 Task: For heading Arial Rounded MT Bold with Underline.  font size for heading26,  'Change the font style of data to'Browallia New.  and font size to 18,  Change the alignment of both headline & data to Align middle & Align Text left.  In the sheet  analysisSalesByProduct_2022
Action: Key pressed <Key.caps_lock>D<Key.caps_lock>a
Screenshot: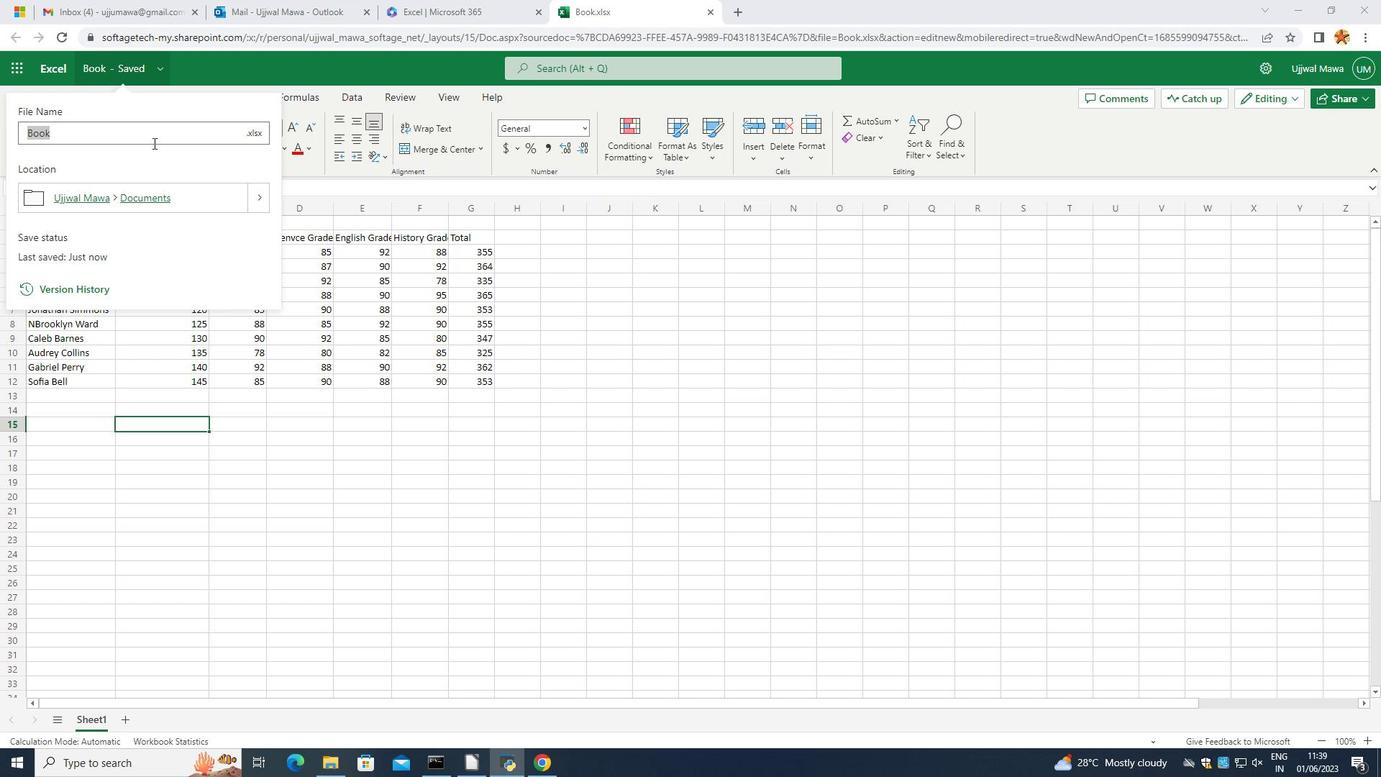 
Action: Mouse moved to (105, 129)
Screenshot: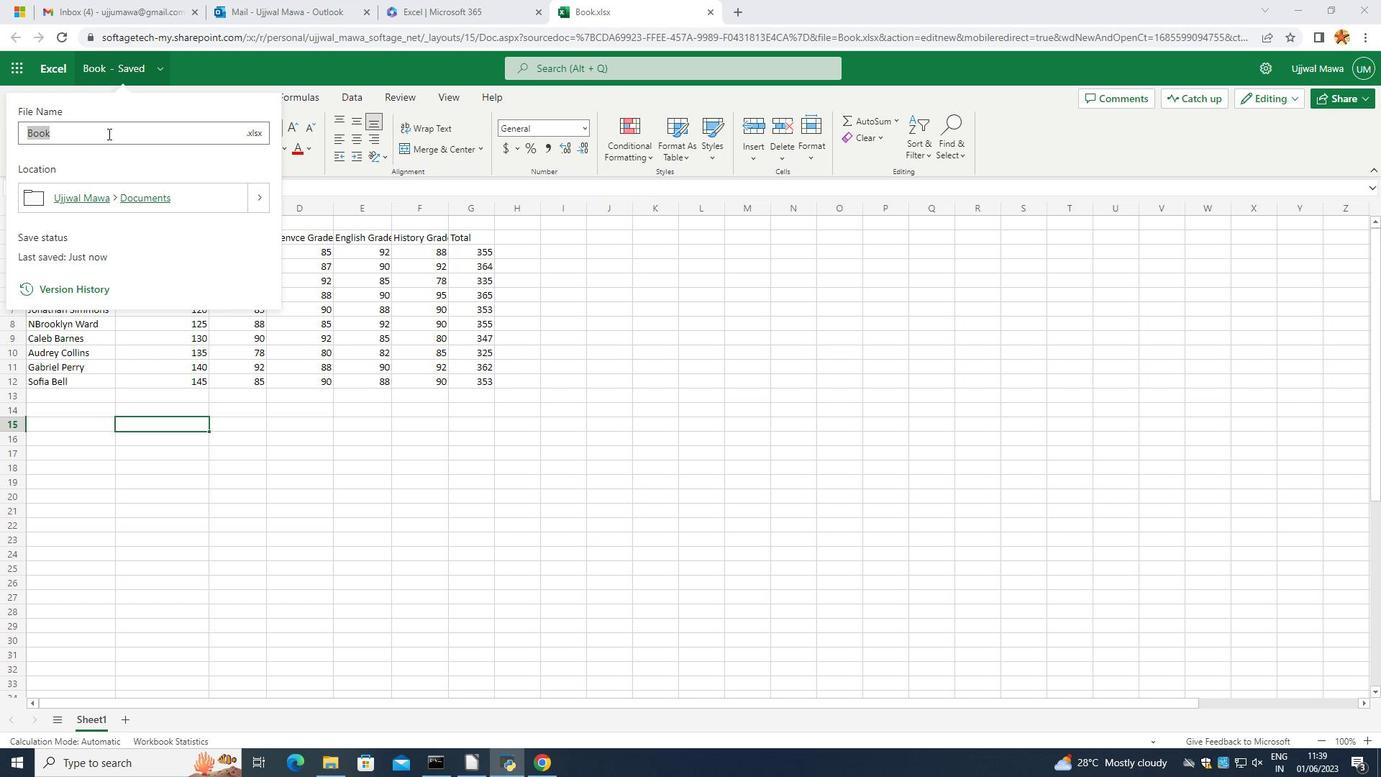 
Action: Mouse pressed left at (105, 129)
Screenshot: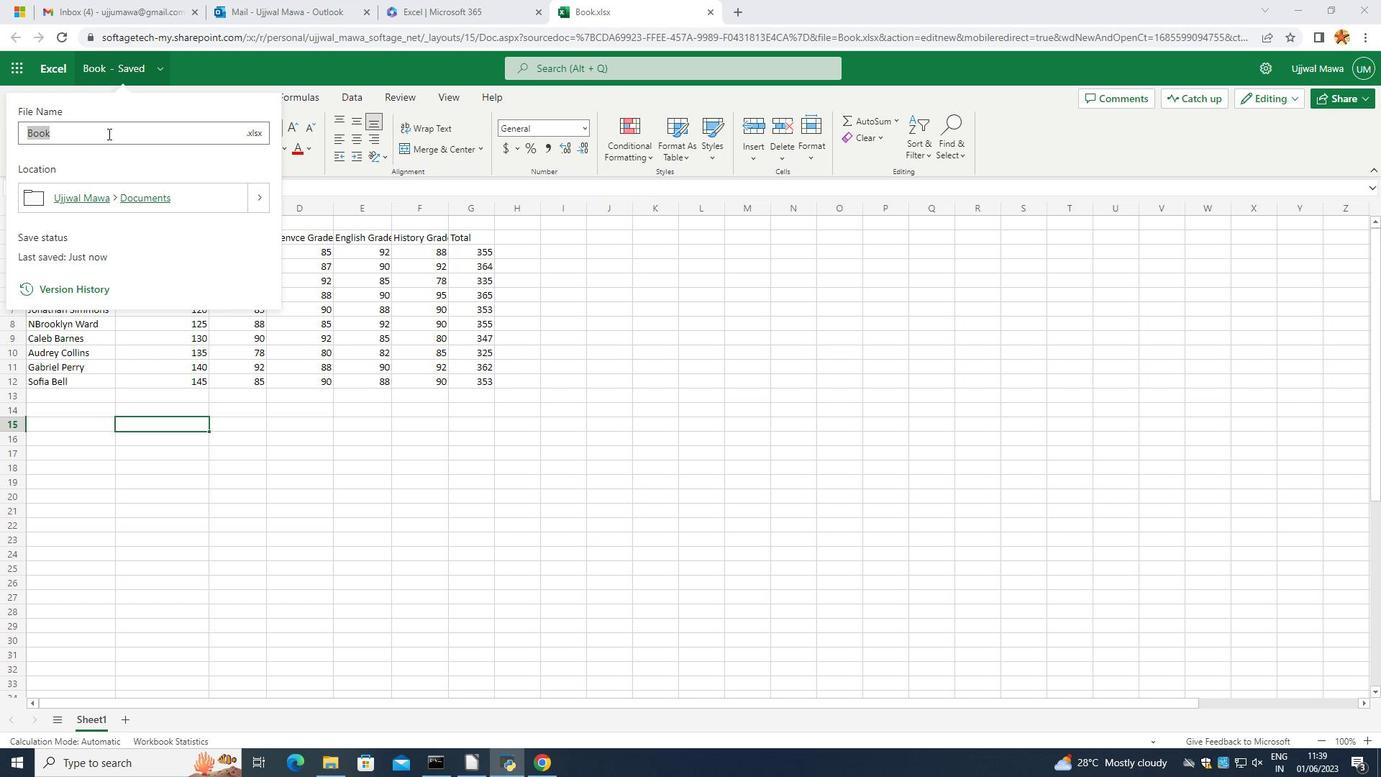
Action: Mouse moved to (68, 127)
Screenshot: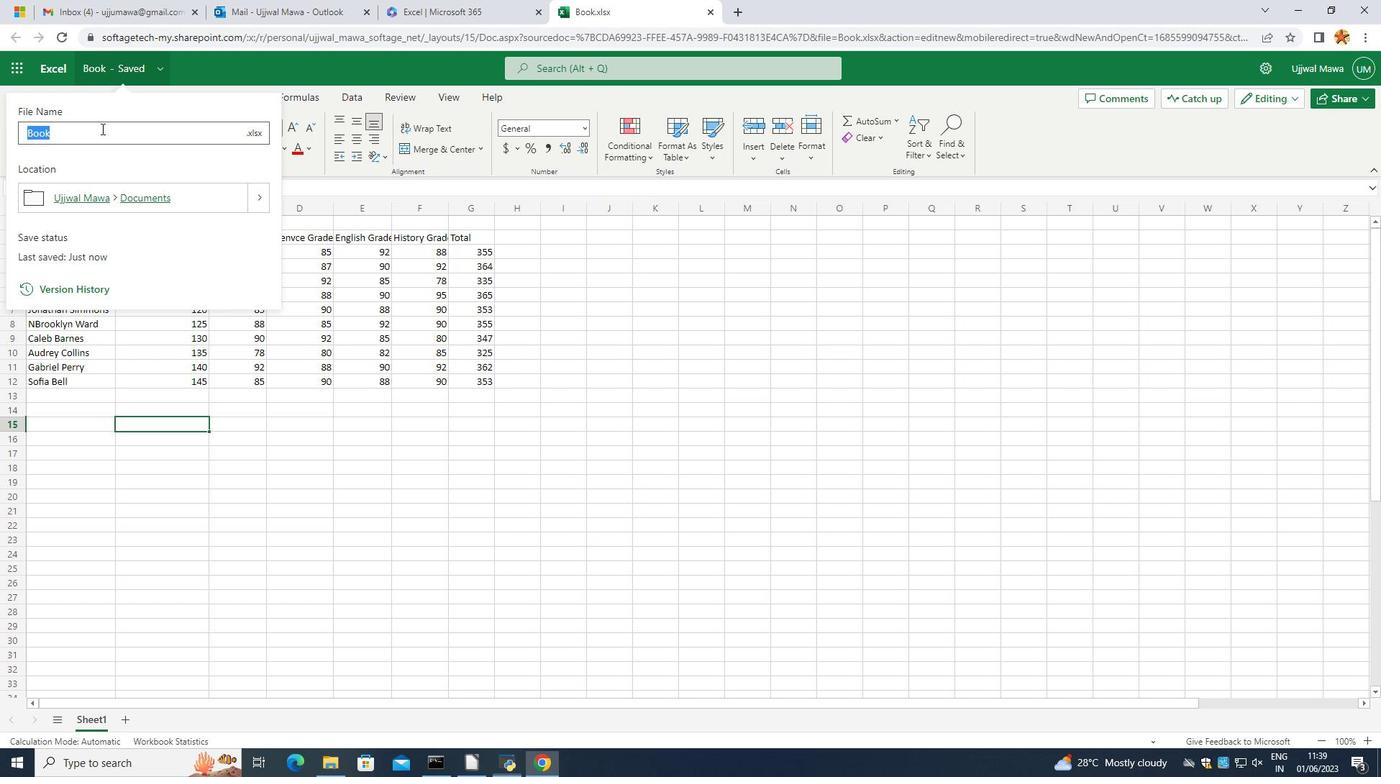 
Action: Key pressed <Key.caps_lock><Key.caps_lock>ales<Key.caps_lock>B<Key.caps_lock>y<Key.caps_lock>P<Key.caps_lock>roduct
Screenshot: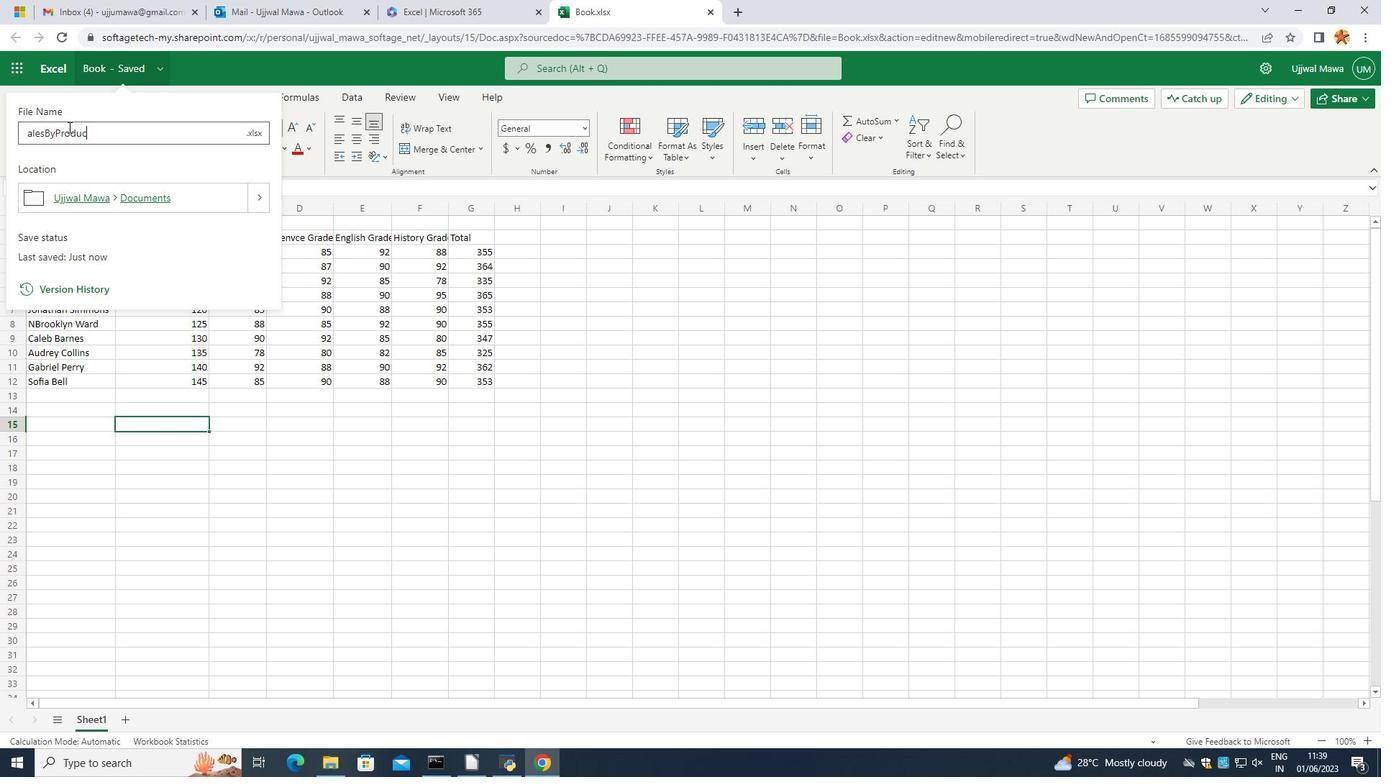 
Action: Mouse moved to (57, 87)
Screenshot: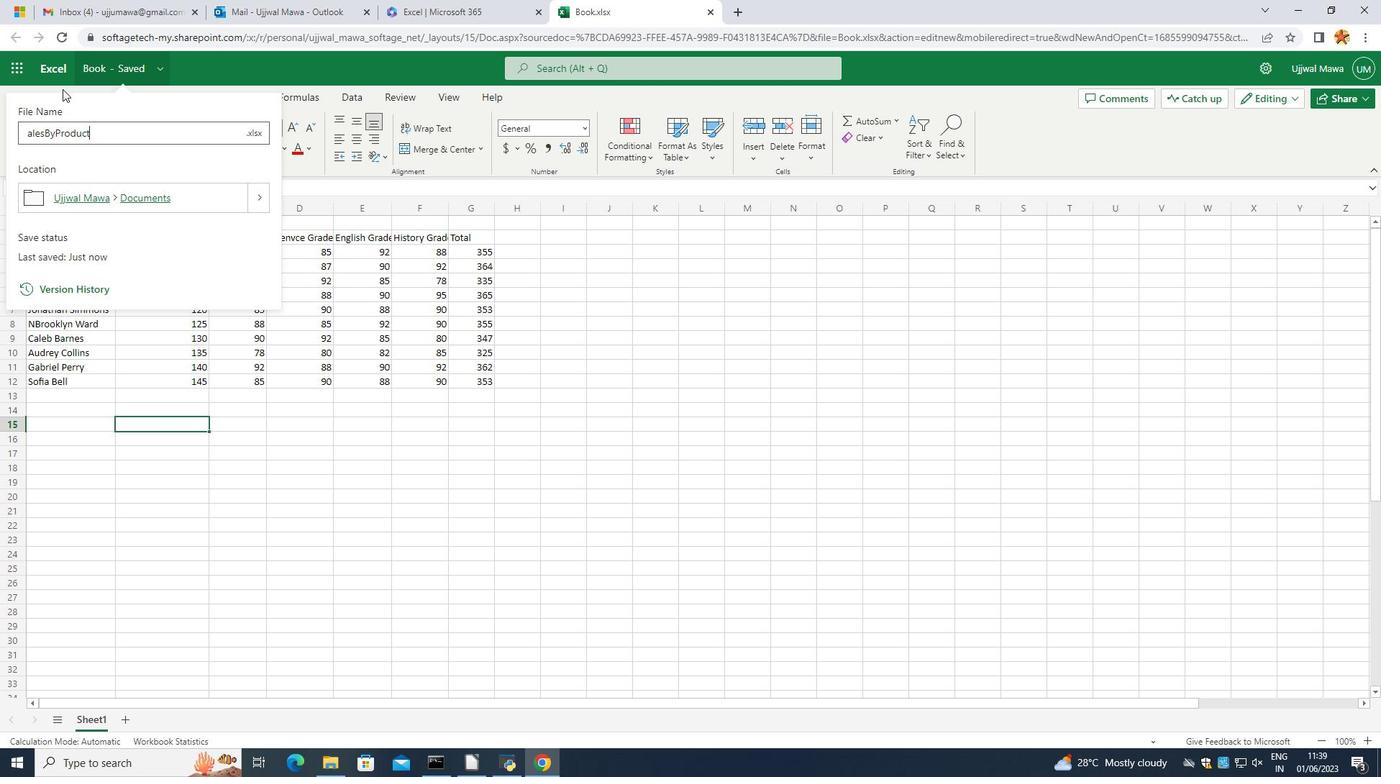 
Action: Key pressed <Key.shift_r><Key.shift_r><Key.shift_r><Key.shift_r>_29<Key.backspace>022
Screenshot: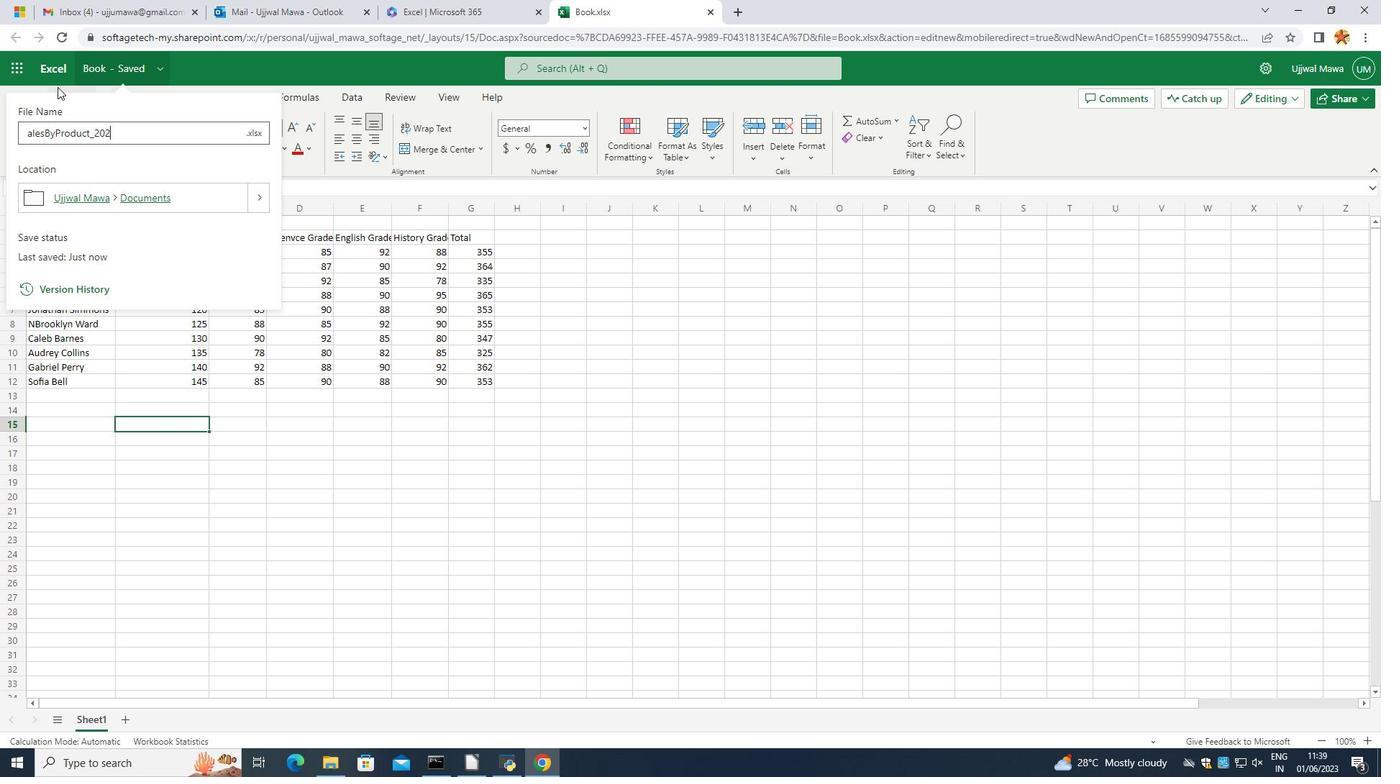 
Action: Mouse moved to (30, 130)
Screenshot: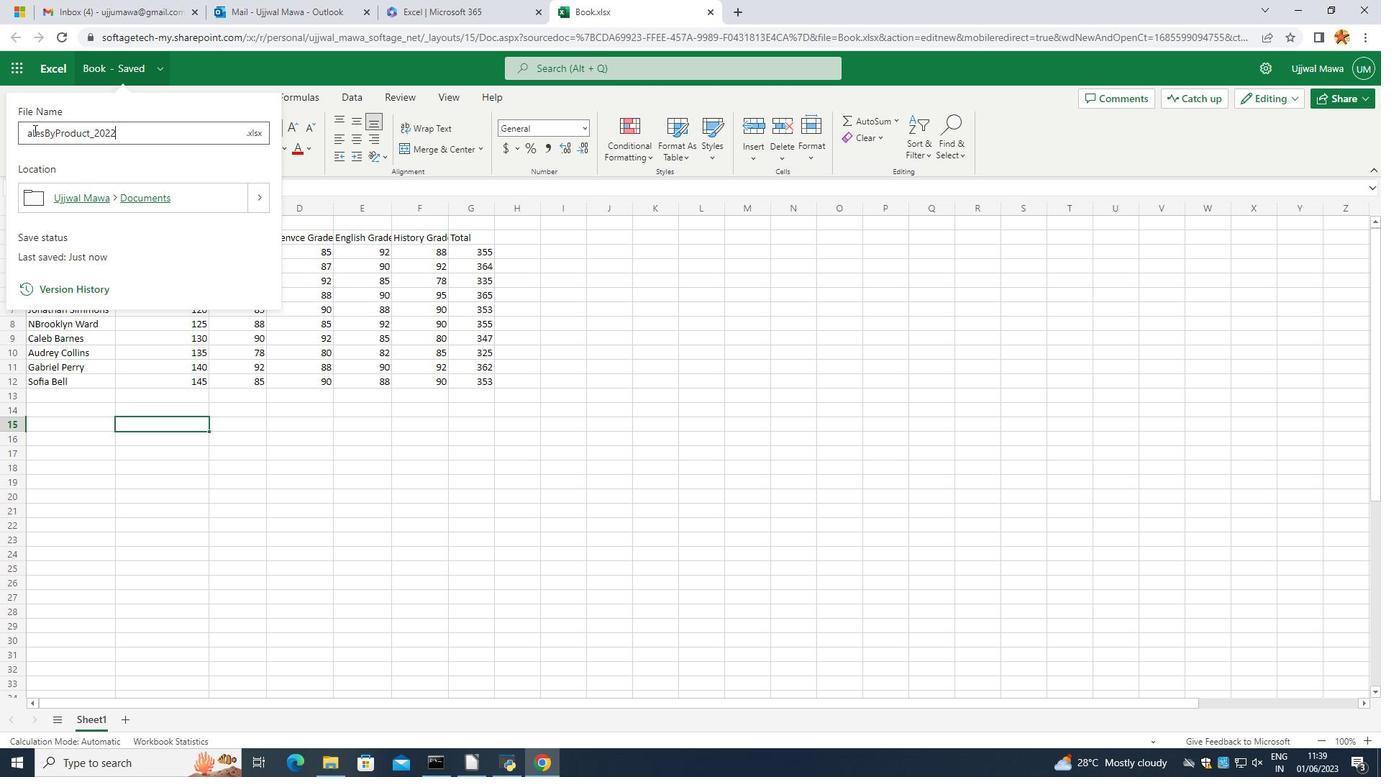 
Action: Mouse pressed left at (30, 130)
Screenshot: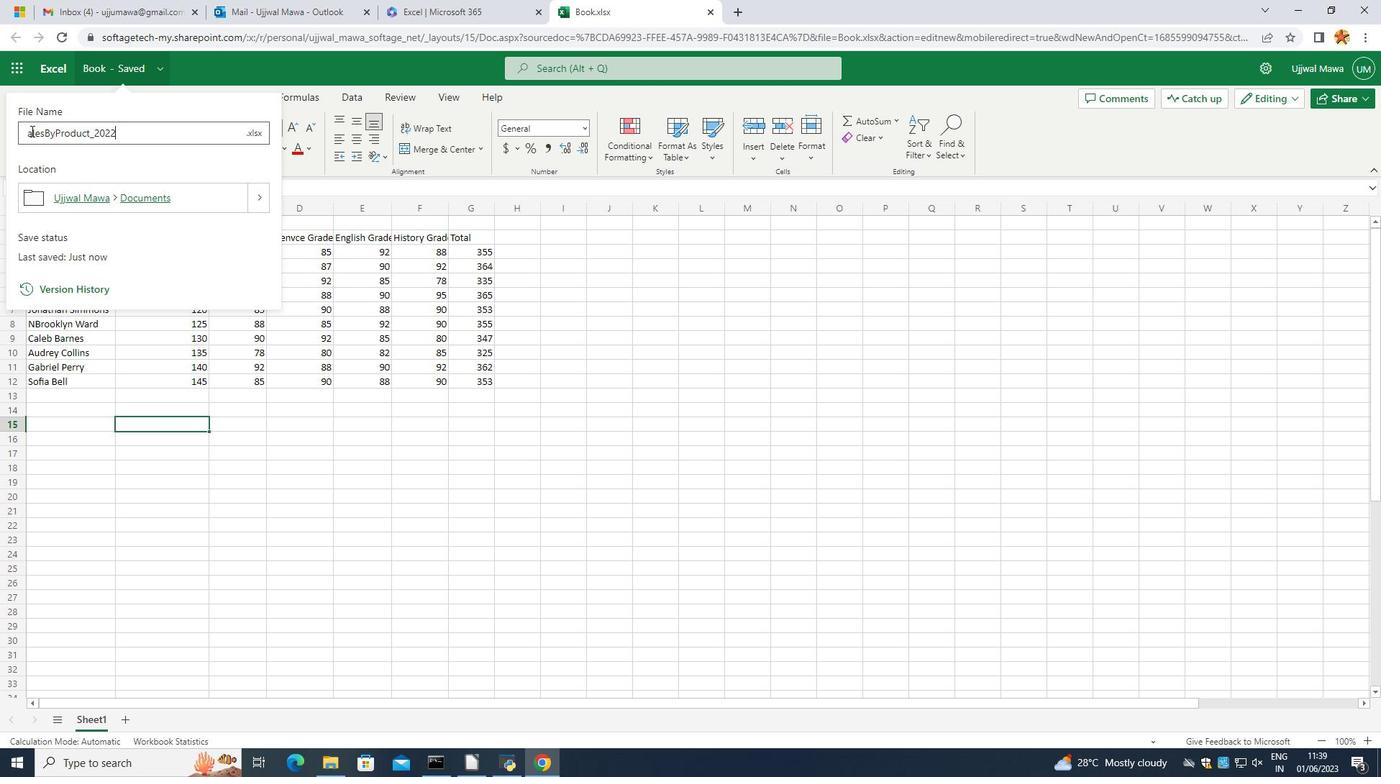 
Action: Mouse moved to (29, 131)
Screenshot: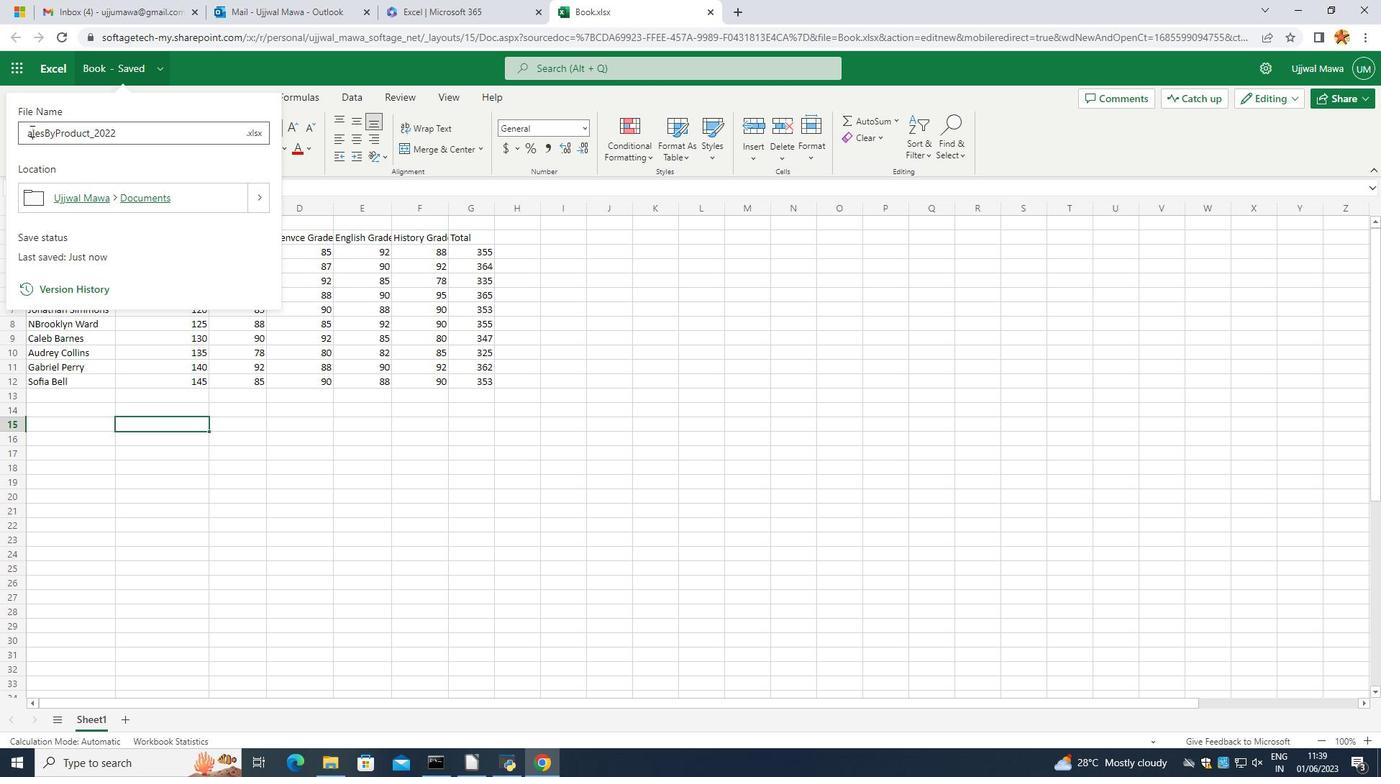 
Action: Mouse pressed left at (29, 131)
Screenshot: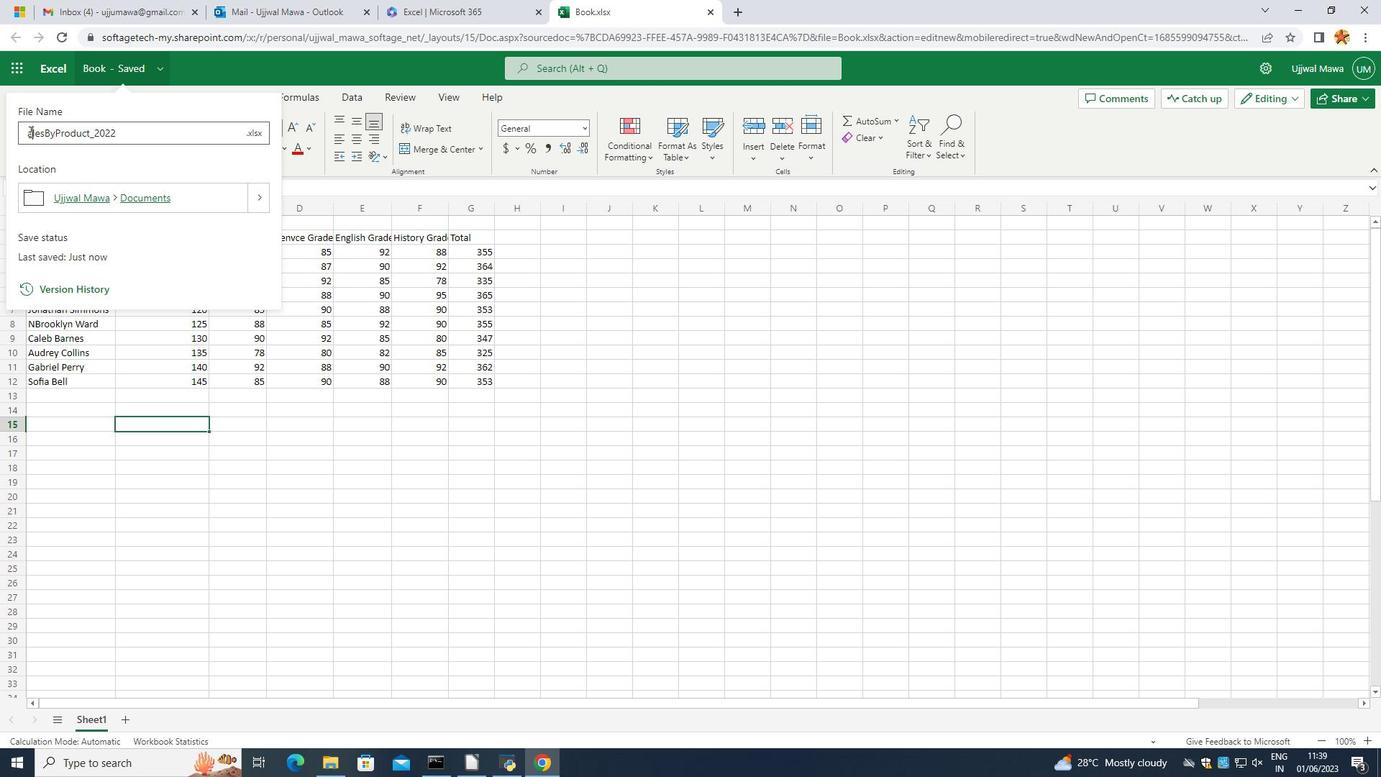 
Action: Key pressed analu<Key.backspace>
Screenshot: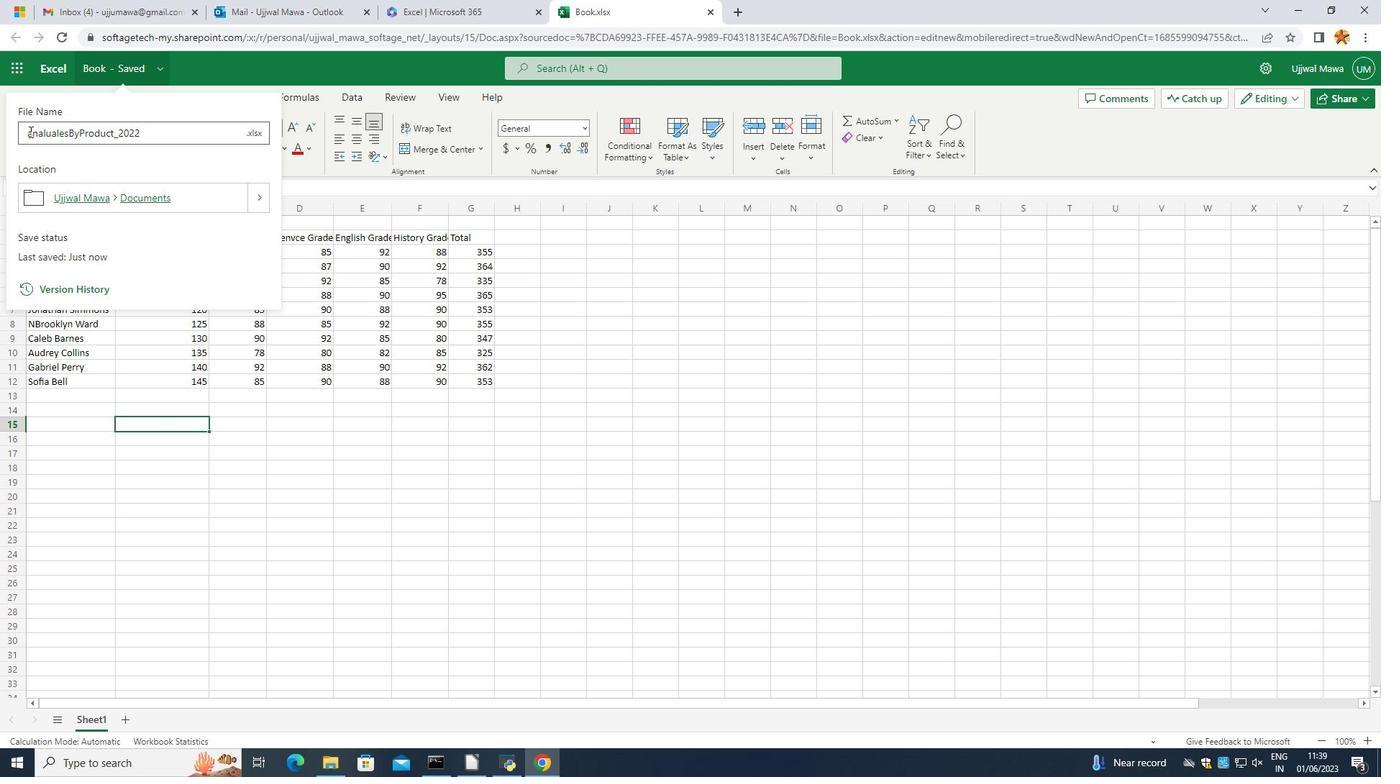 
Action: Mouse moved to (33, 123)
Screenshot: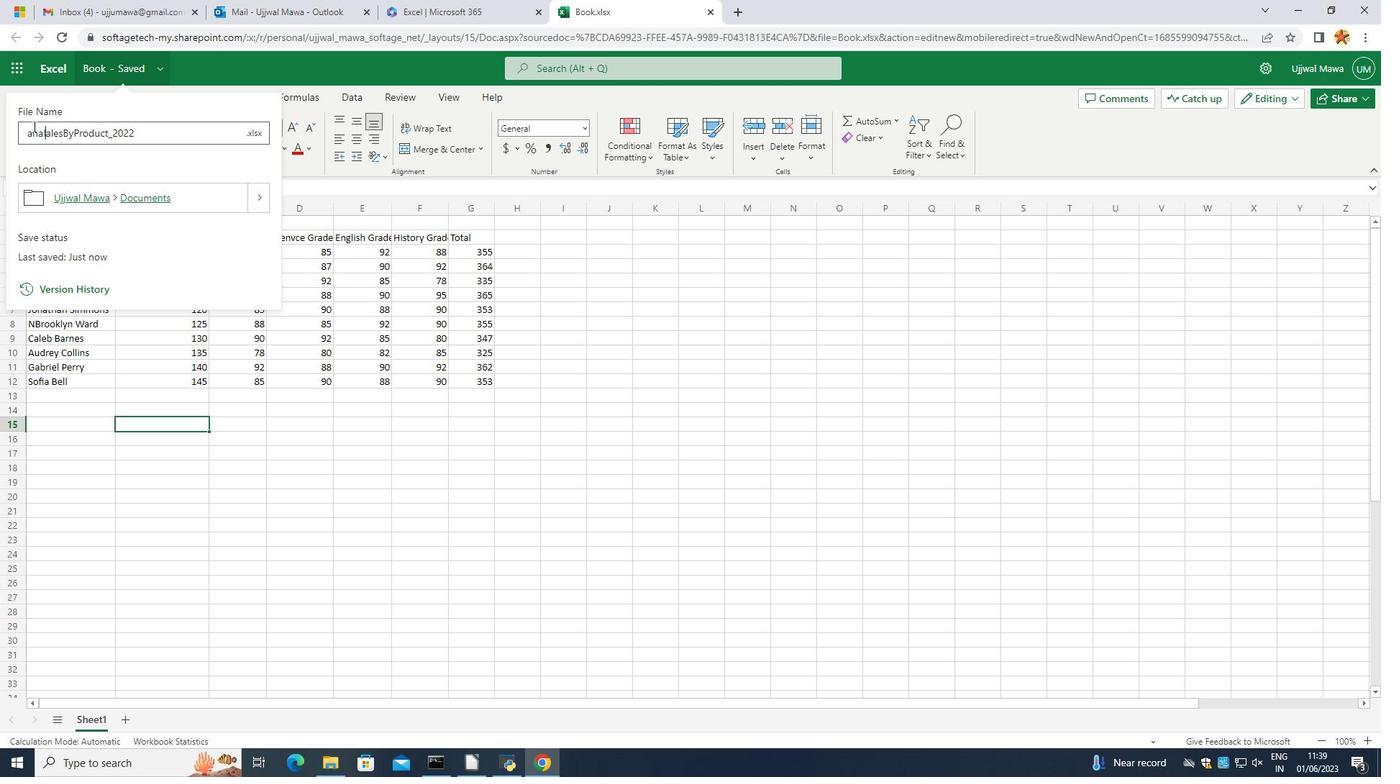 
Action: Key pressed yso
Screenshot: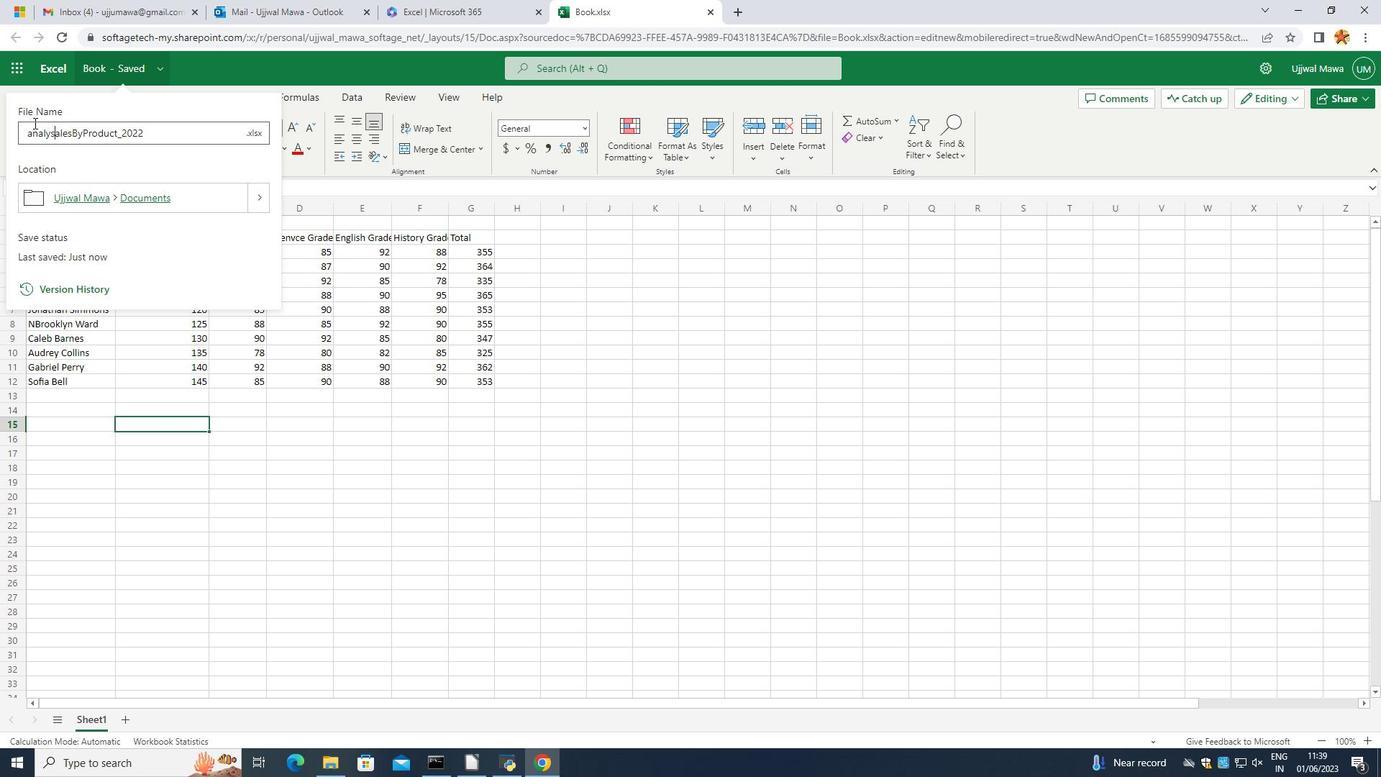 
Action: Mouse moved to (43, 109)
Screenshot: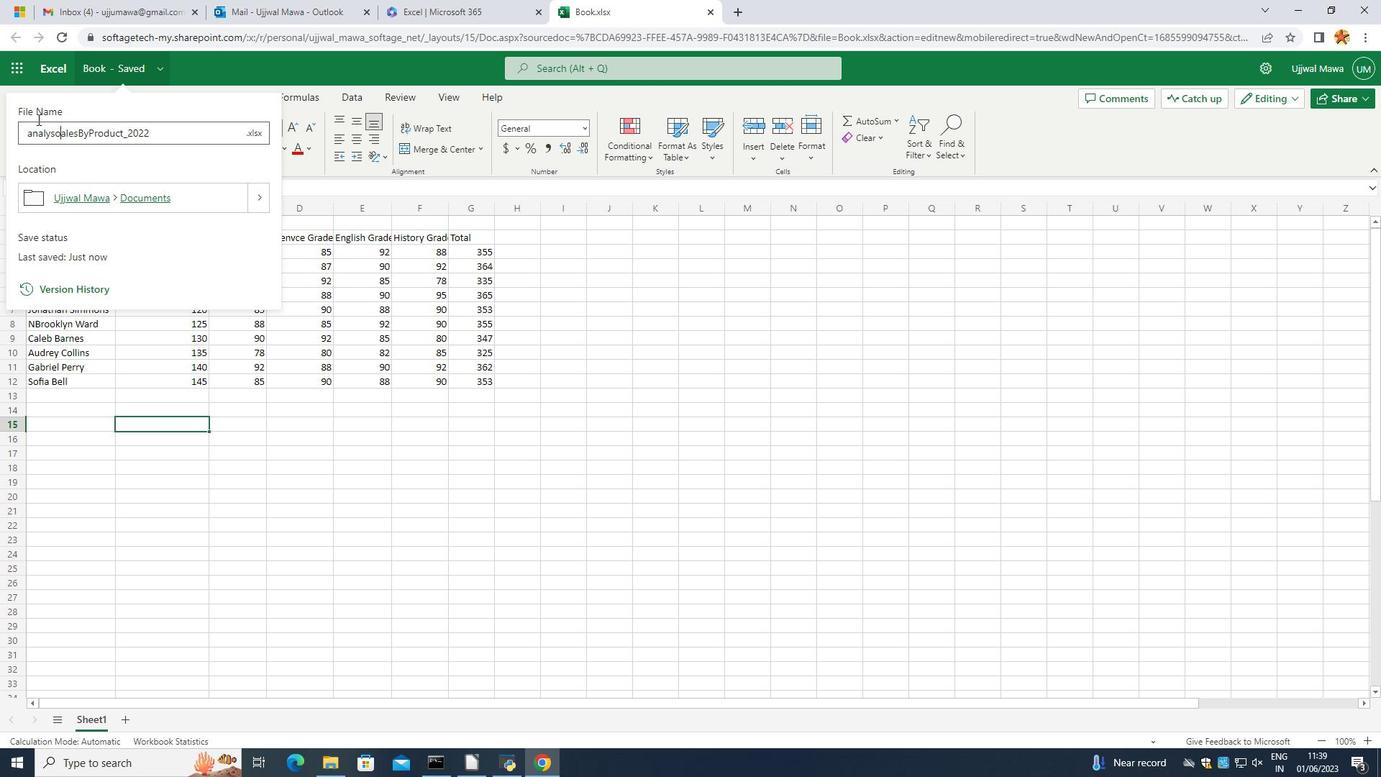 
Action: Key pressed <Key.backspace>o<Key.backspace>is<Key.caps_lock>S<Key.caps_lock>
Screenshot: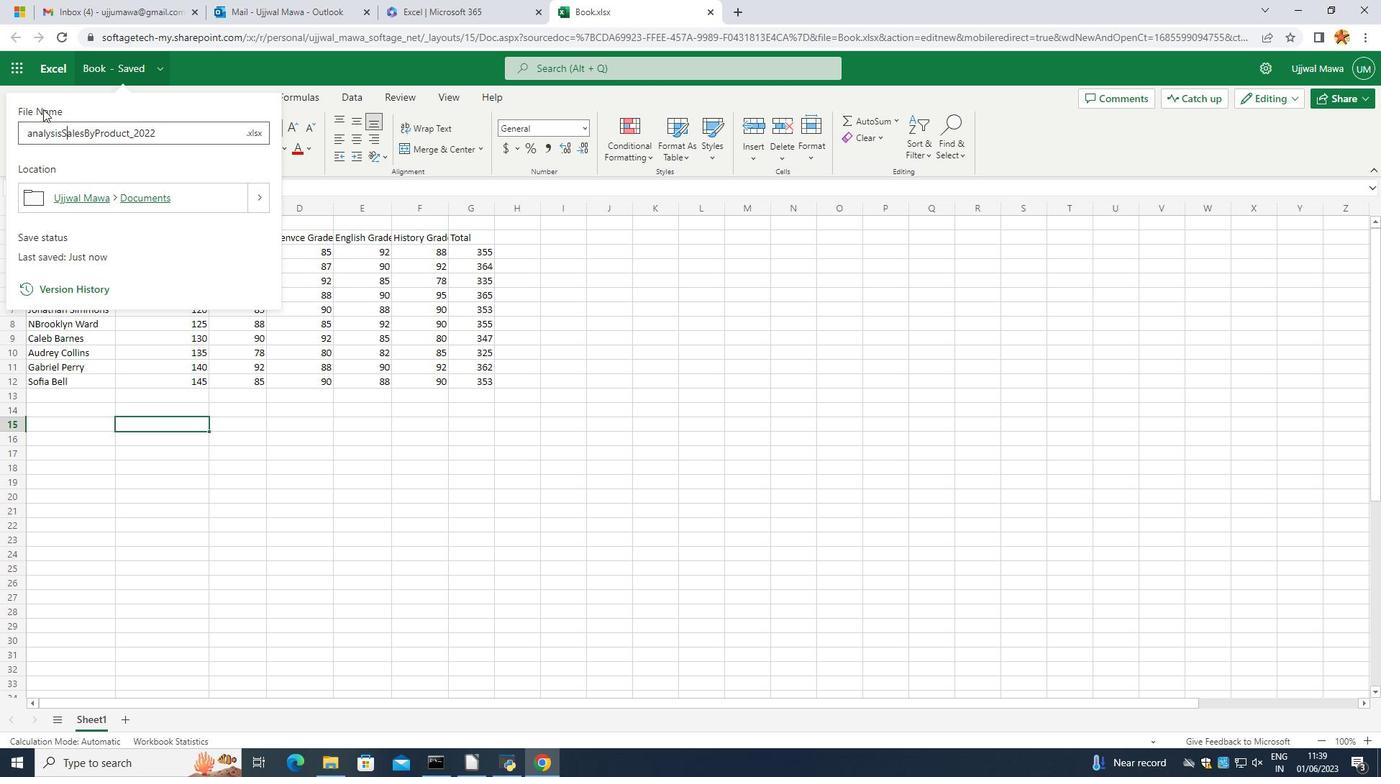 
Action: Mouse moved to (177, 135)
Screenshot: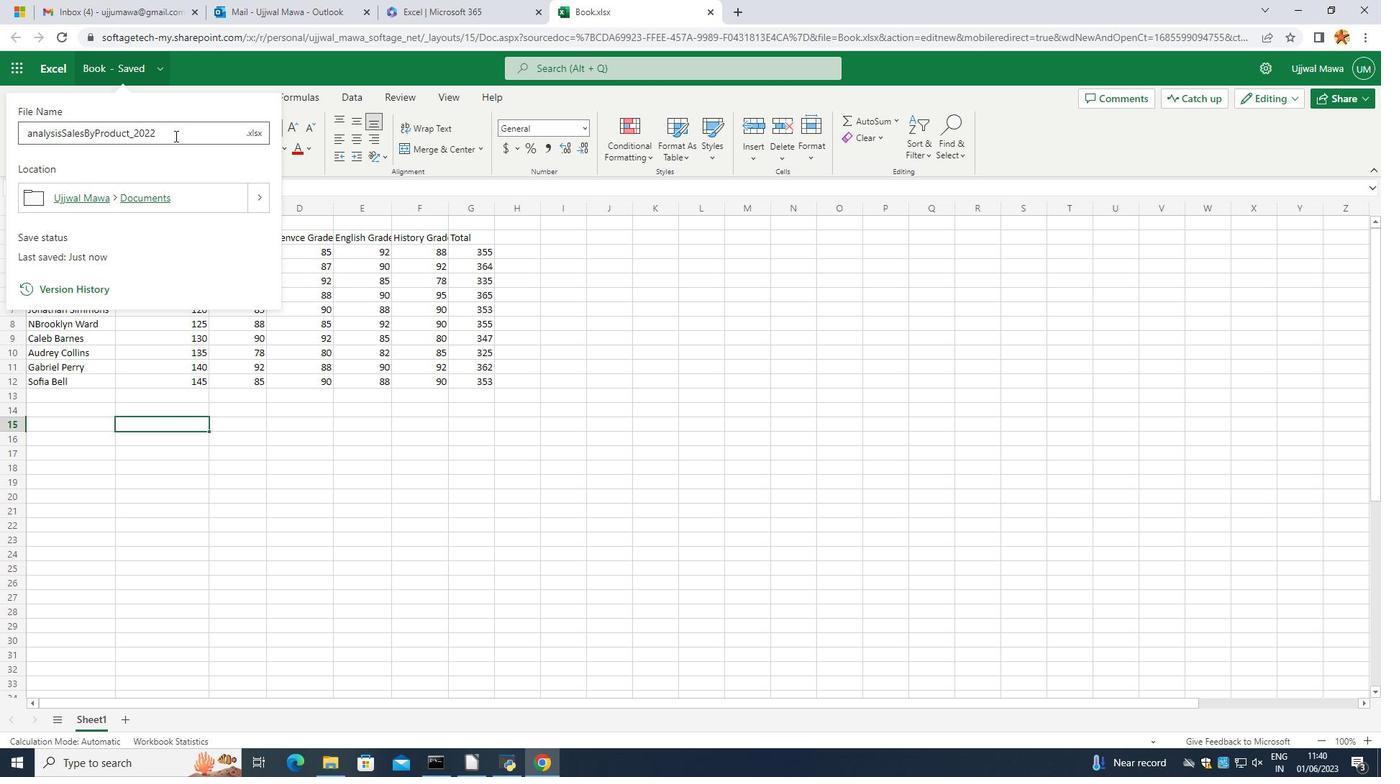 
Action: Mouse pressed left at (177, 135)
Screenshot: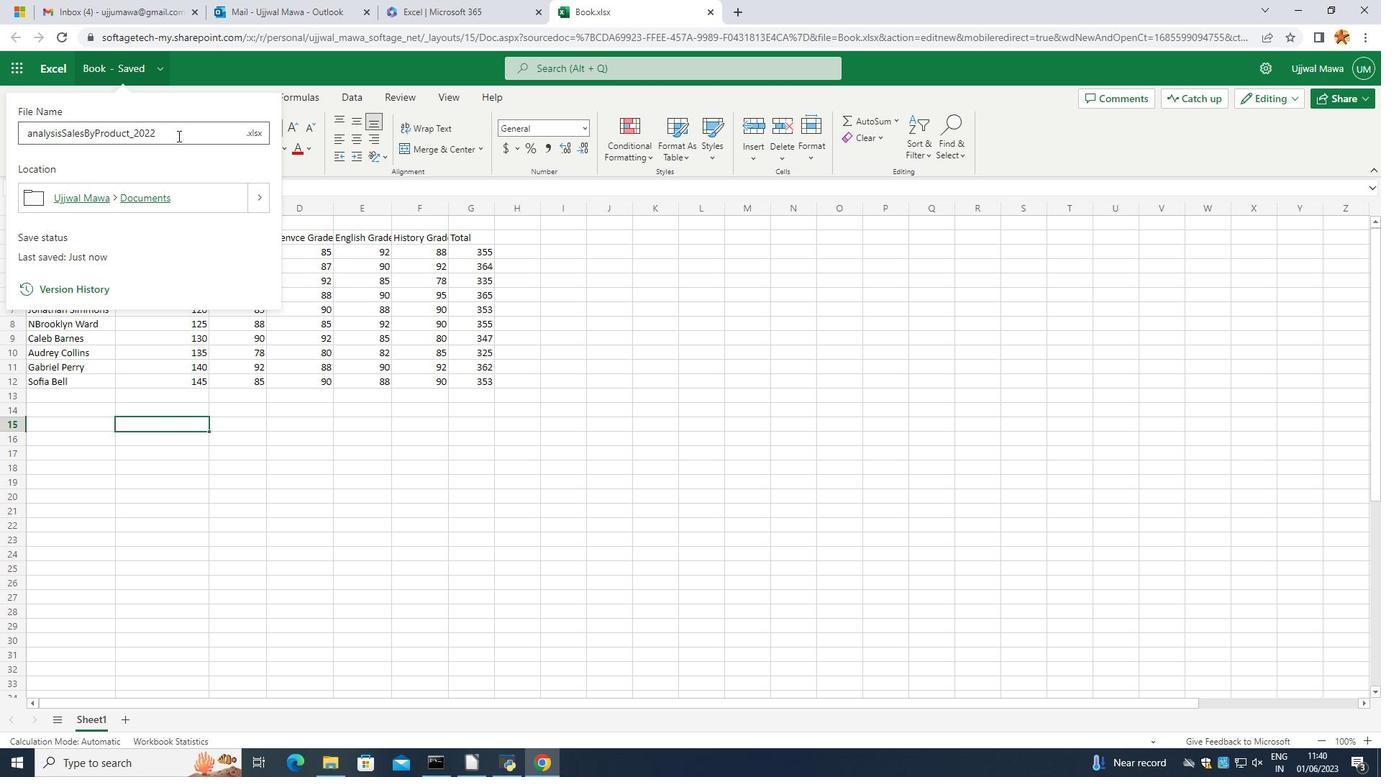 
Action: Mouse moved to (248, 135)
Screenshot: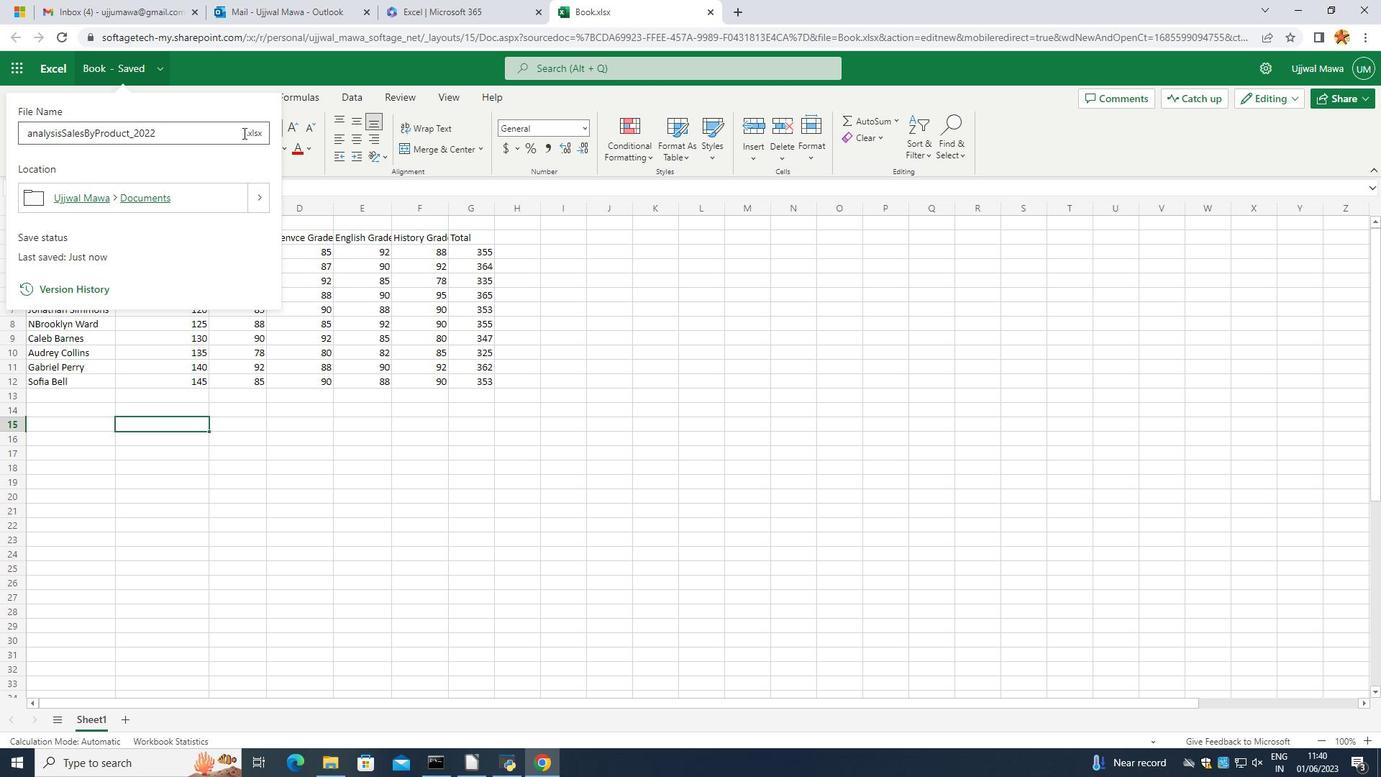 
Action: Key pressed <Key.enter>
Screenshot: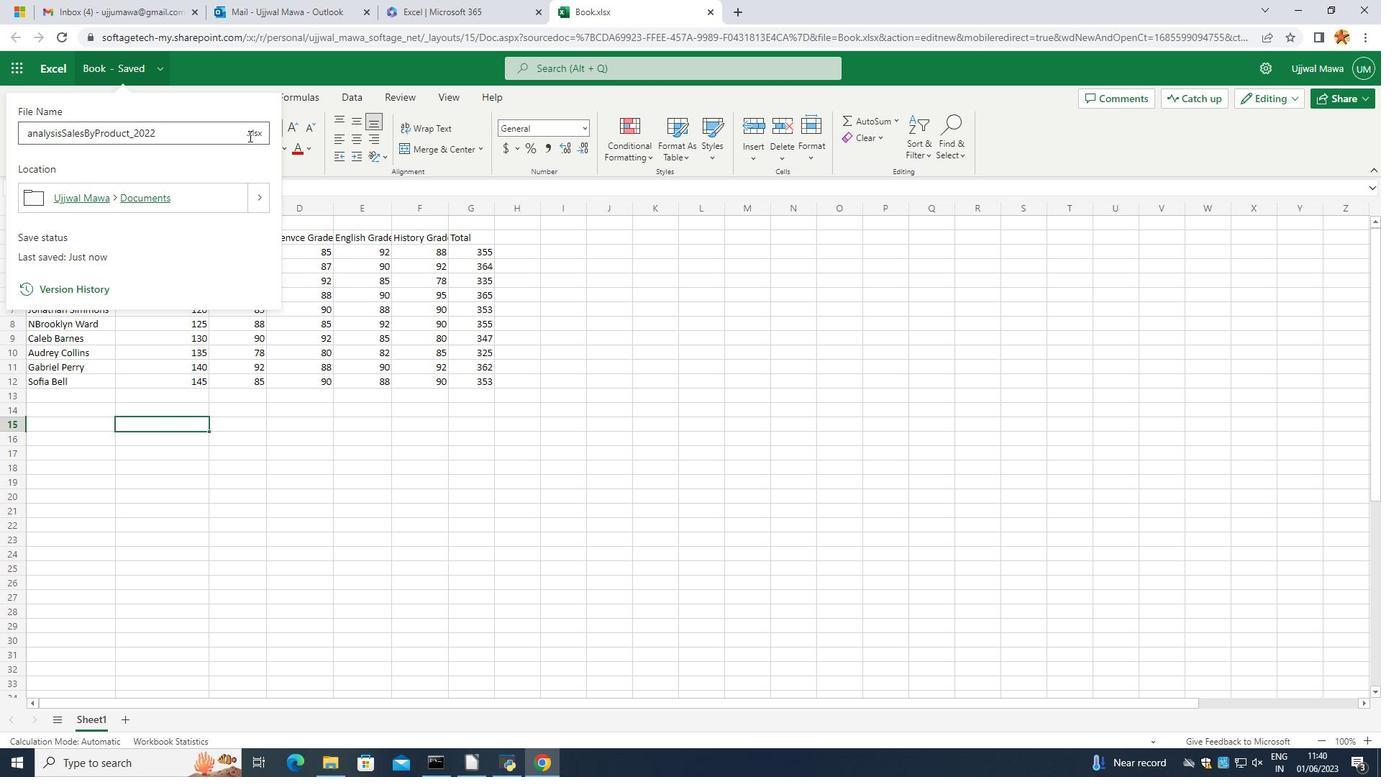 
Action: Mouse moved to (193, 377)
Screenshot: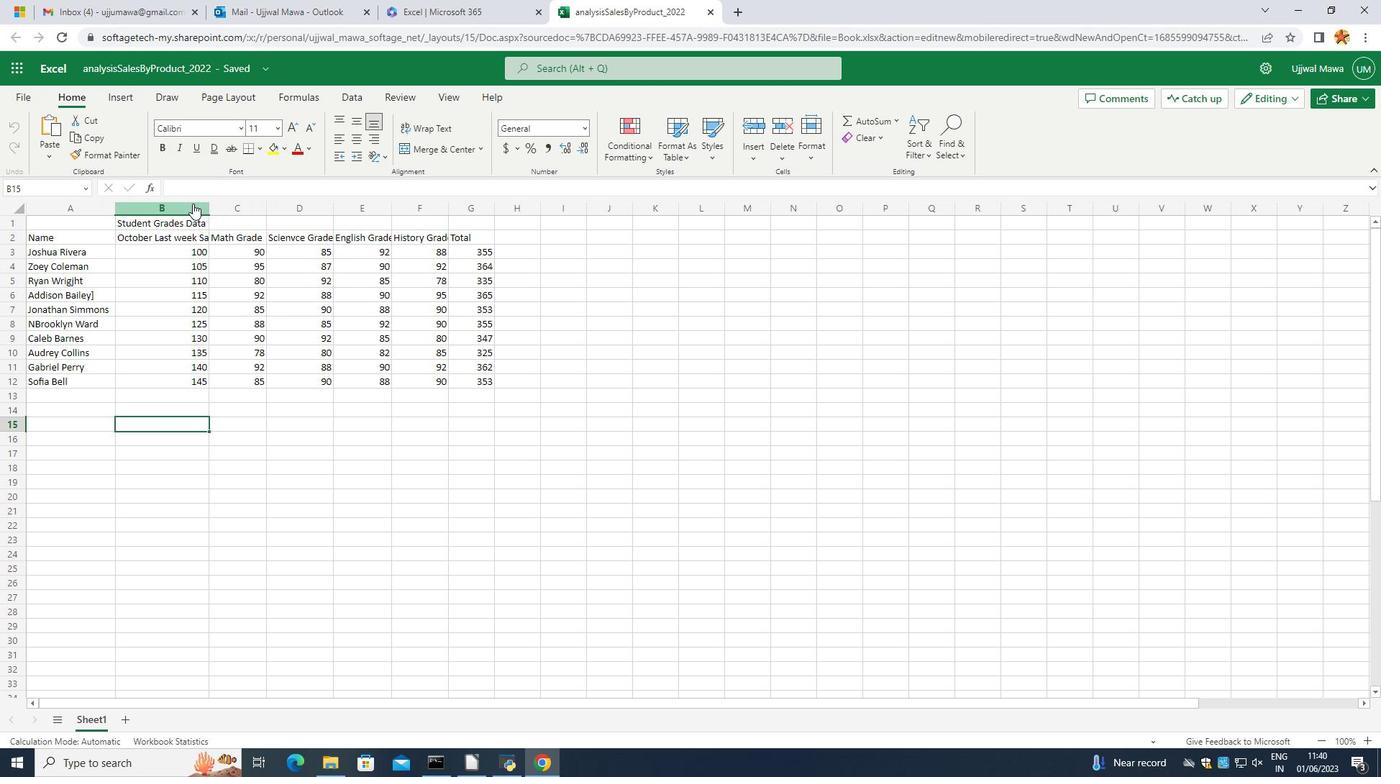 
Action: Mouse pressed left at (193, 377)
Screenshot: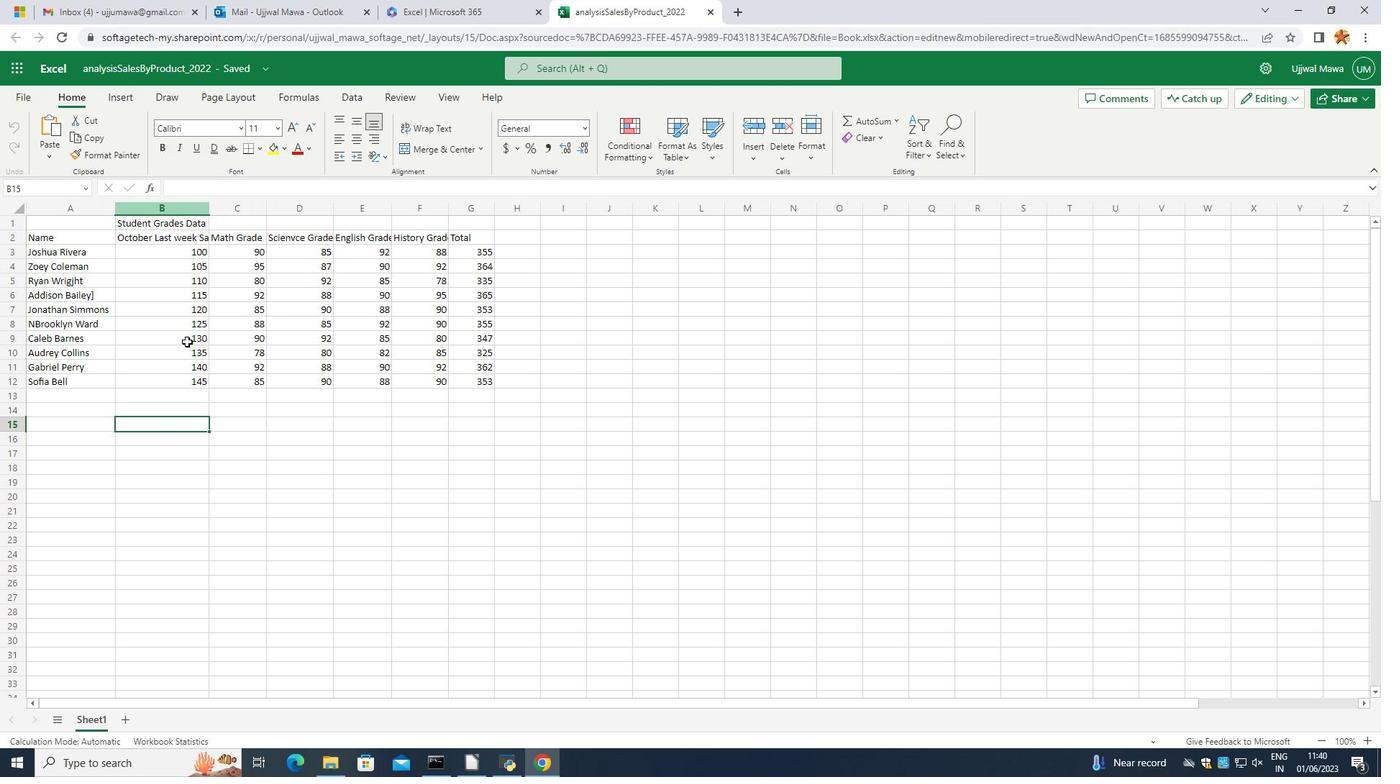 
Action: Mouse moved to (145, 220)
Screenshot: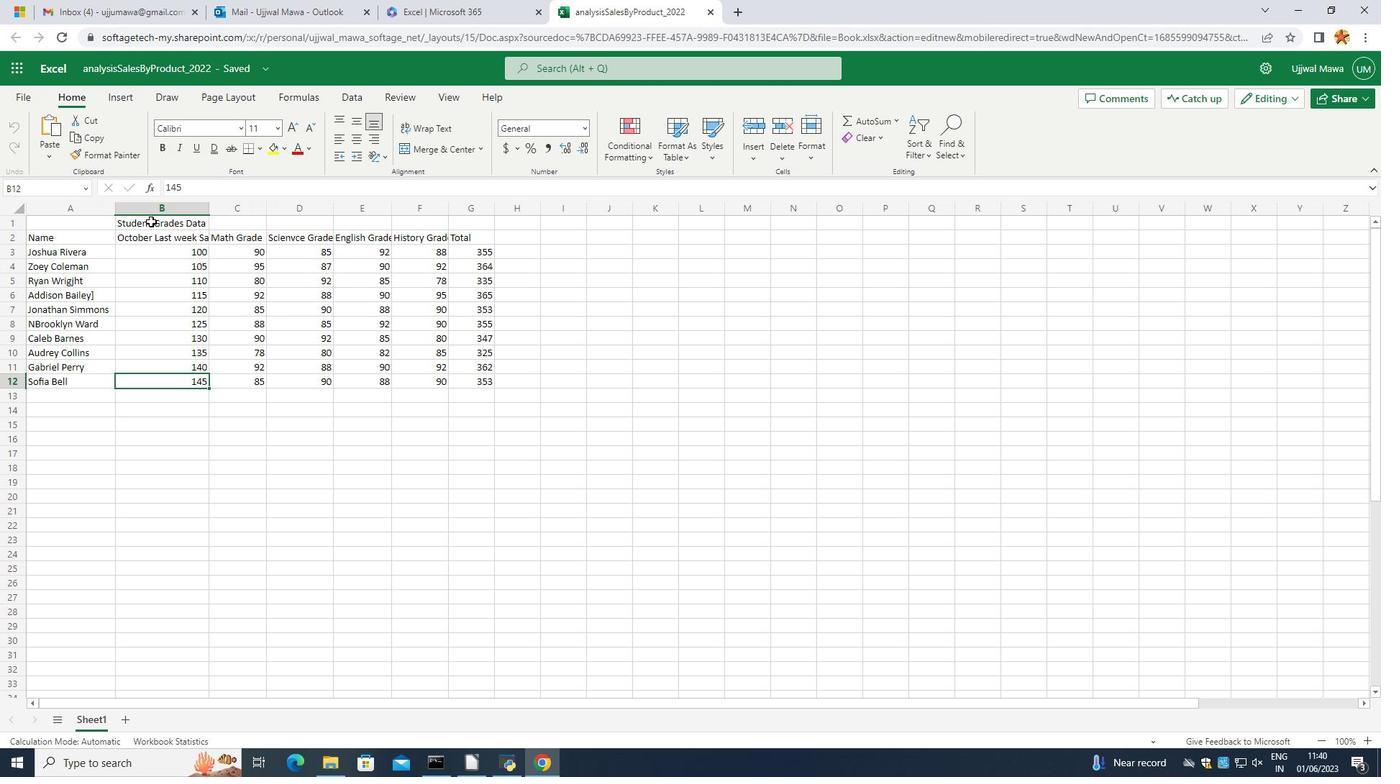 
Action: Mouse pressed left at (145, 220)
Screenshot: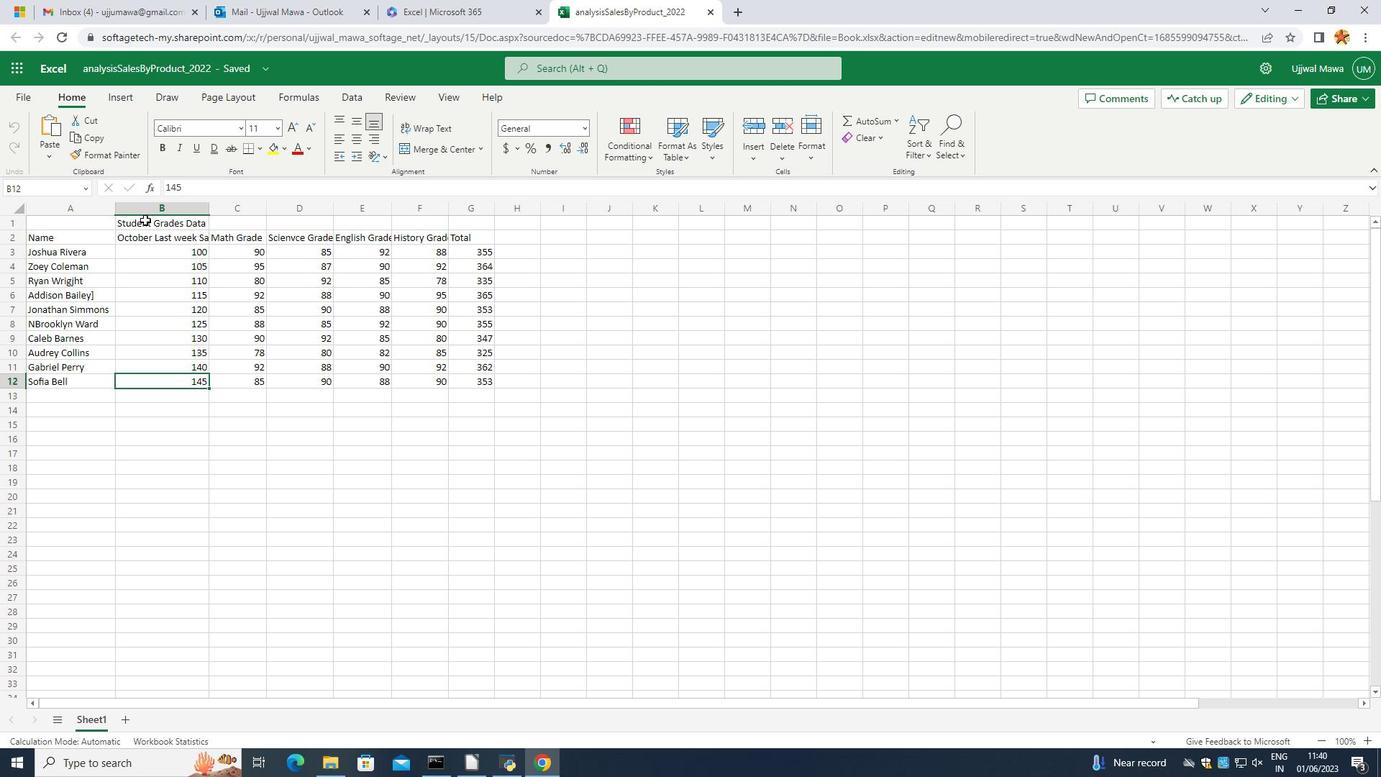 
Action: Mouse moved to (238, 129)
Screenshot: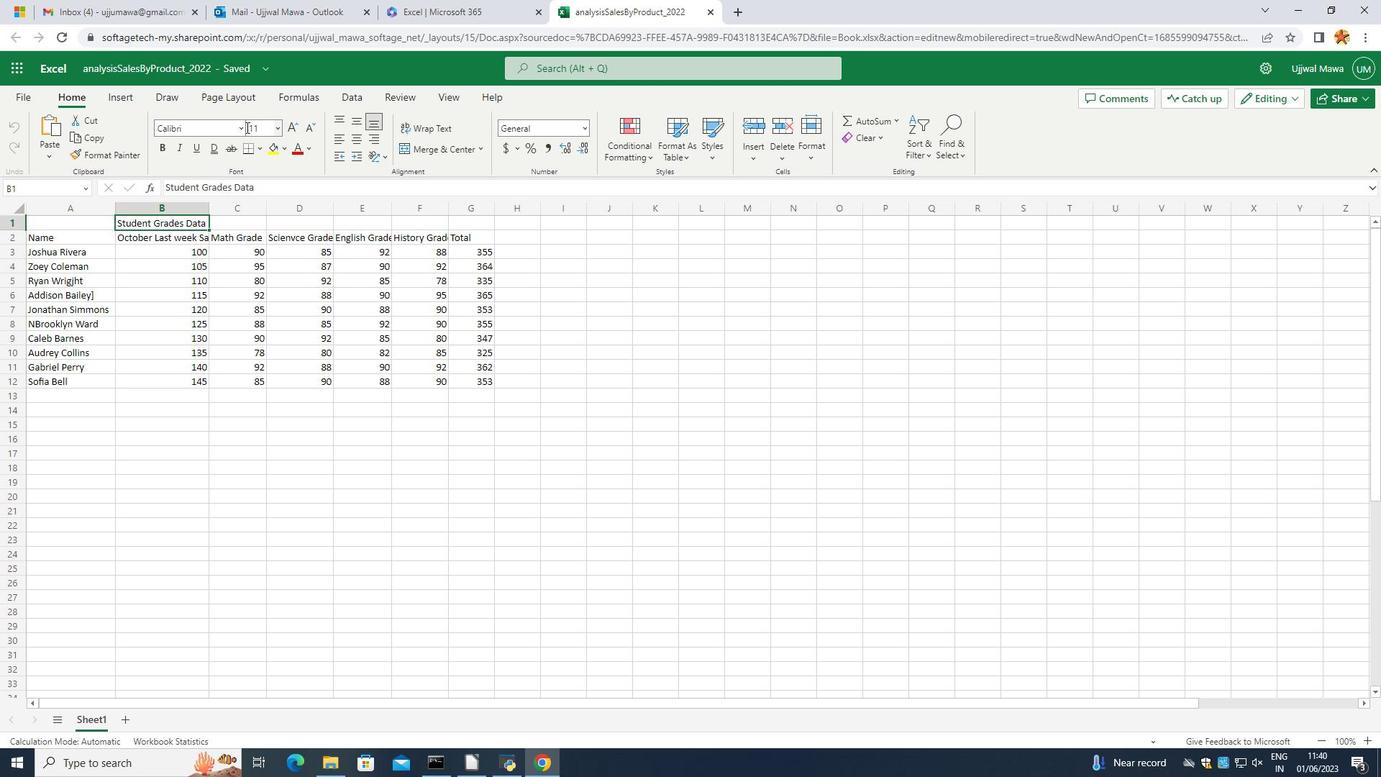 
Action: Mouse pressed left at (238, 129)
Screenshot: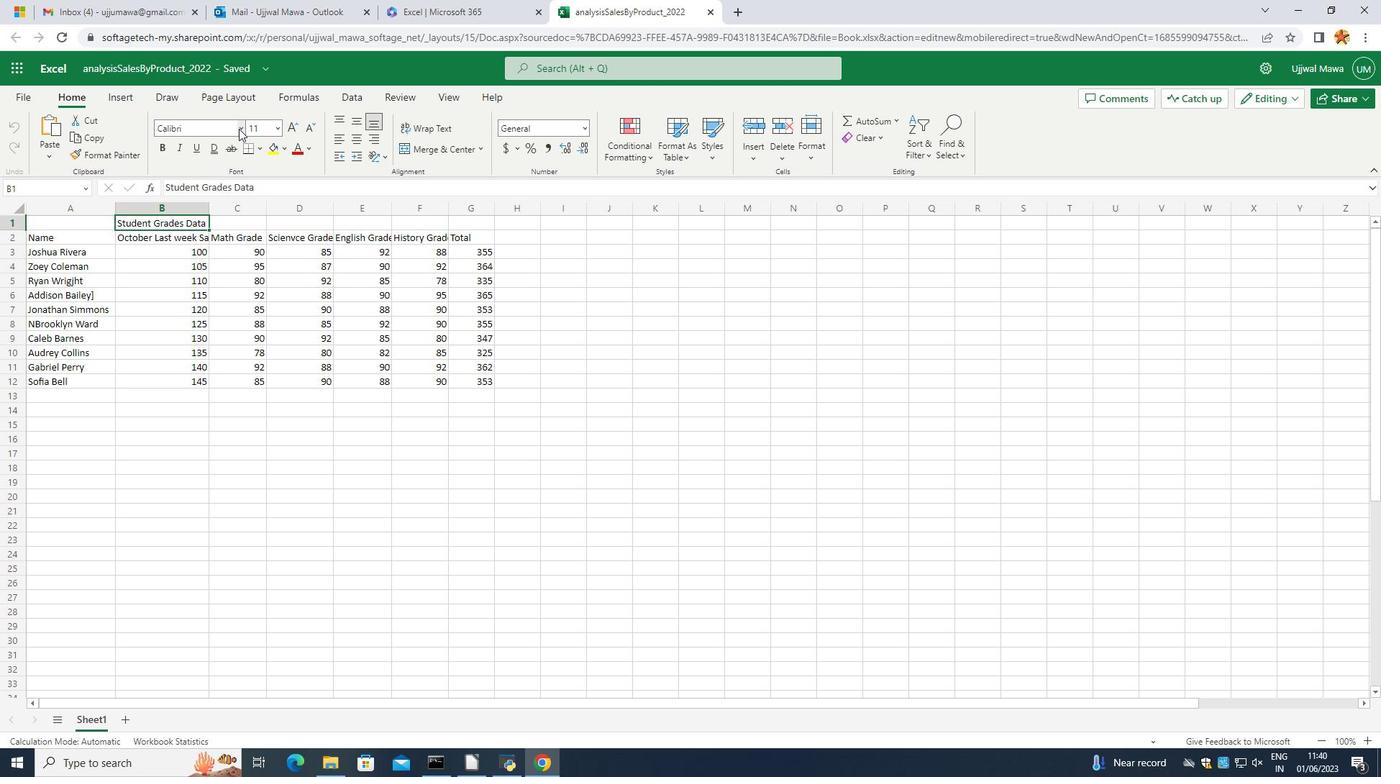 
Action: Mouse moved to (164, 166)
Screenshot: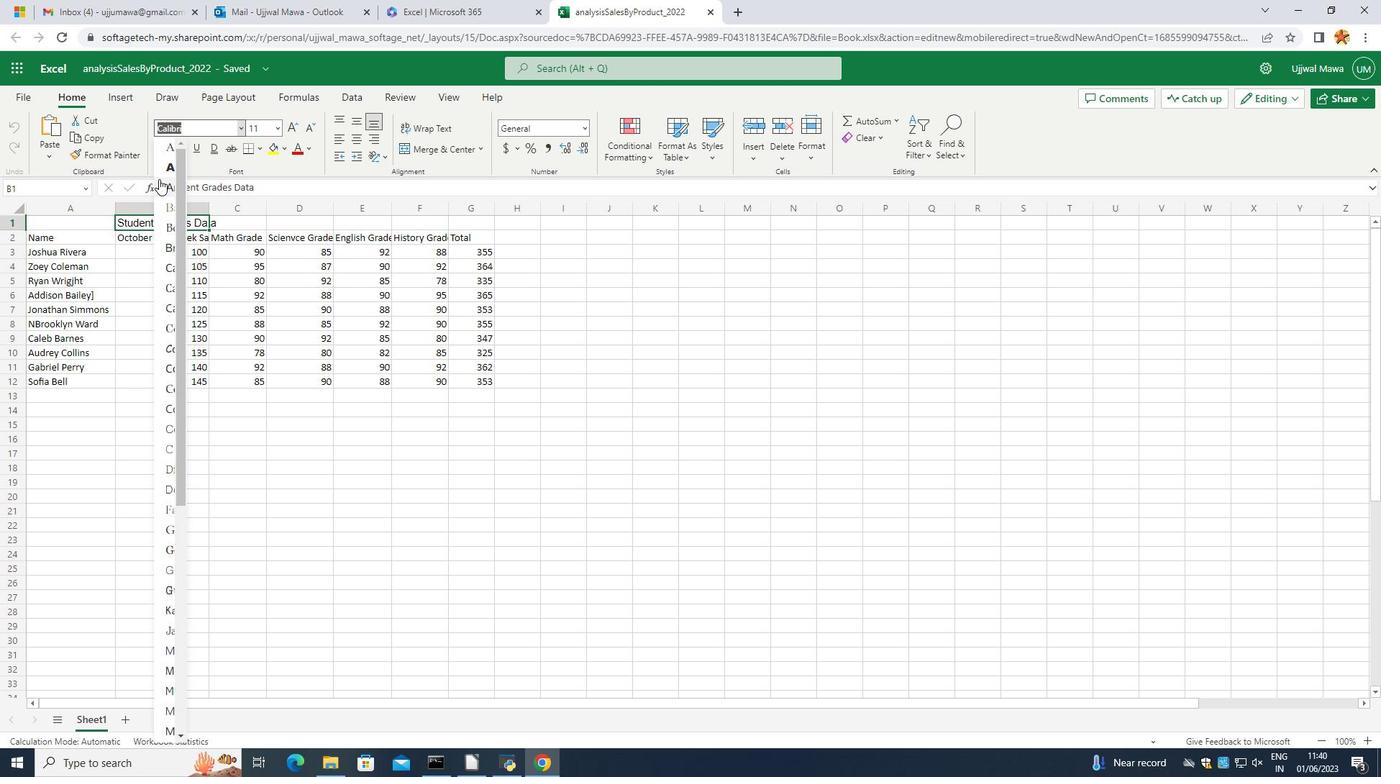 
Action: Mouse pressed left at (164, 166)
Screenshot: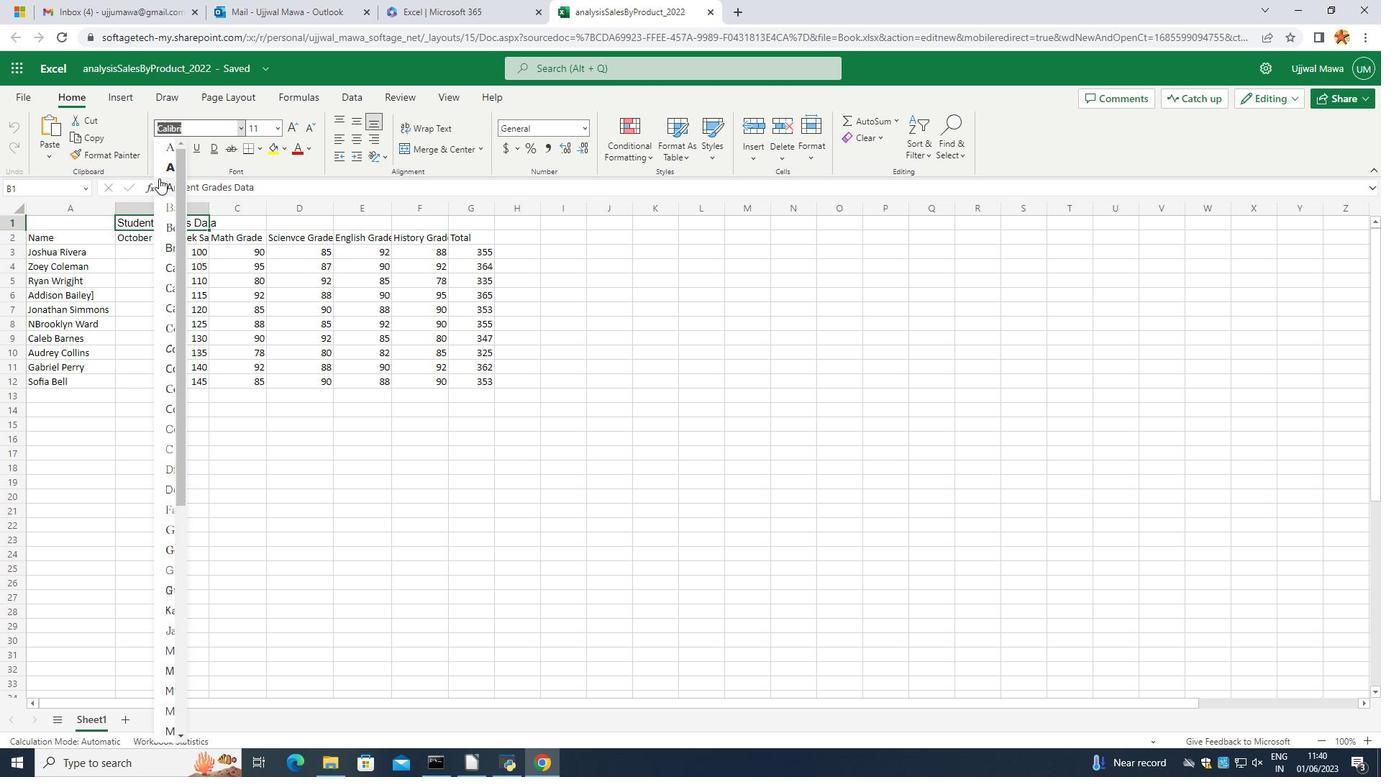 
Action: Mouse moved to (194, 142)
Screenshot: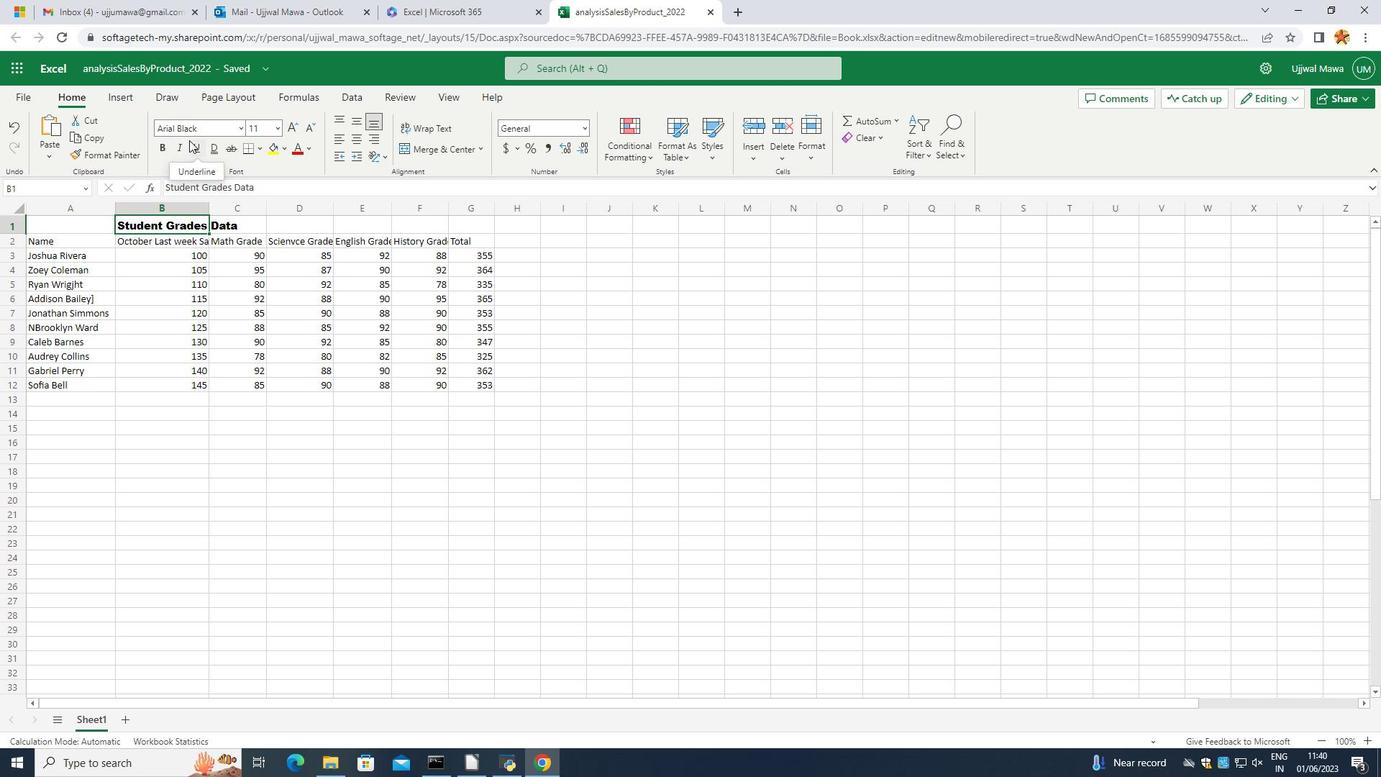 
Action: Mouse pressed left at (194, 142)
Screenshot: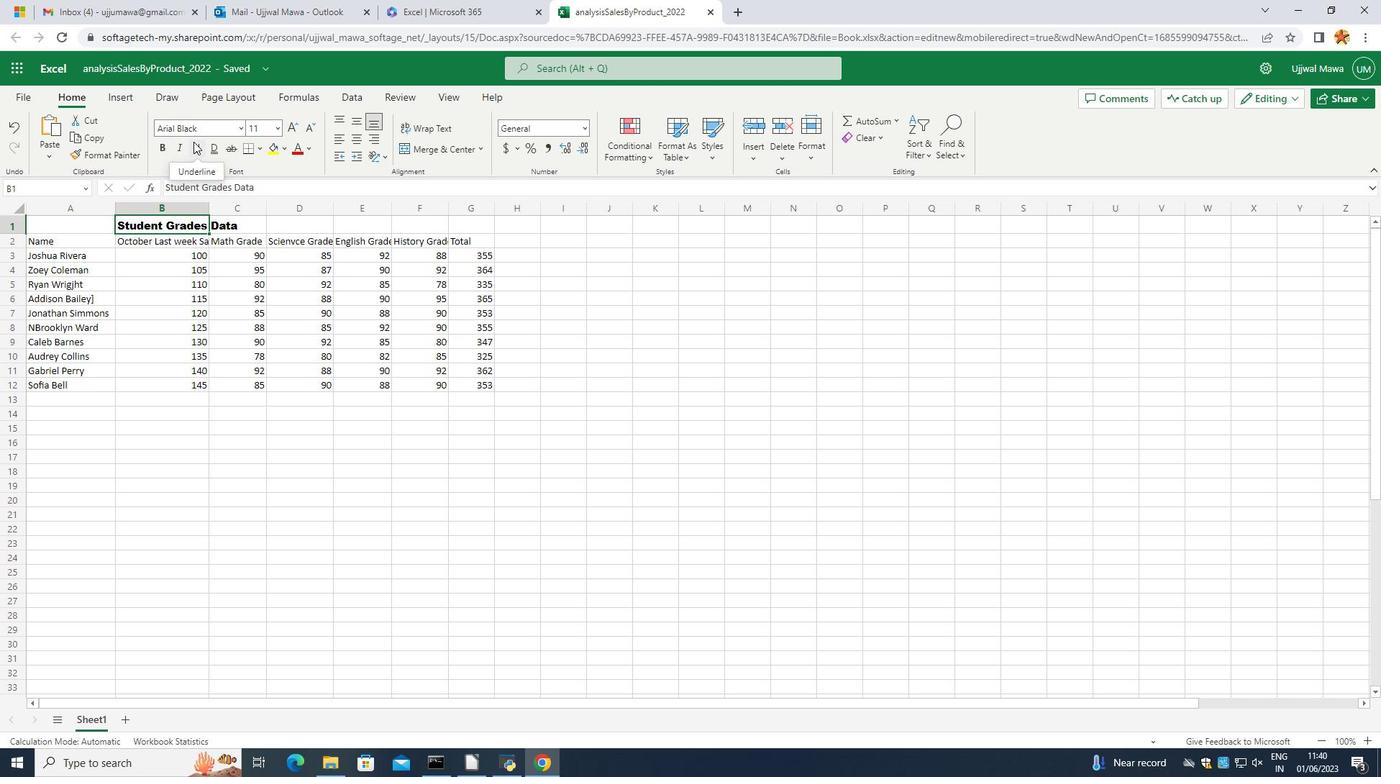 
Action: Mouse moved to (288, 127)
Screenshot: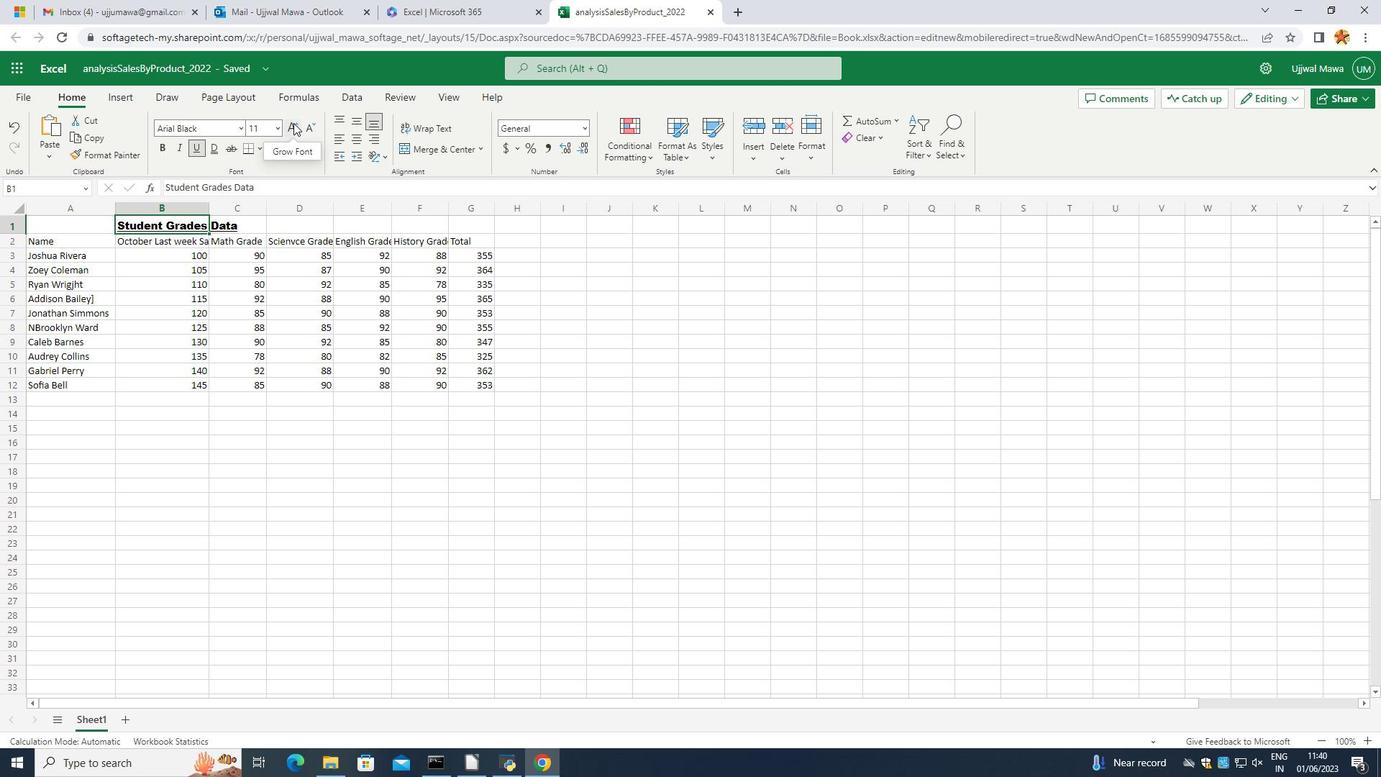 
Action: Mouse pressed left at (288, 127)
Screenshot: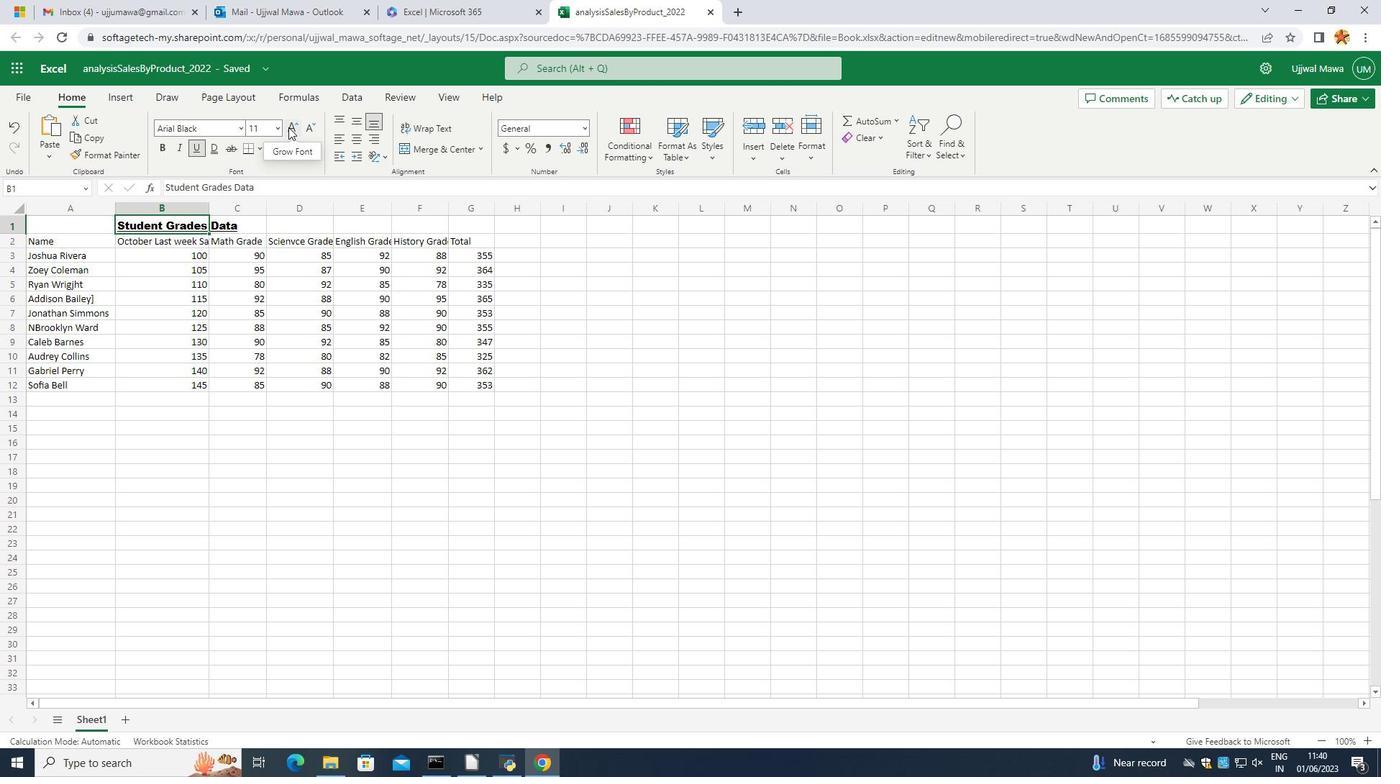 
Action: Mouse pressed left at (288, 127)
Screenshot: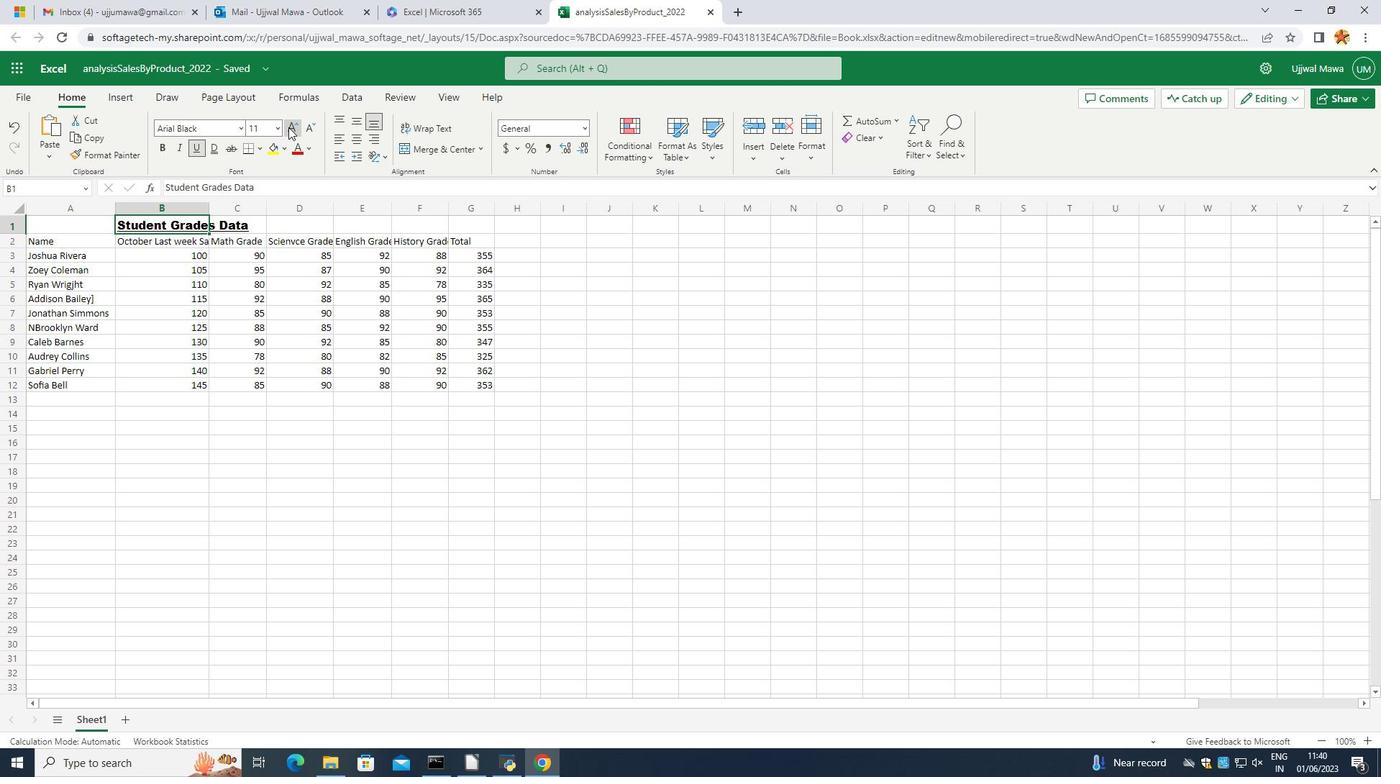 
Action: Mouse pressed left at (288, 127)
Screenshot: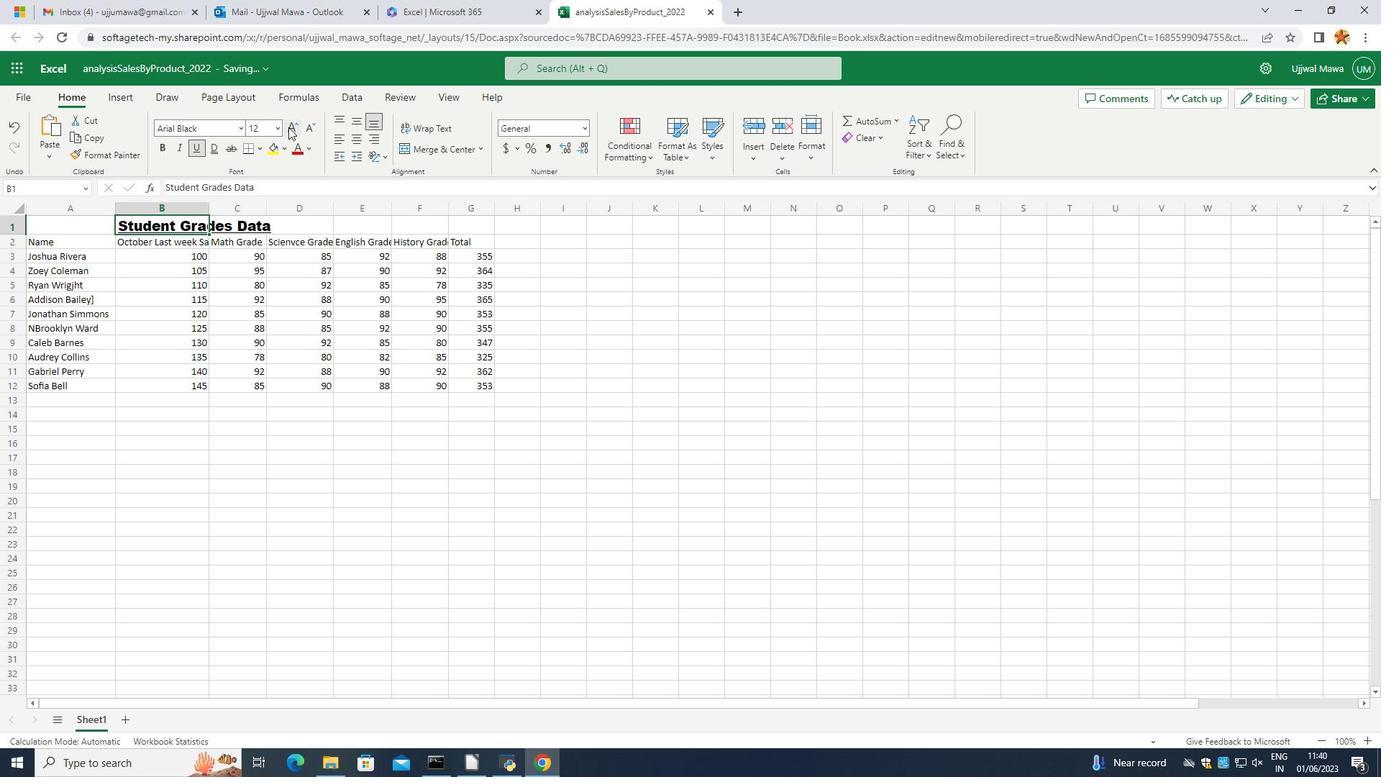 
Action: Mouse pressed left at (288, 127)
Screenshot: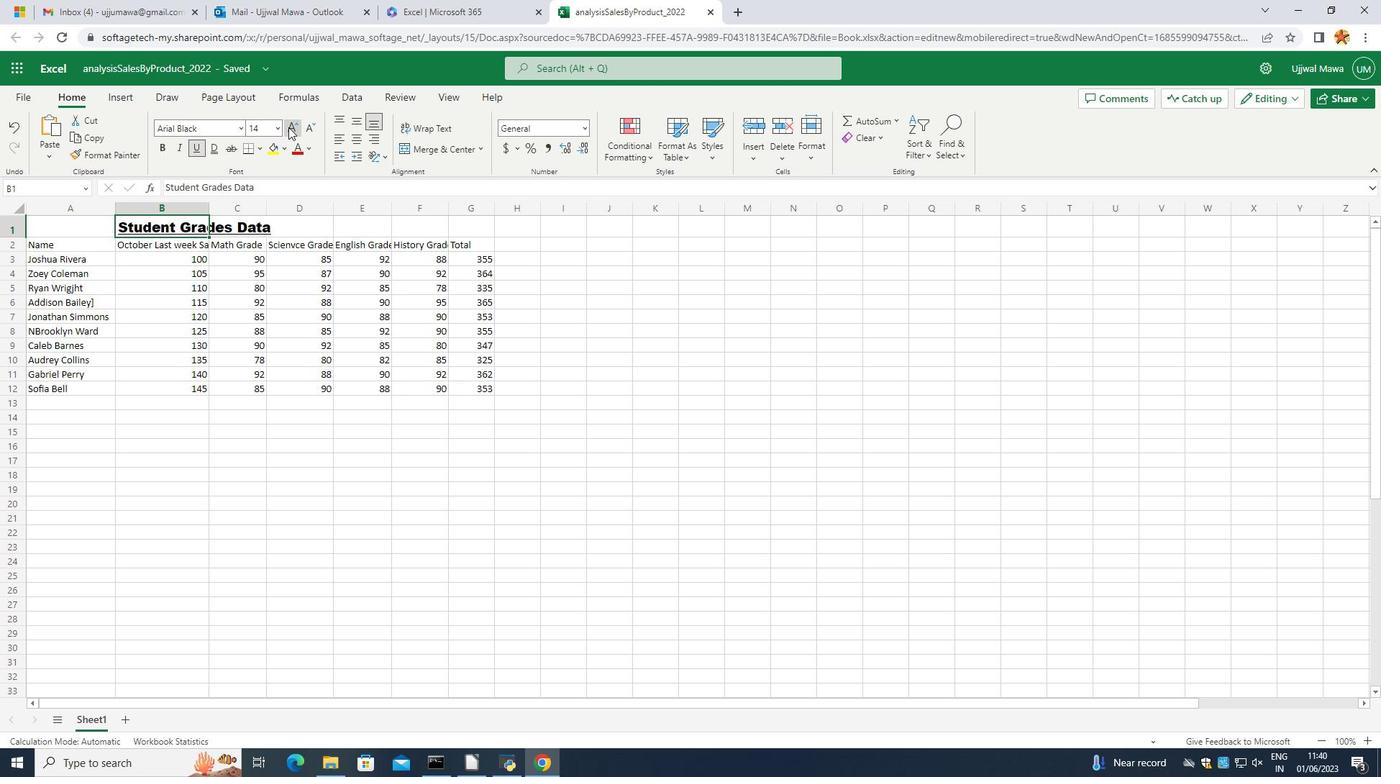 
Action: Mouse moved to (286, 127)
Screenshot: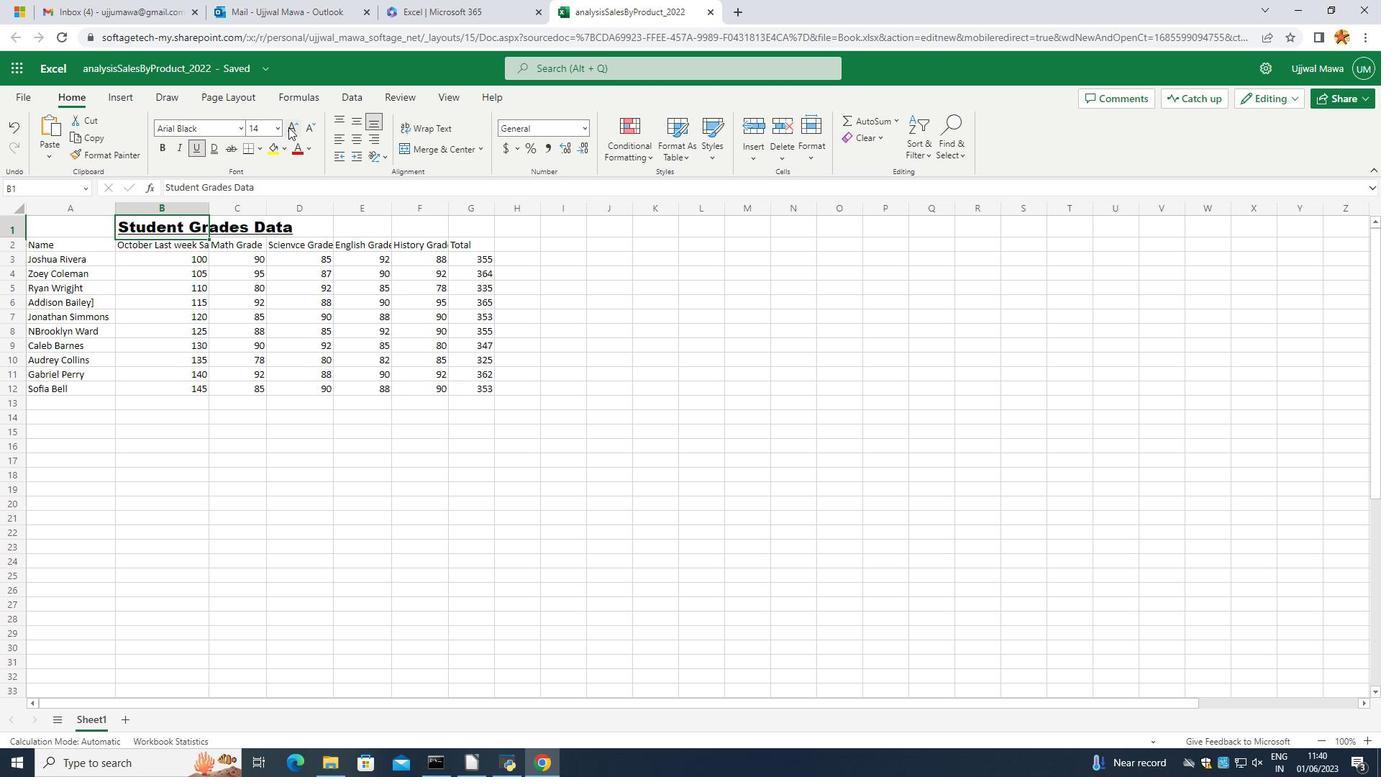 
Action: Mouse pressed left at (286, 127)
Screenshot: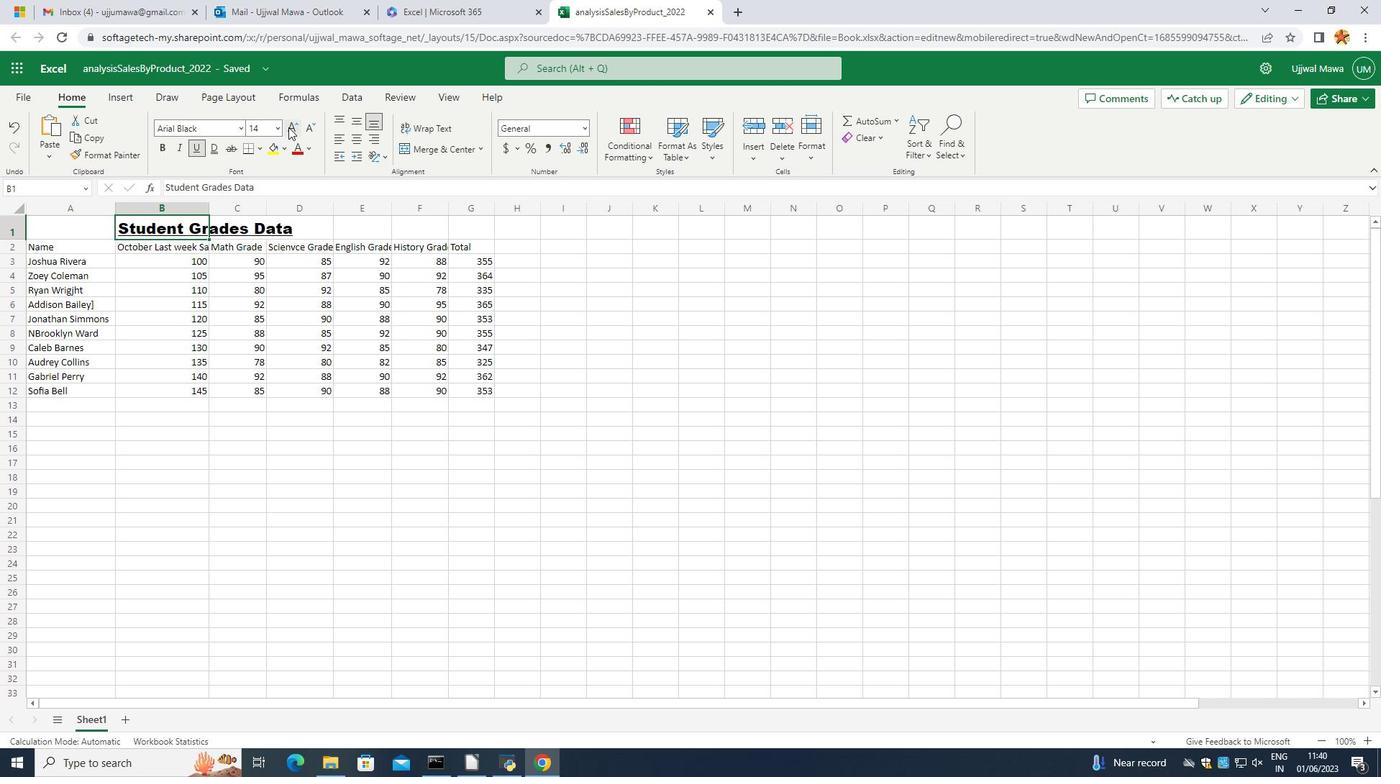 
Action: Mouse pressed left at (286, 127)
Screenshot: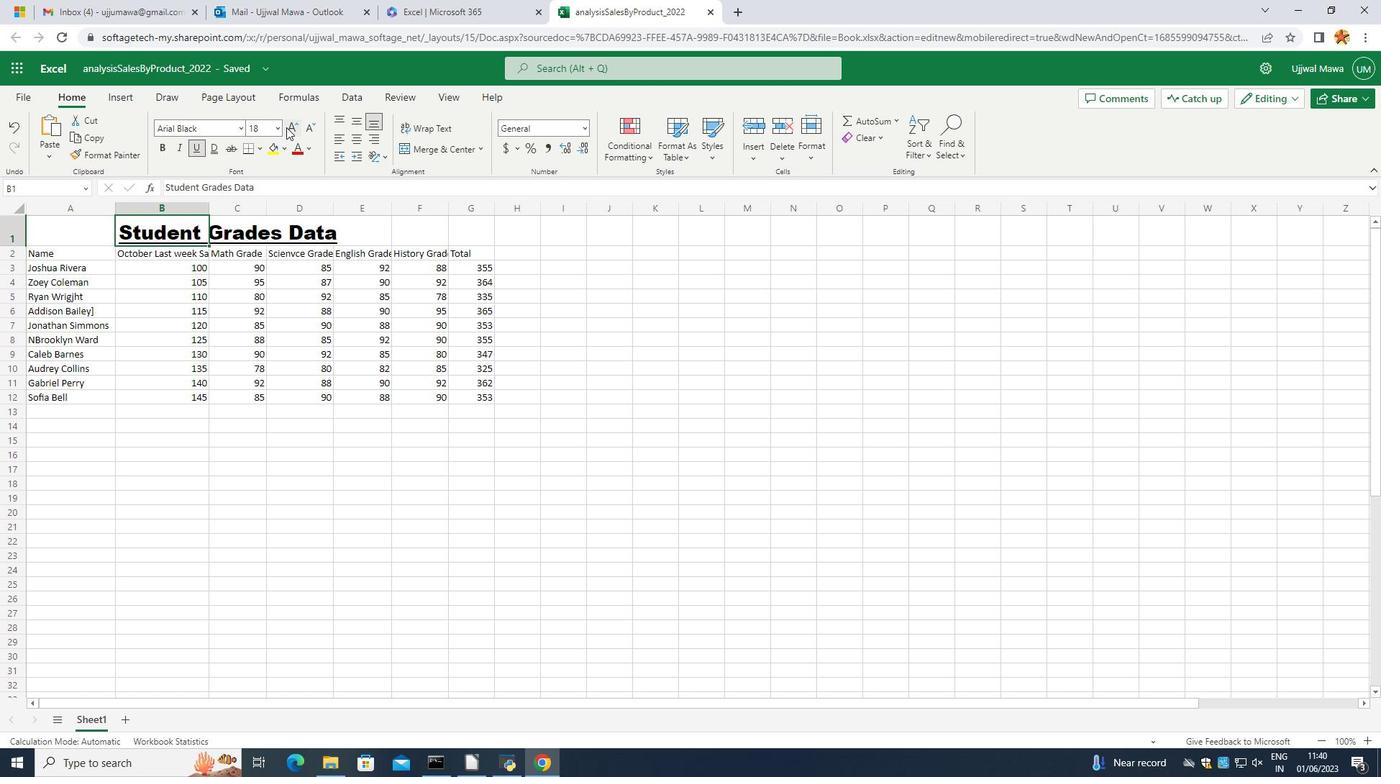 
Action: Mouse pressed left at (286, 127)
Screenshot: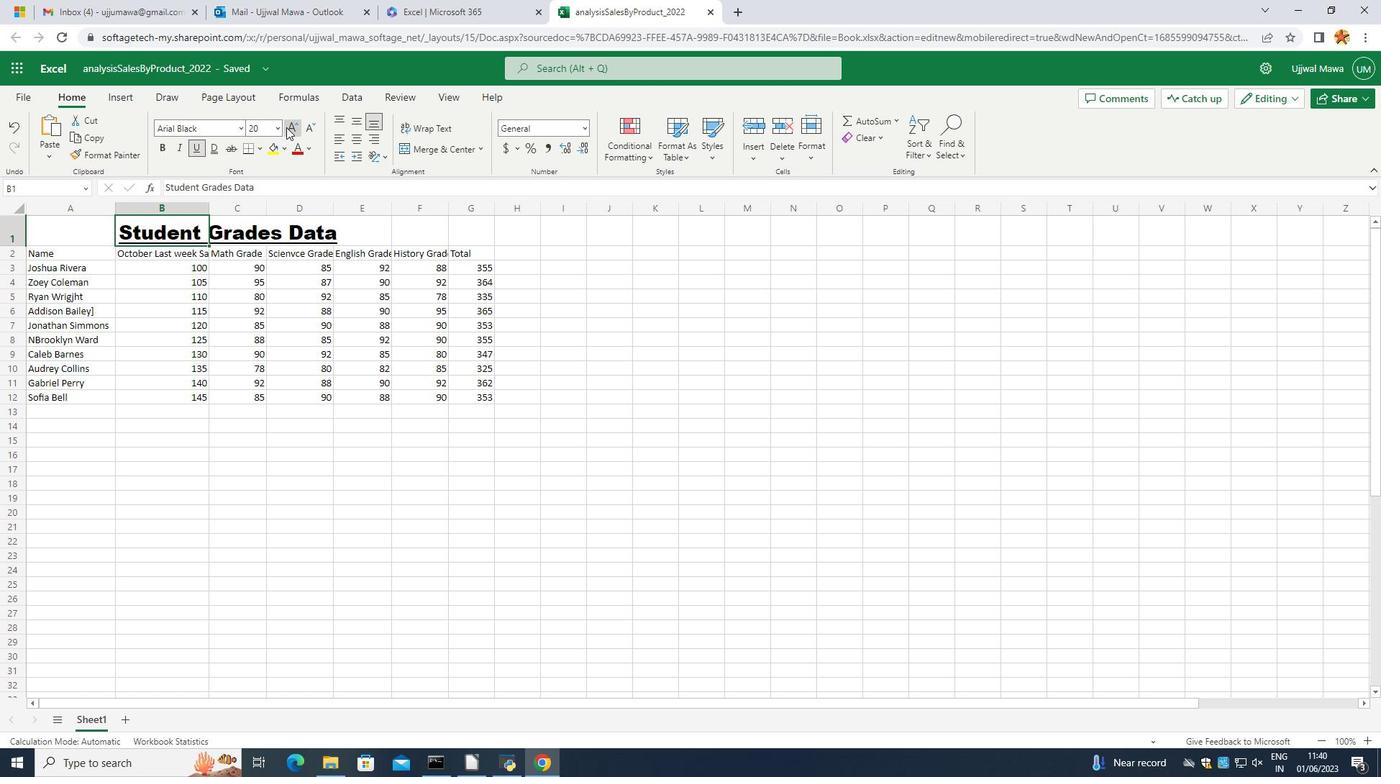 
Action: Mouse pressed left at (286, 127)
Screenshot: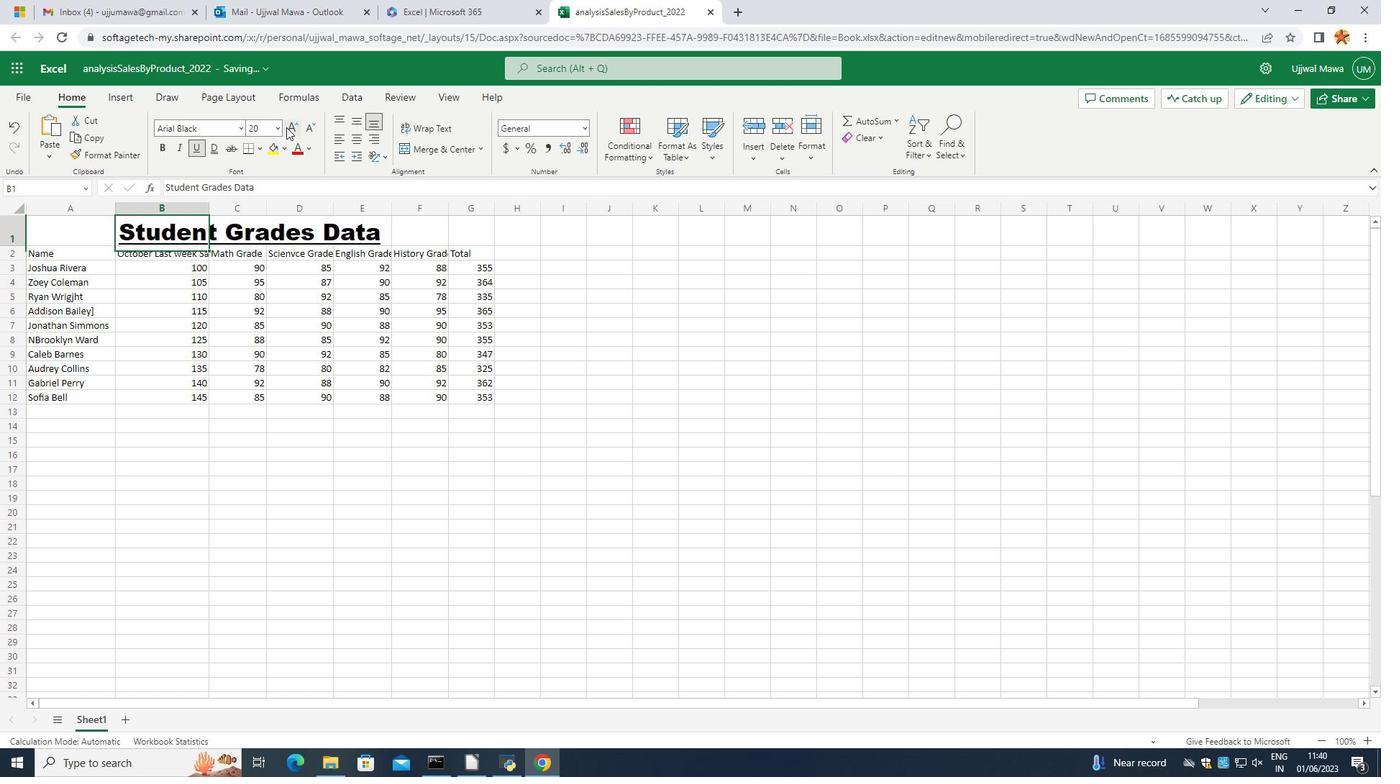 
Action: Mouse pressed left at (286, 127)
Screenshot: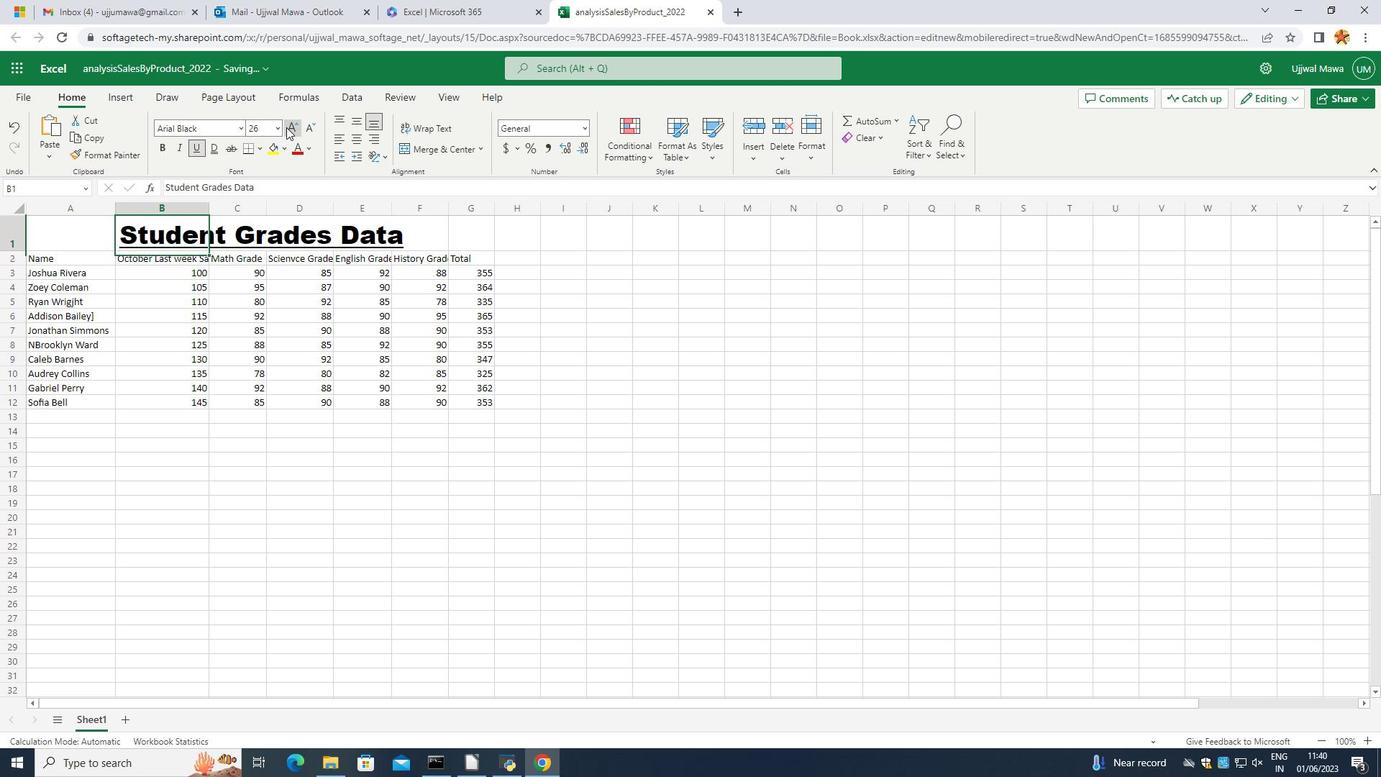 
Action: Mouse moved to (301, 121)
Screenshot: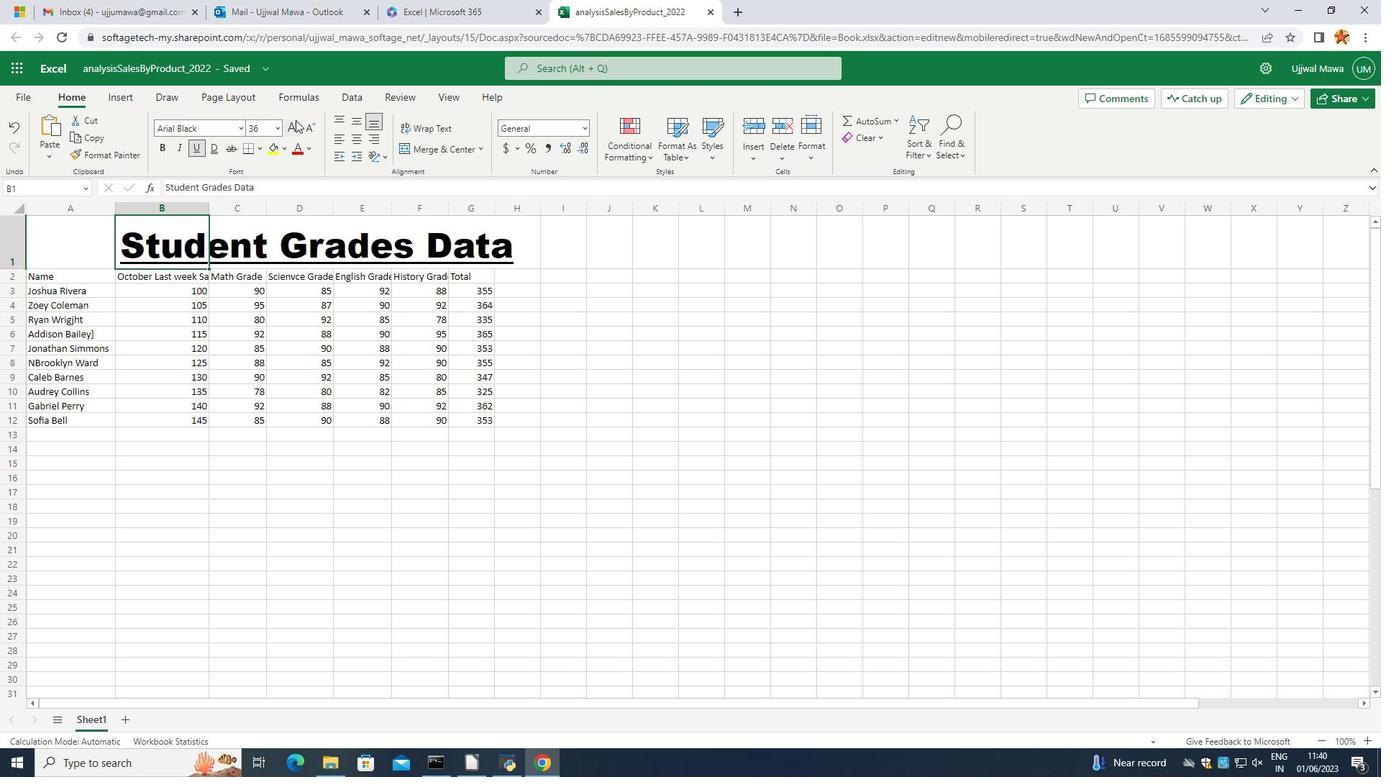 
Action: Mouse pressed left at (301, 121)
Screenshot: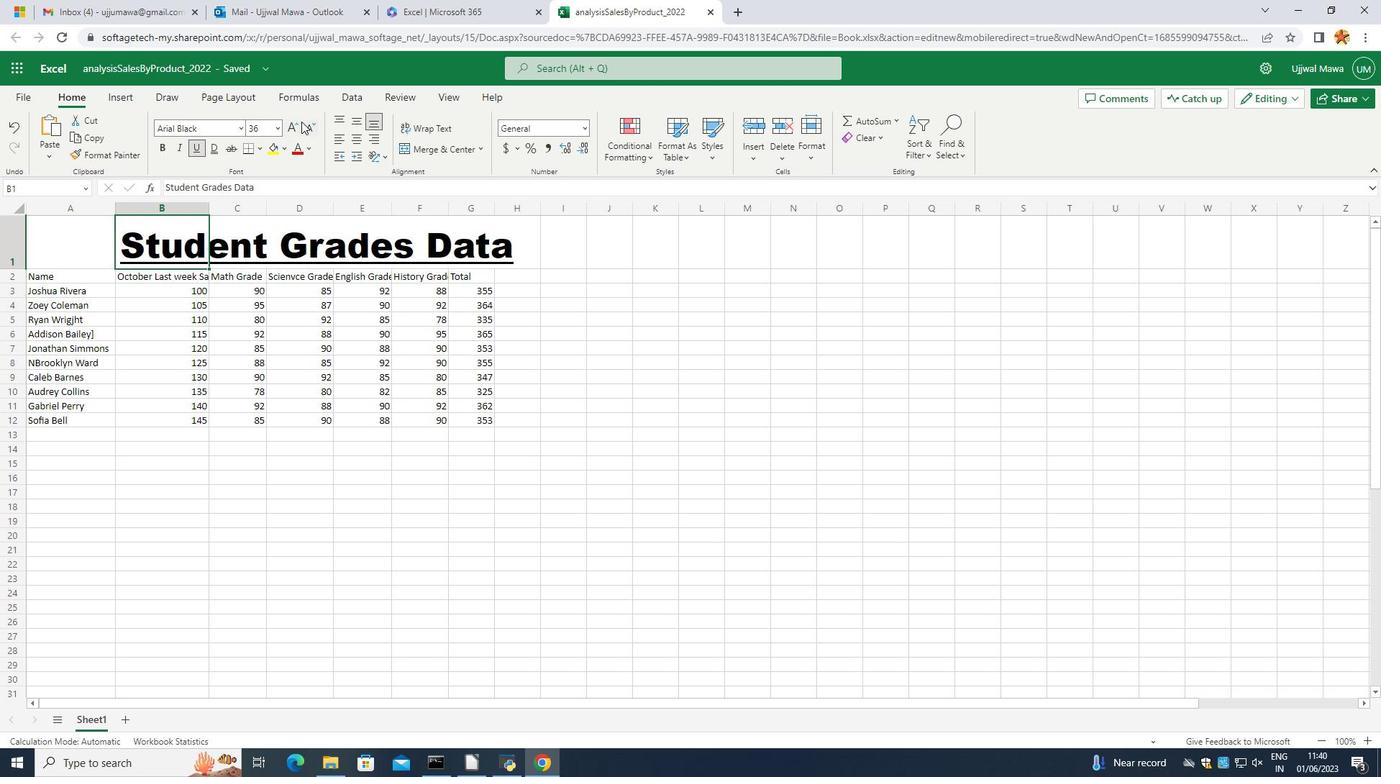
Action: Mouse pressed left at (301, 121)
Screenshot: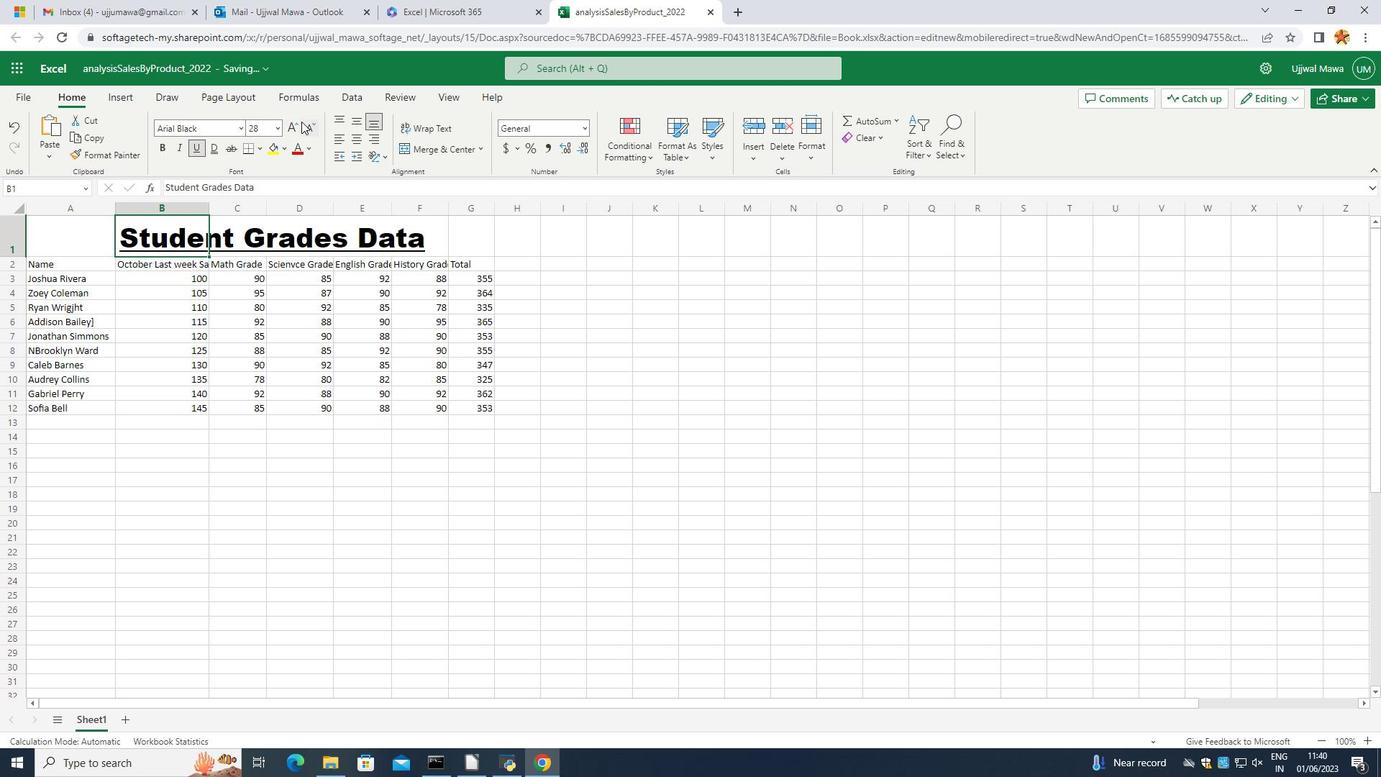 
Action: Mouse moved to (162, 231)
Screenshot: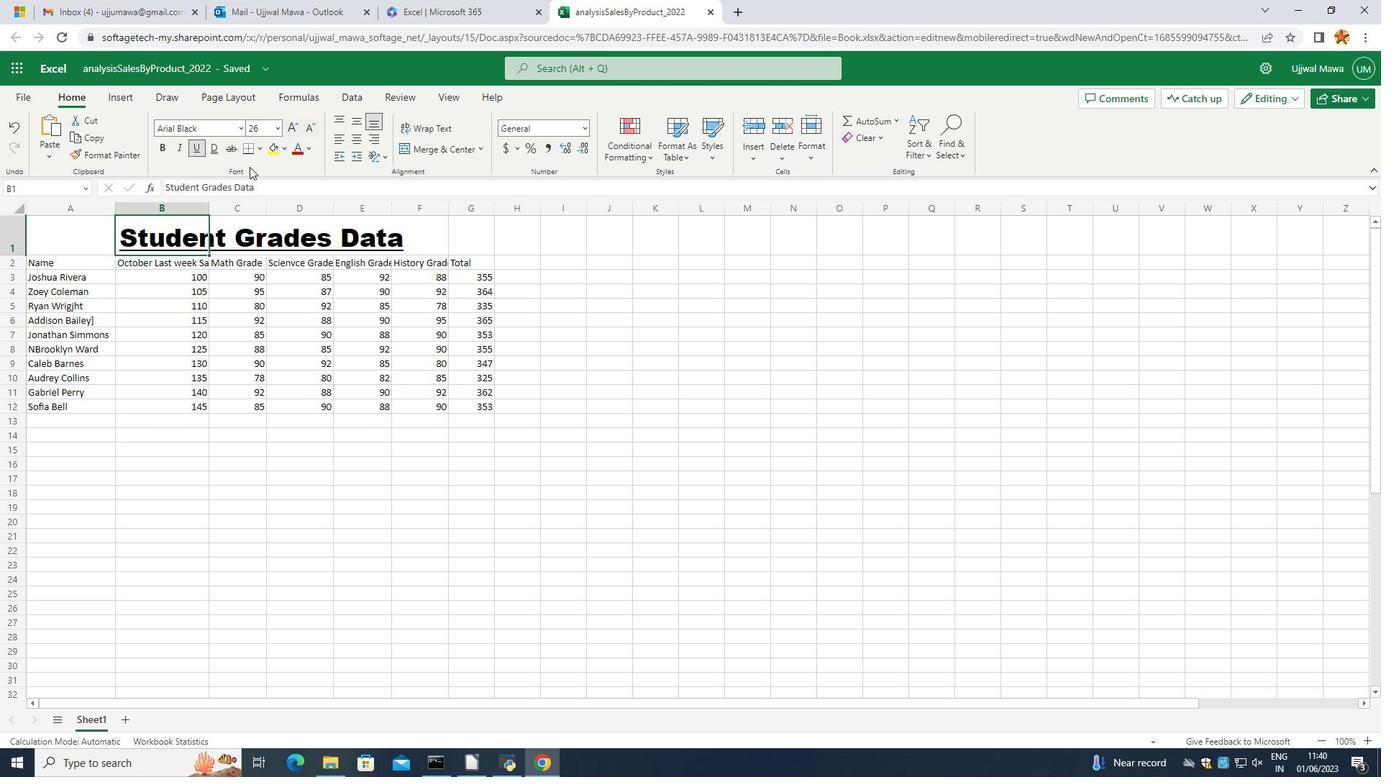 
Action: Mouse pressed left at (162, 231)
Screenshot: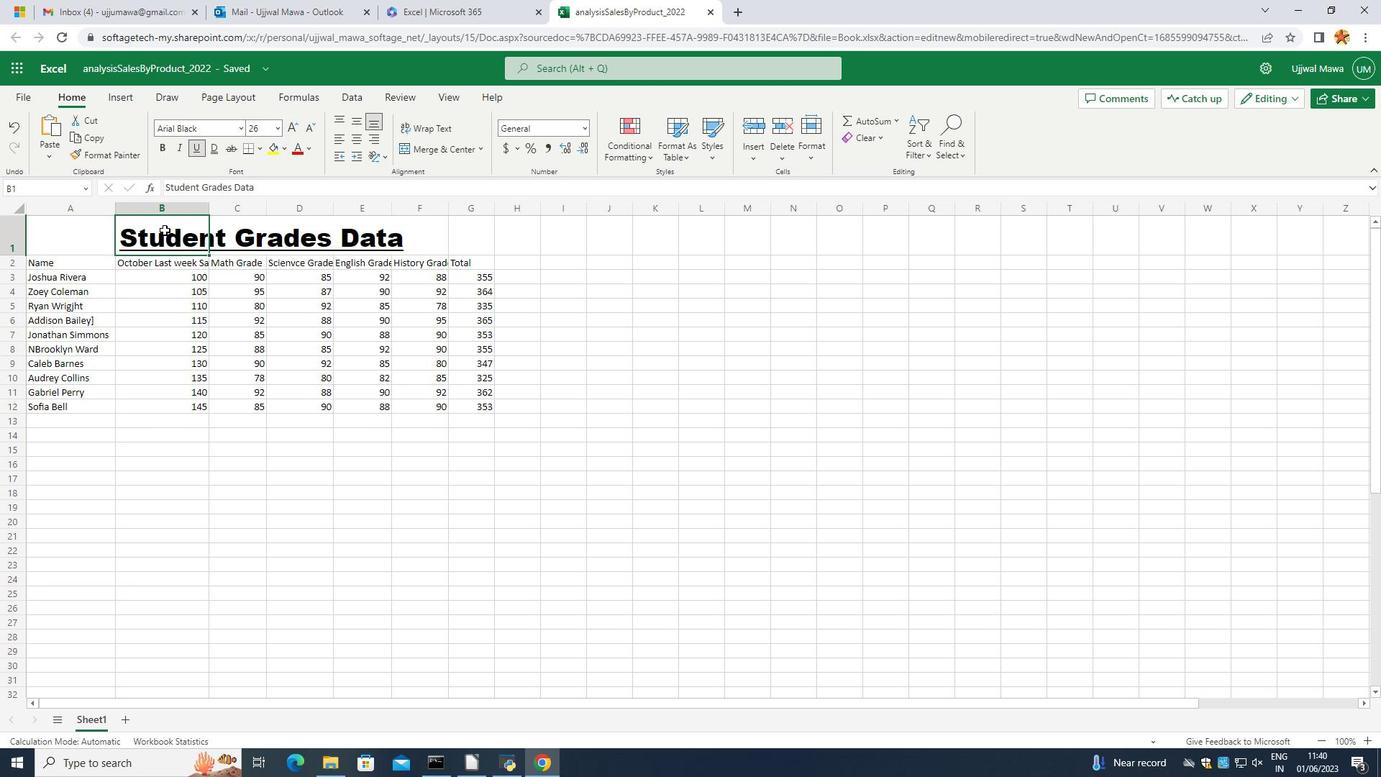 
Action: Mouse moved to (125, 245)
Screenshot: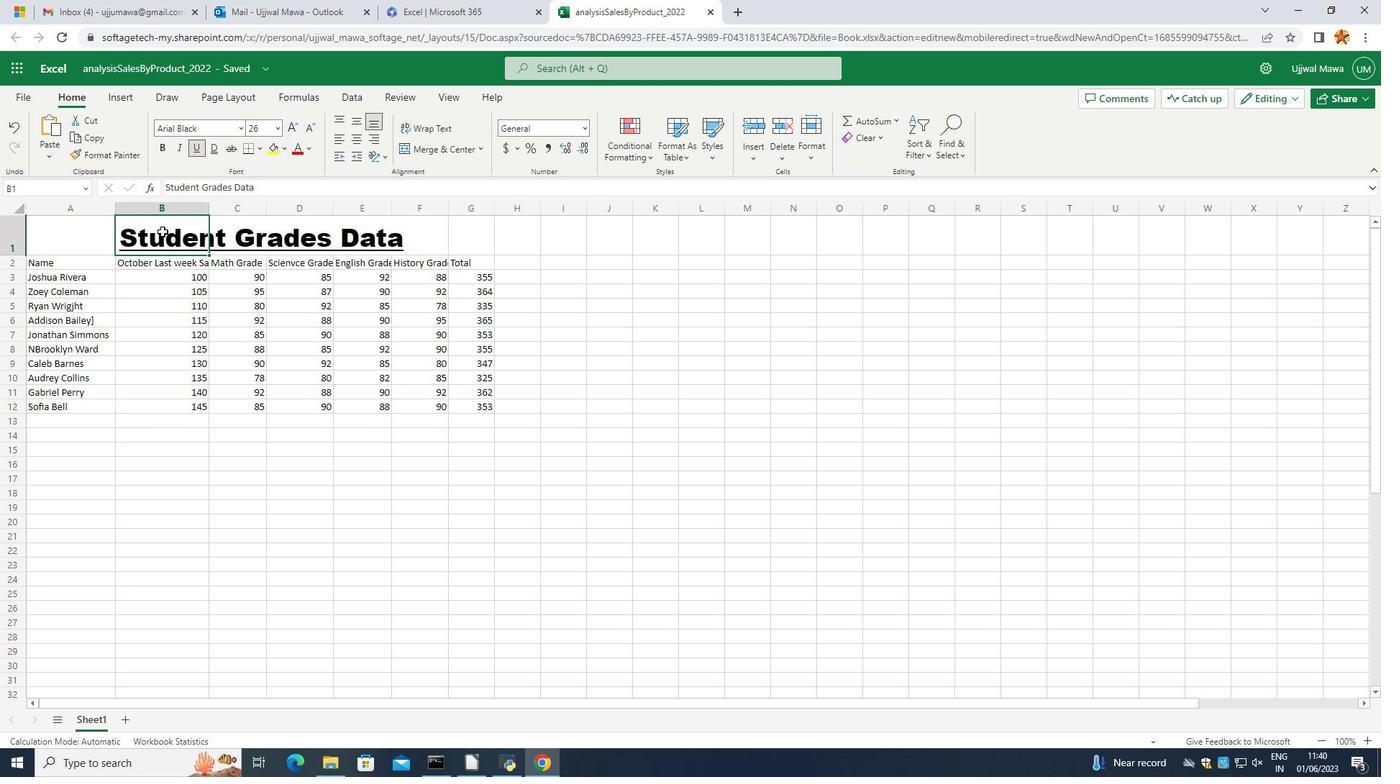 
Action: Mouse pressed right at (125, 245)
Screenshot: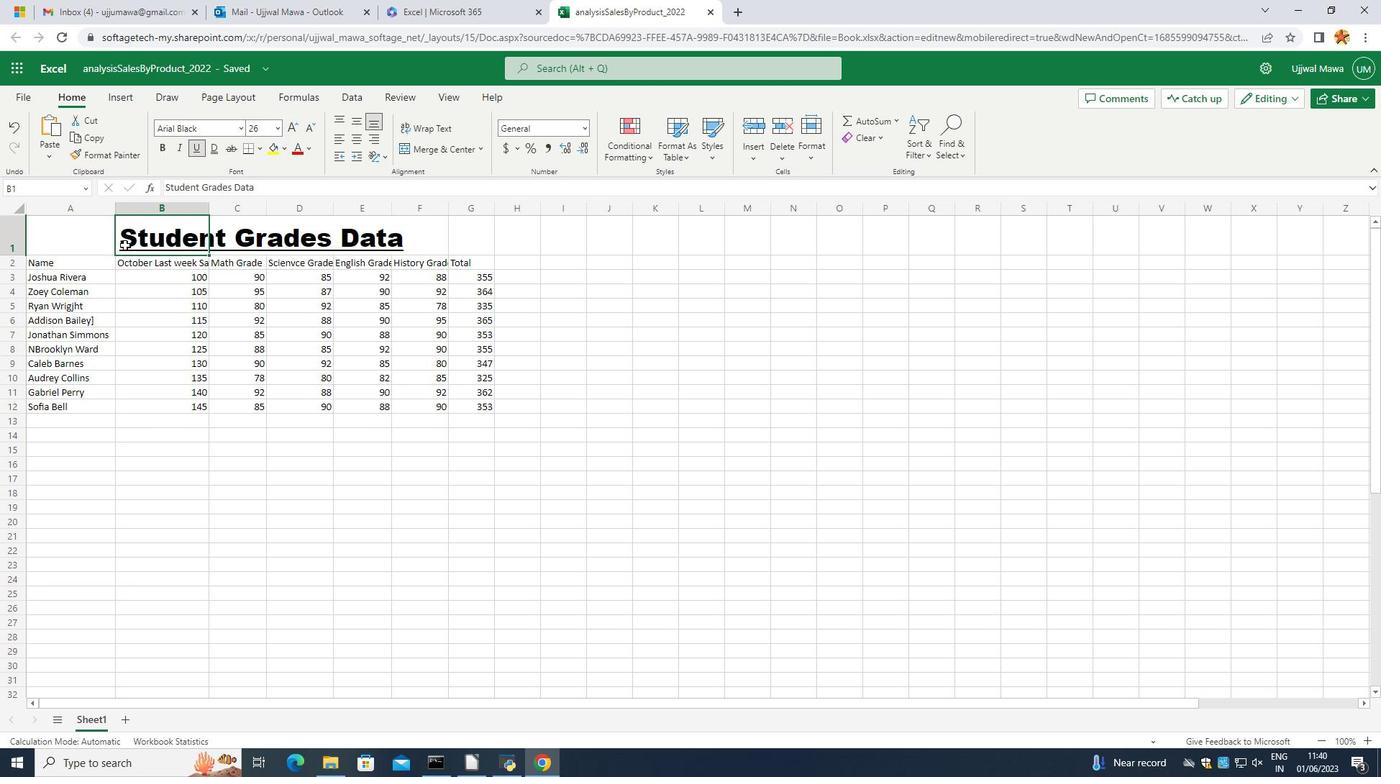 
Action: Mouse moved to (141, 287)
Screenshot: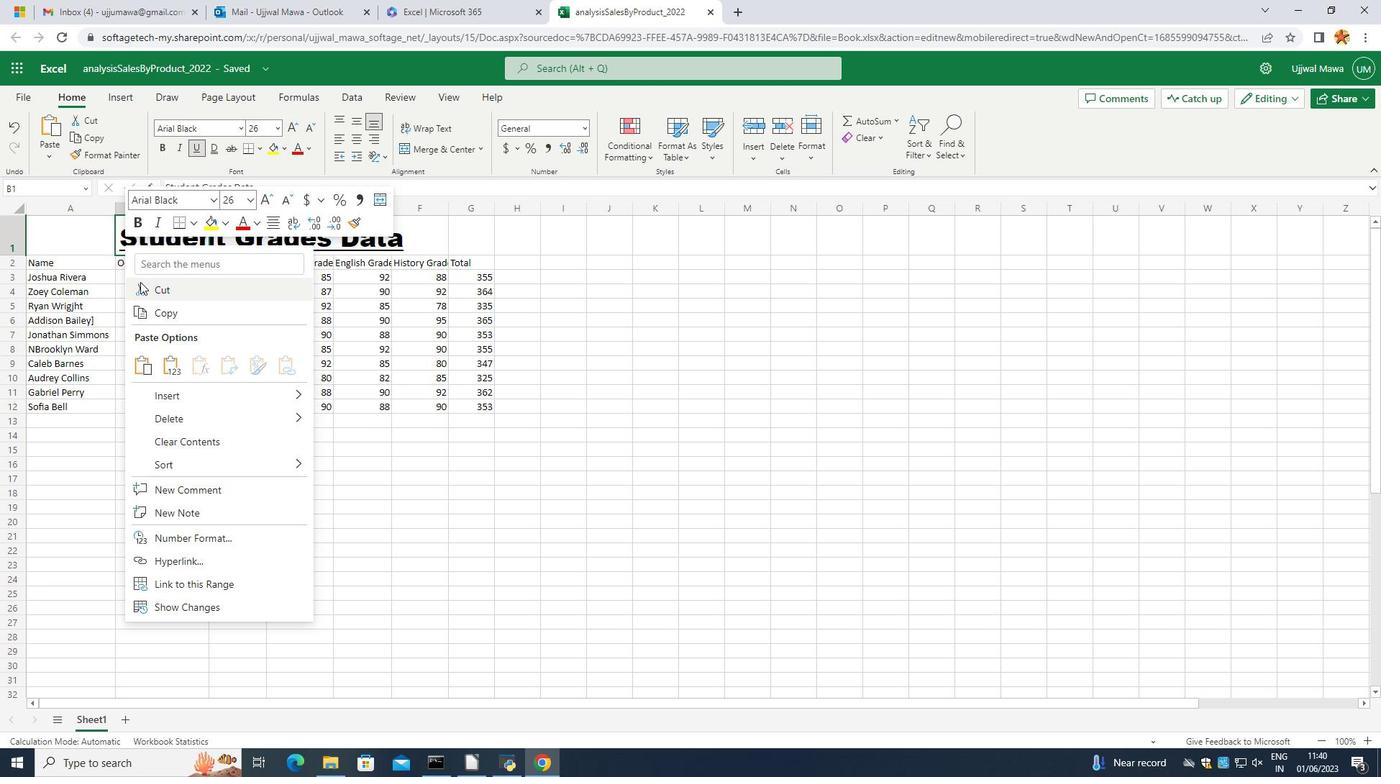 
Action: Mouse pressed left at (141, 287)
Screenshot: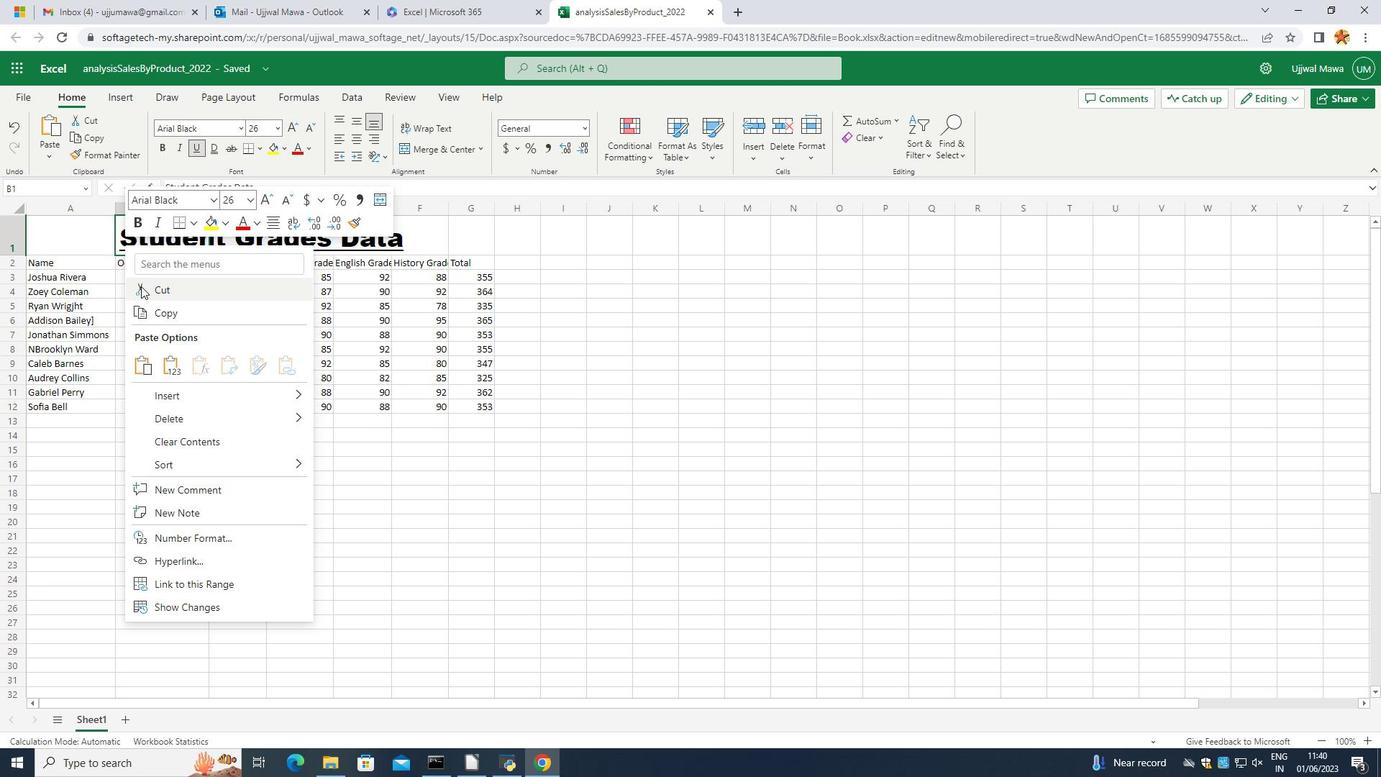 
Action: Mouse moved to (76, 249)
Screenshot: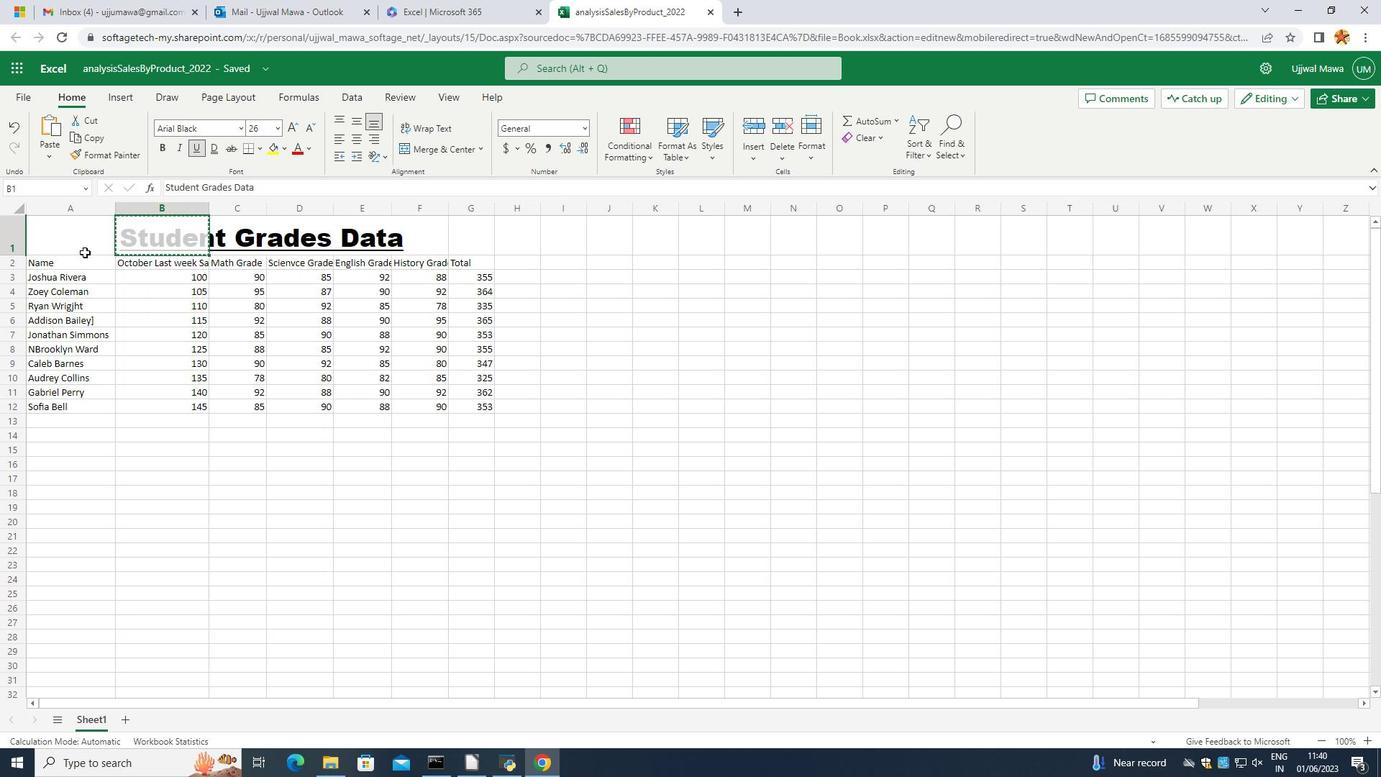 
Action: Mouse pressed left at (76, 249)
Screenshot: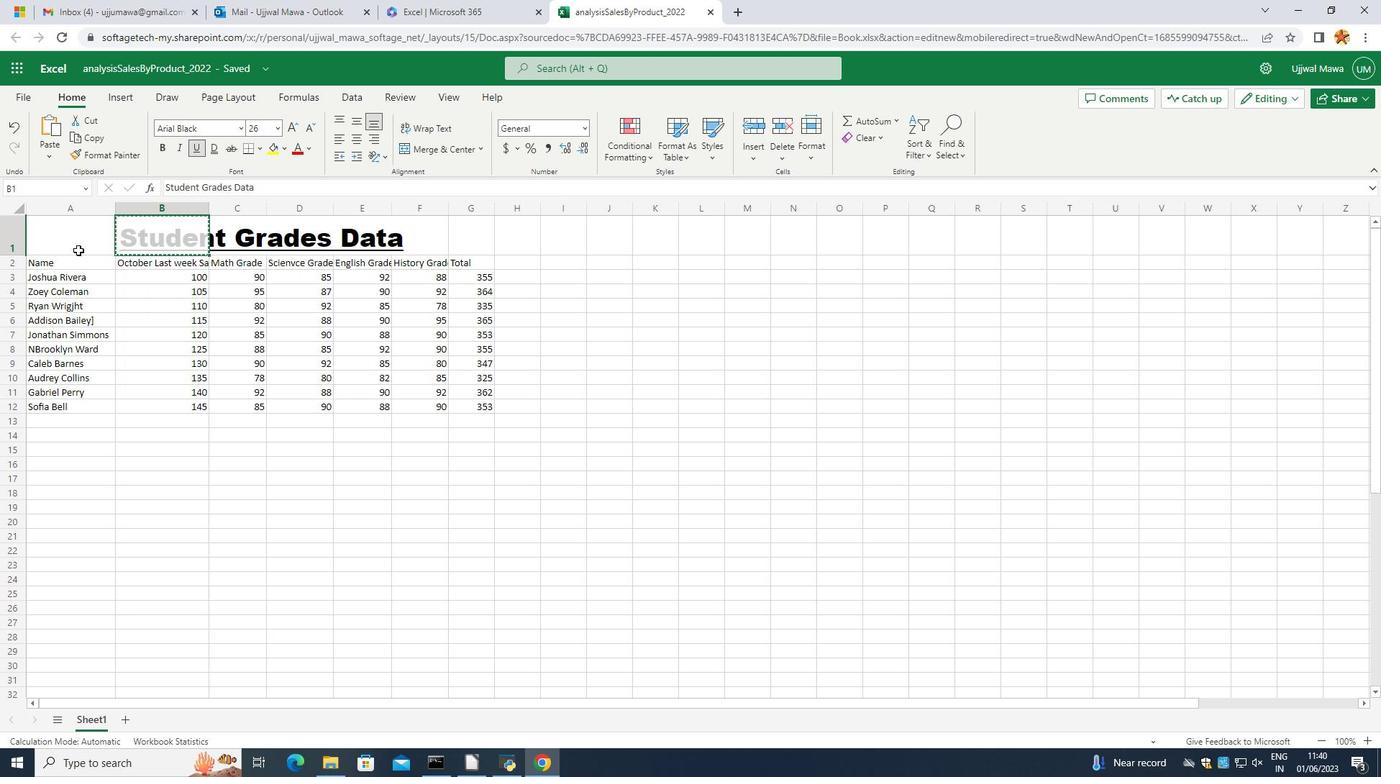
Action: Mouse pressed left at (76, 249)
Screenshot: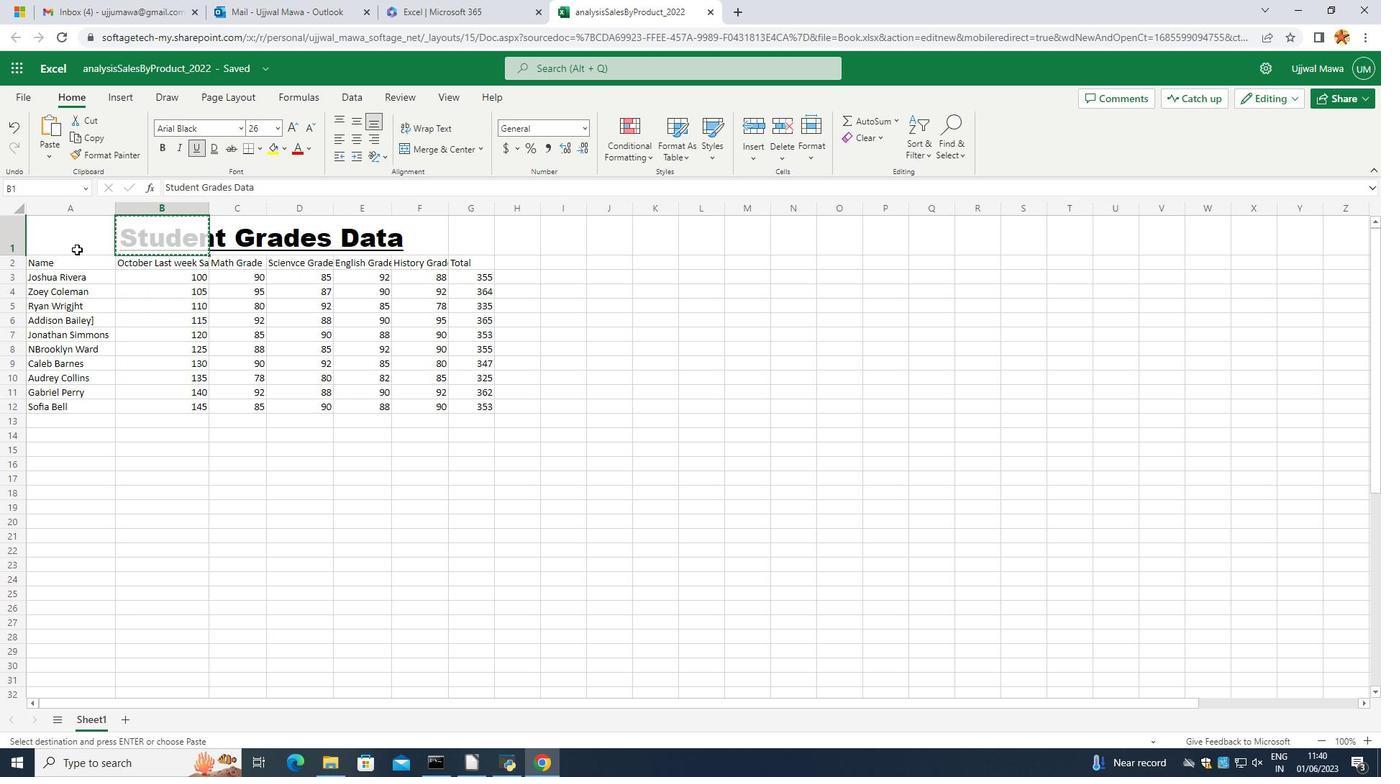 
Action: Mouse pressed right at (76, 249)
Screenshot: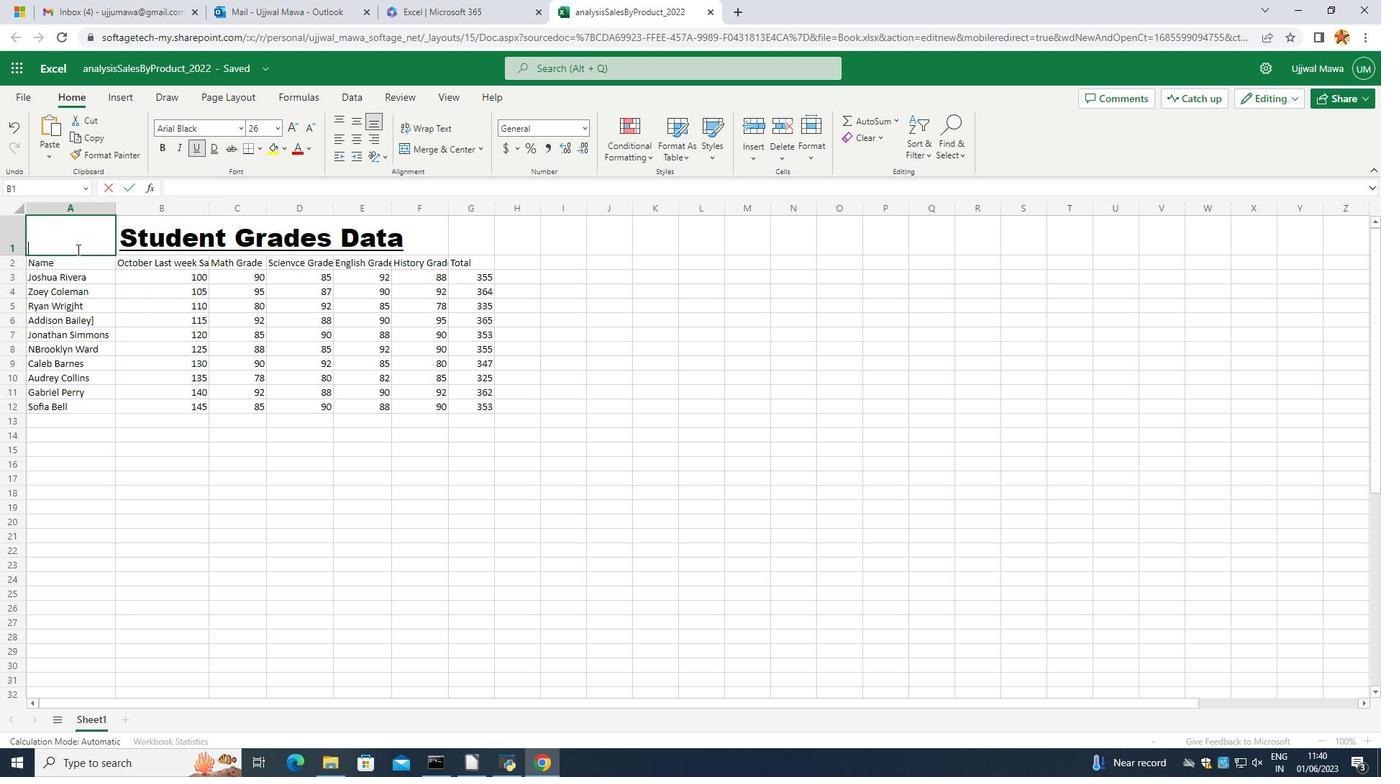 
Action: Mouse moved to (84, 229)
Screenshot: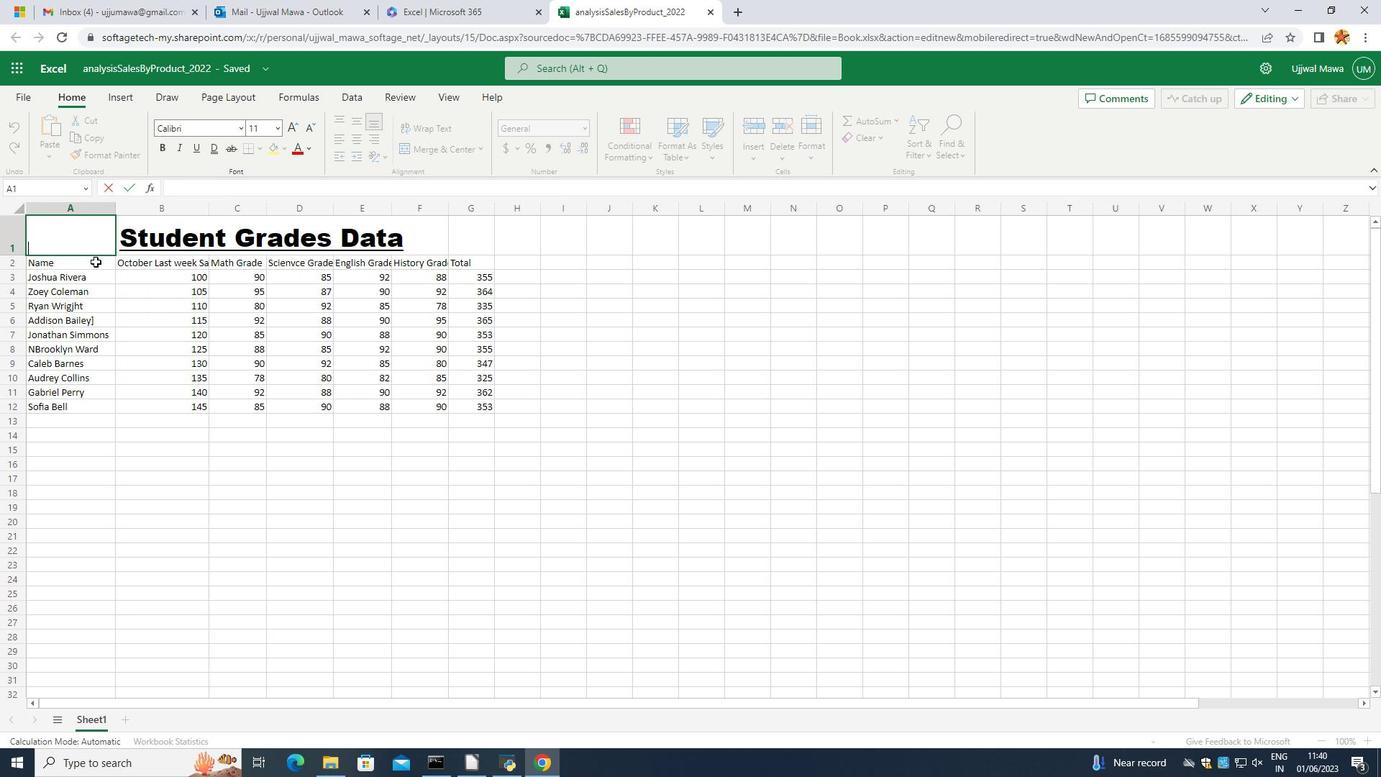 
Action: Mouse pressed left at (84, 229)
Screenshot: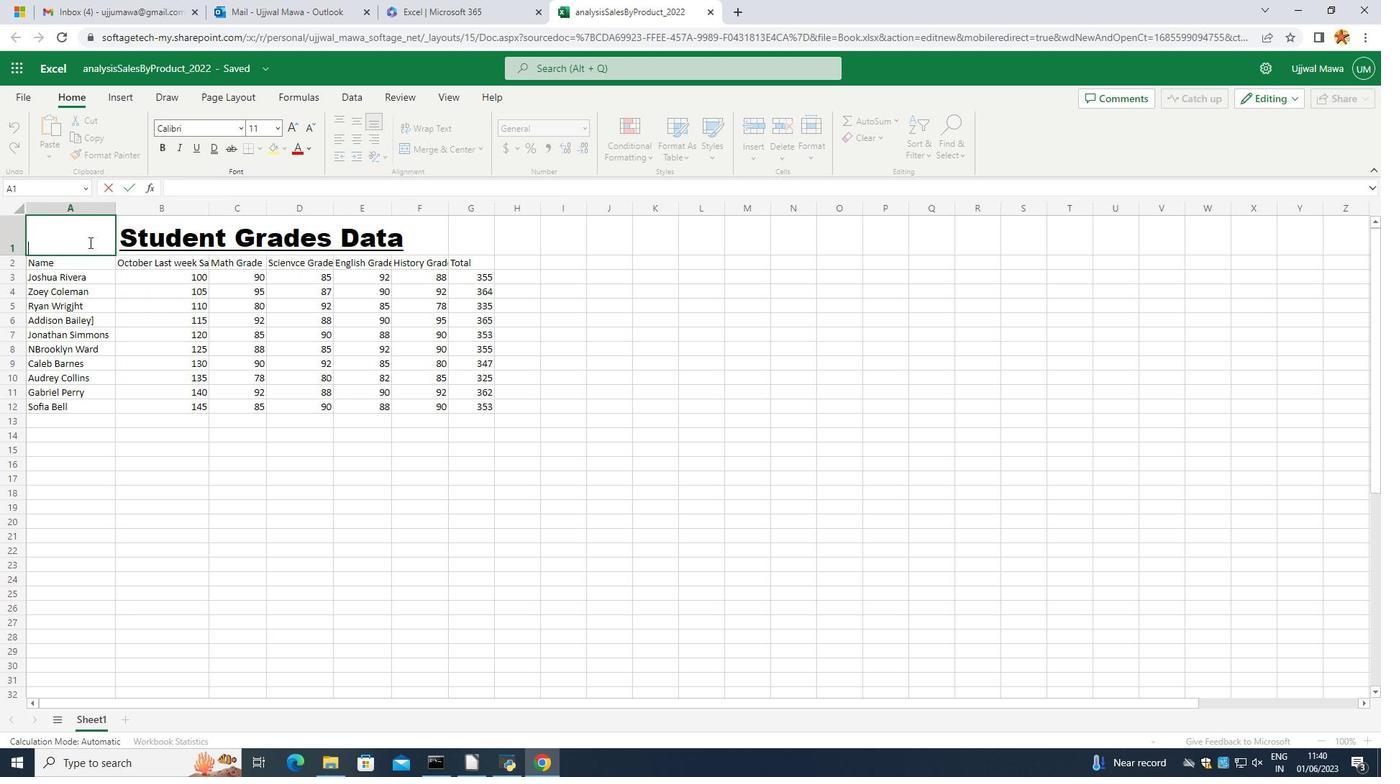 
Action: Mouse moved to (83, 228)
Screenshot: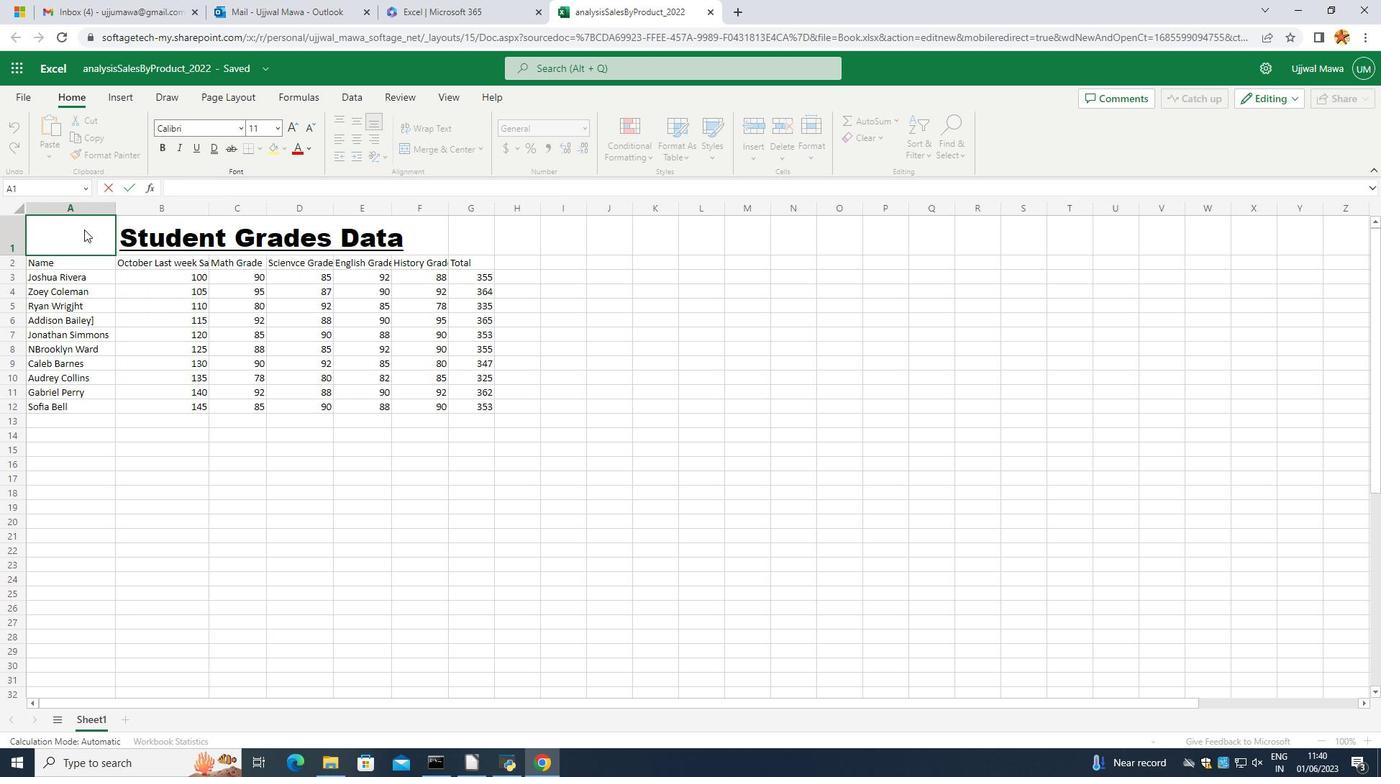 
Action: Mouse pressed right at (83, 228)
Screenshot: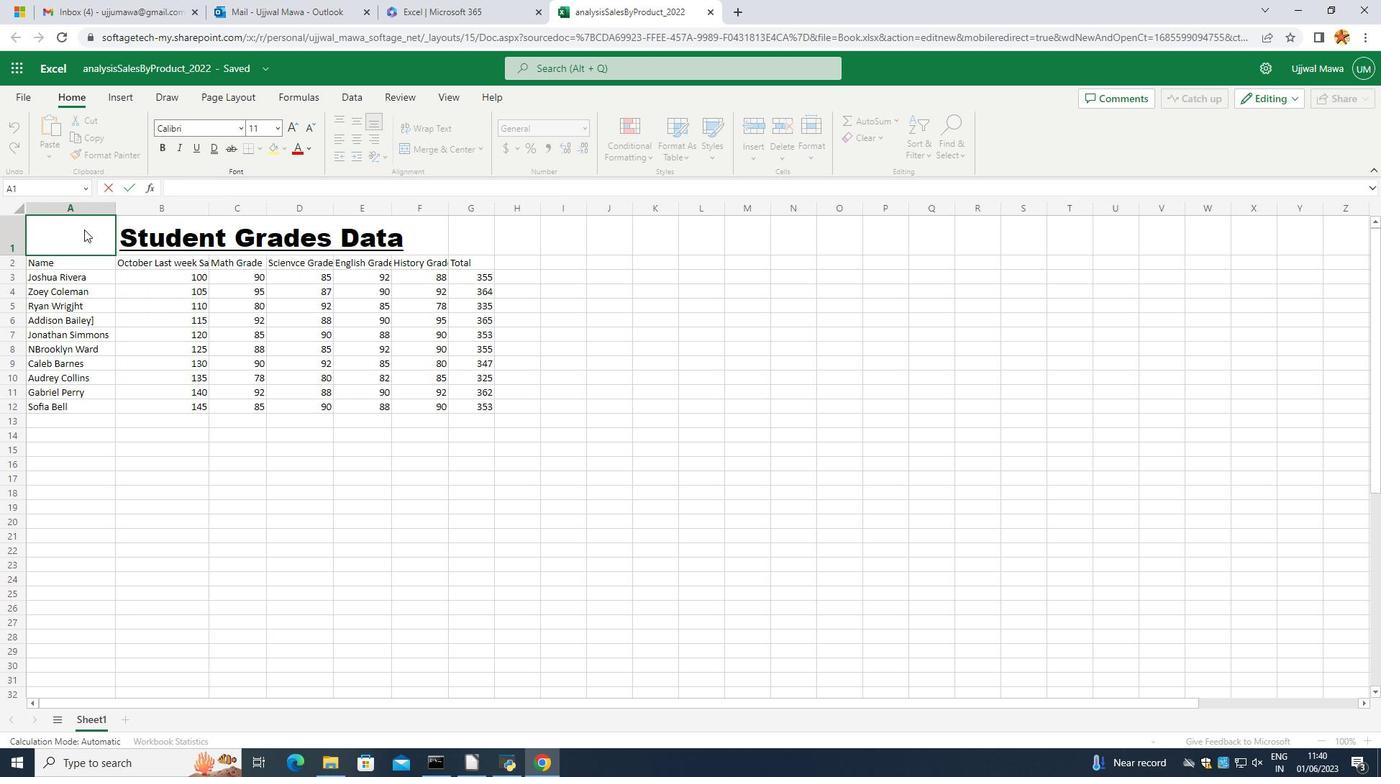 
Action: Mouse moved to (97, 249)
Screenshot: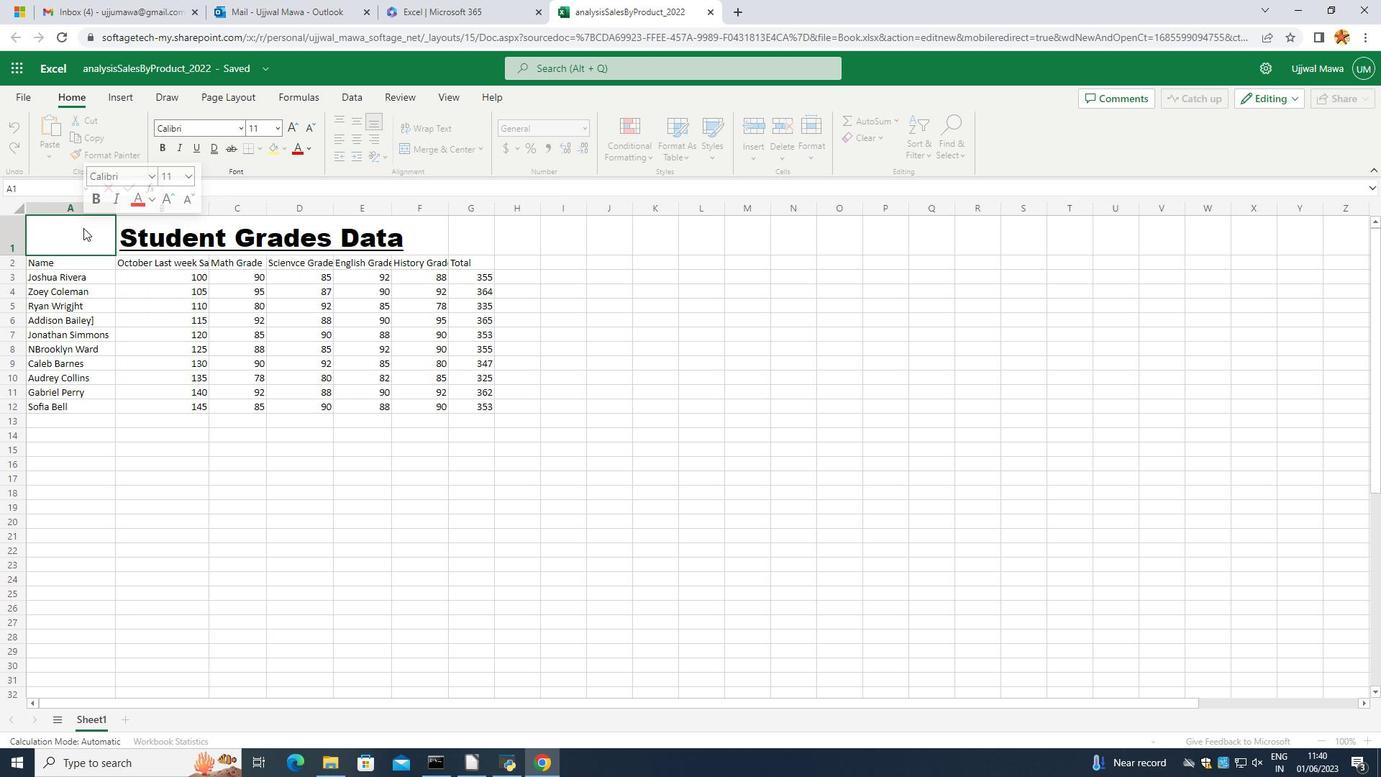
Action: Key pressed ctrl+V
Screenshot: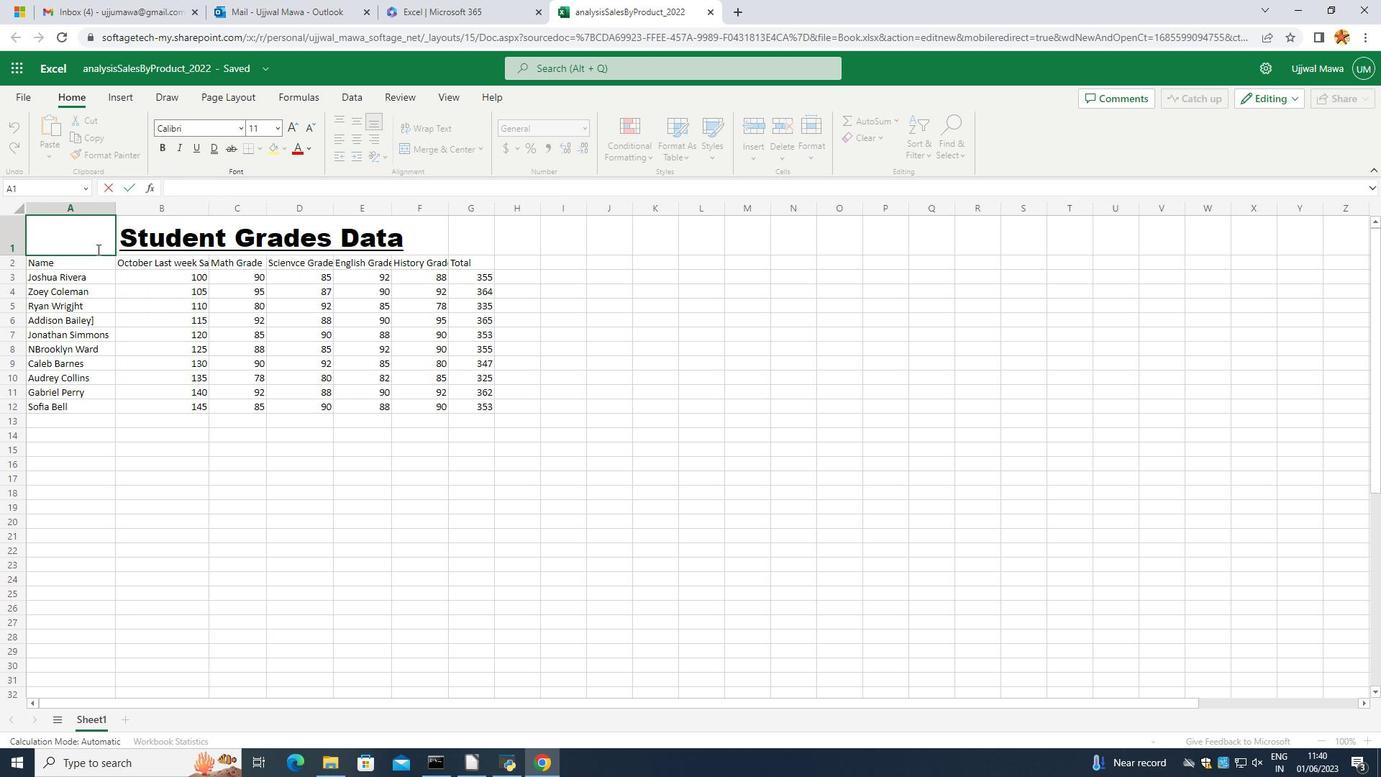 
Action: Mouse moved to (166, 238)
Screenshot: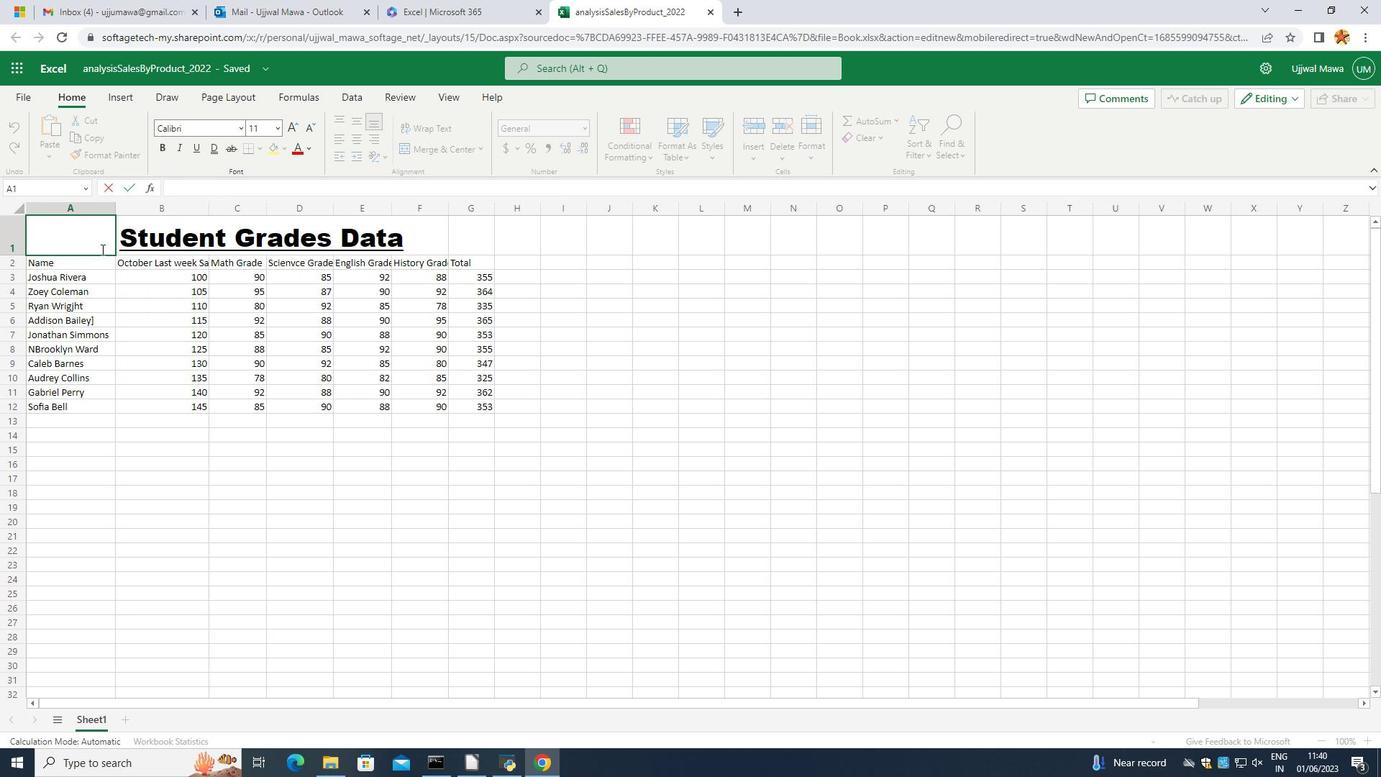 
Action: Mouse pressed left at (166, 238)
Screenshot: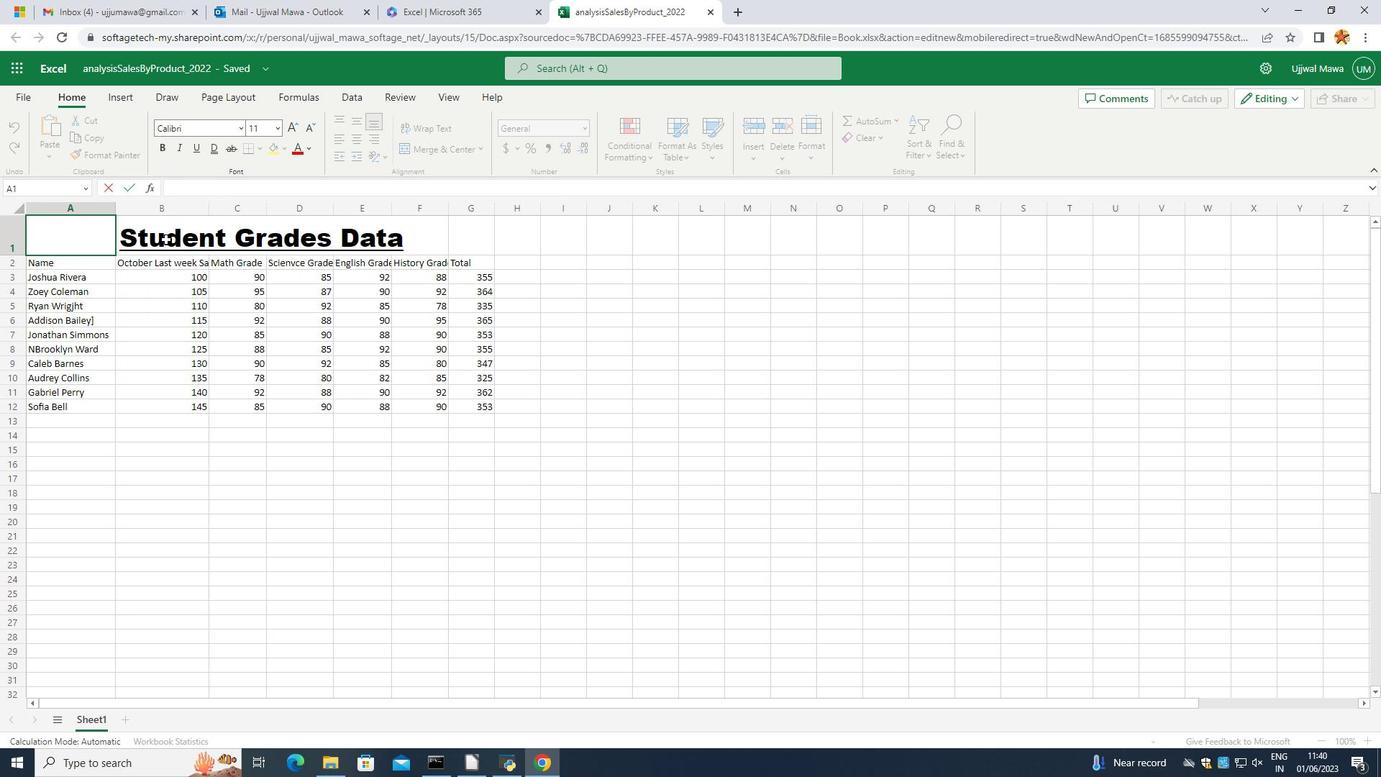 
Action: Mouse pressed right at (166, 238)
Screenshot: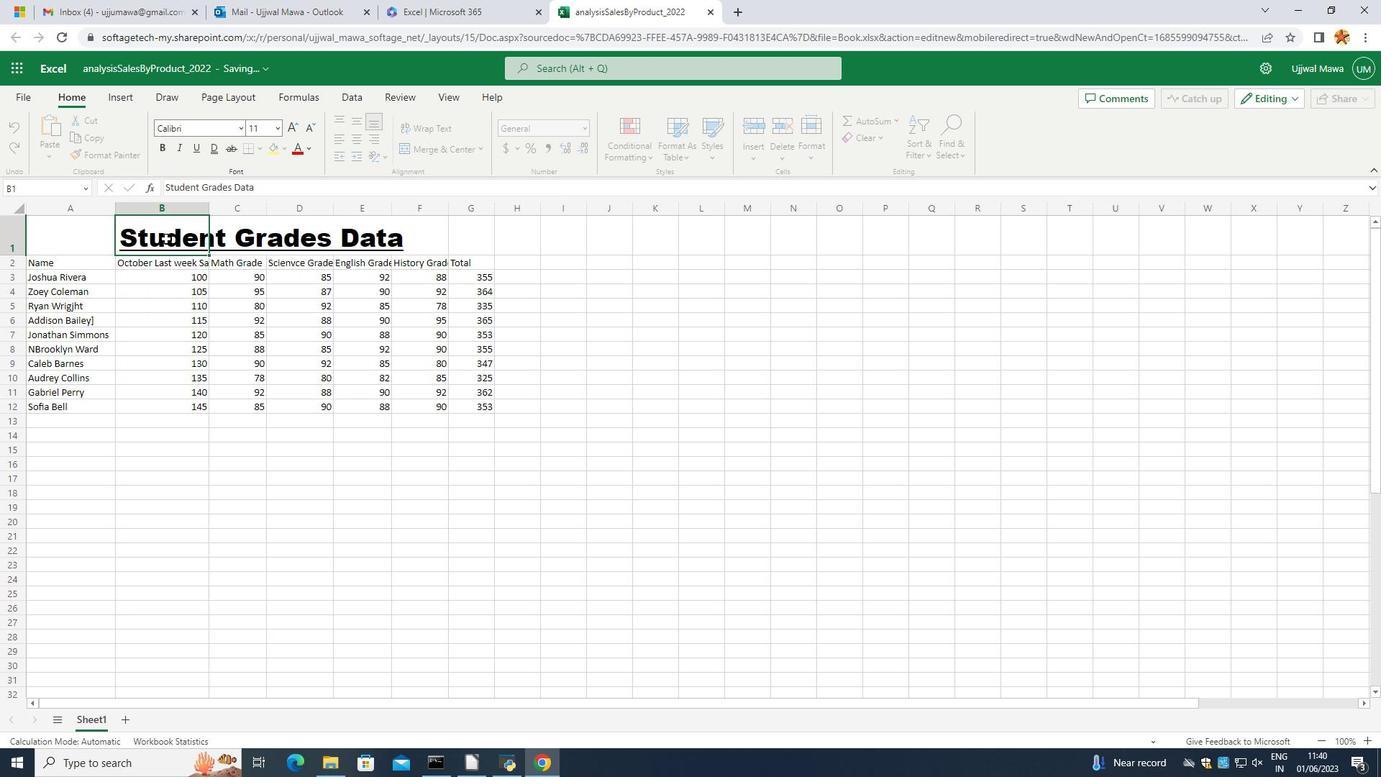
Action: Mouse moved to (225, 293)
Screenshot: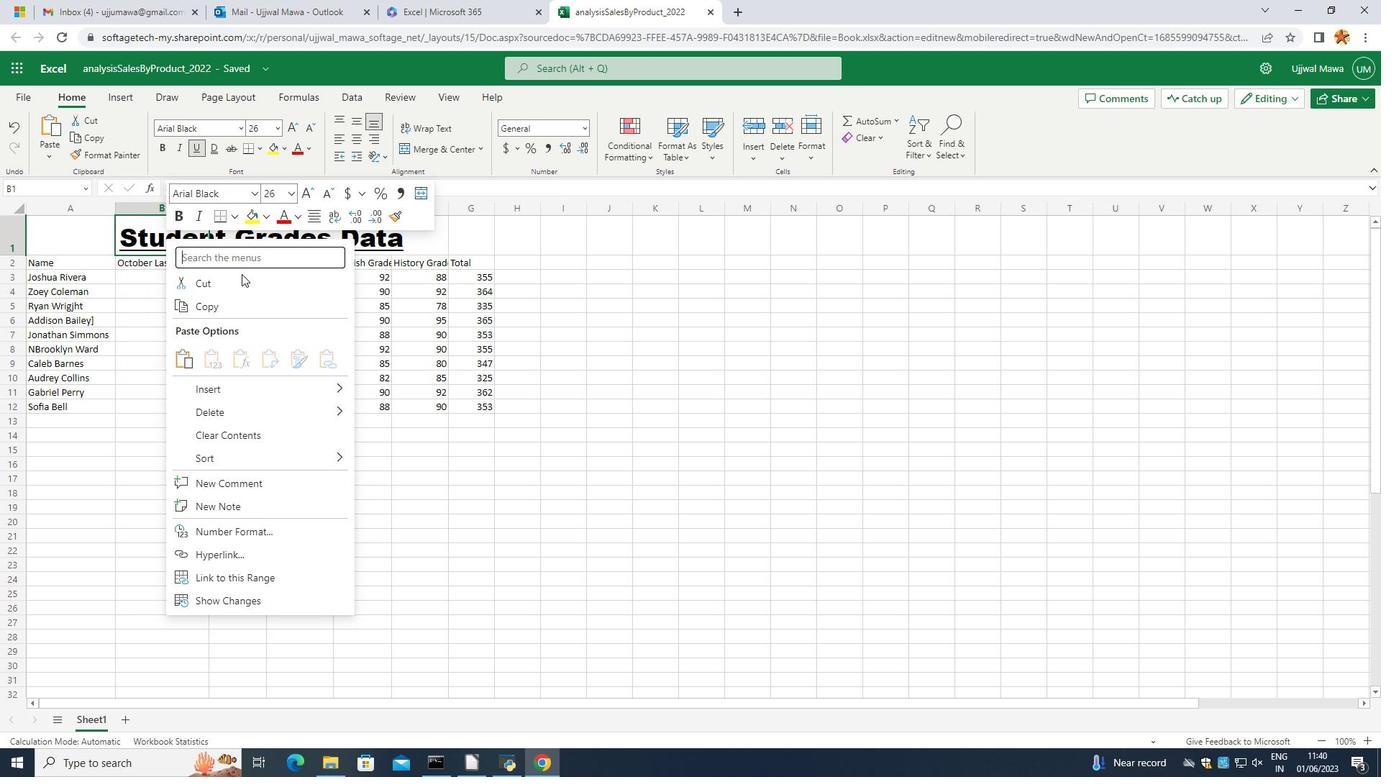 
Action: Mouse pressed left at (225, 293)
Screenshot: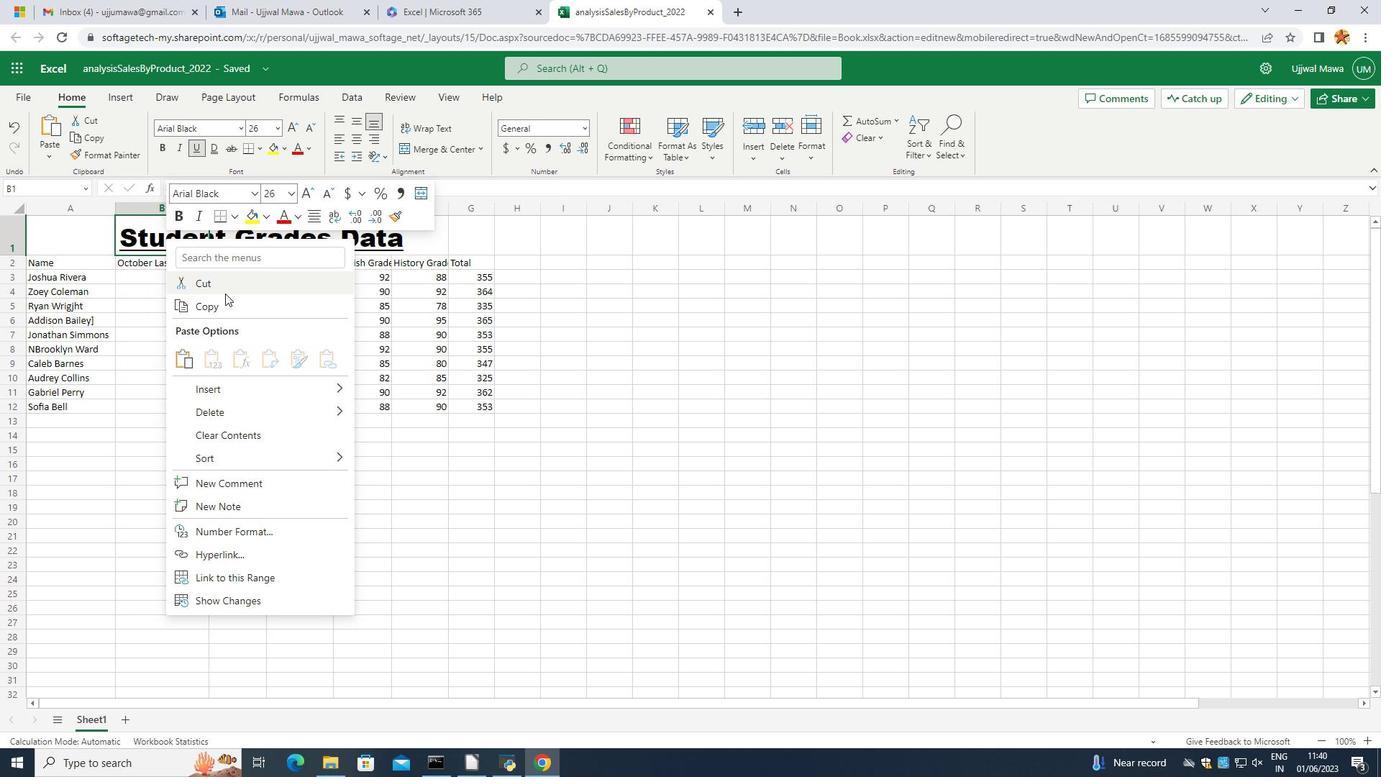 
Action: Mouse moved to (51, 230)
Screenshot: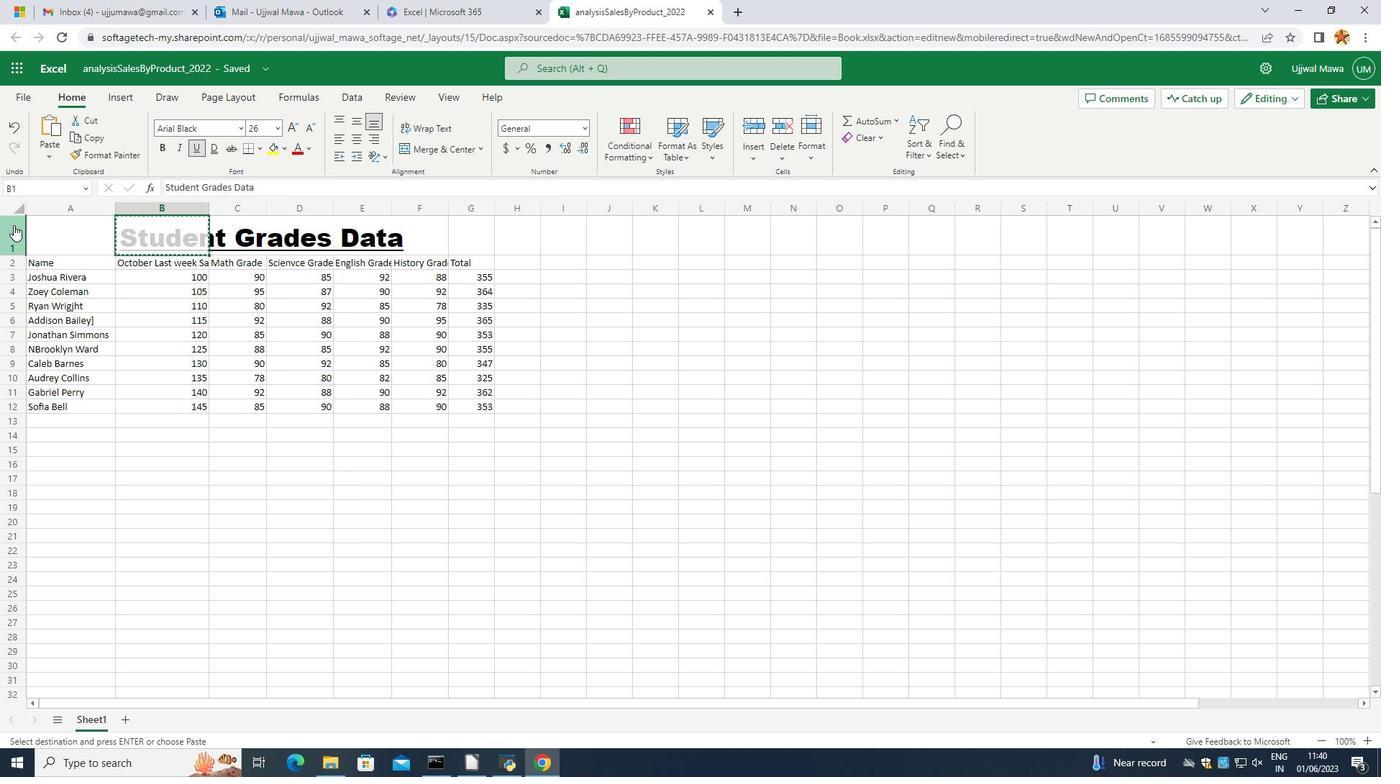 
Action: Mouse pressed left at (51, 230)
Screenshot: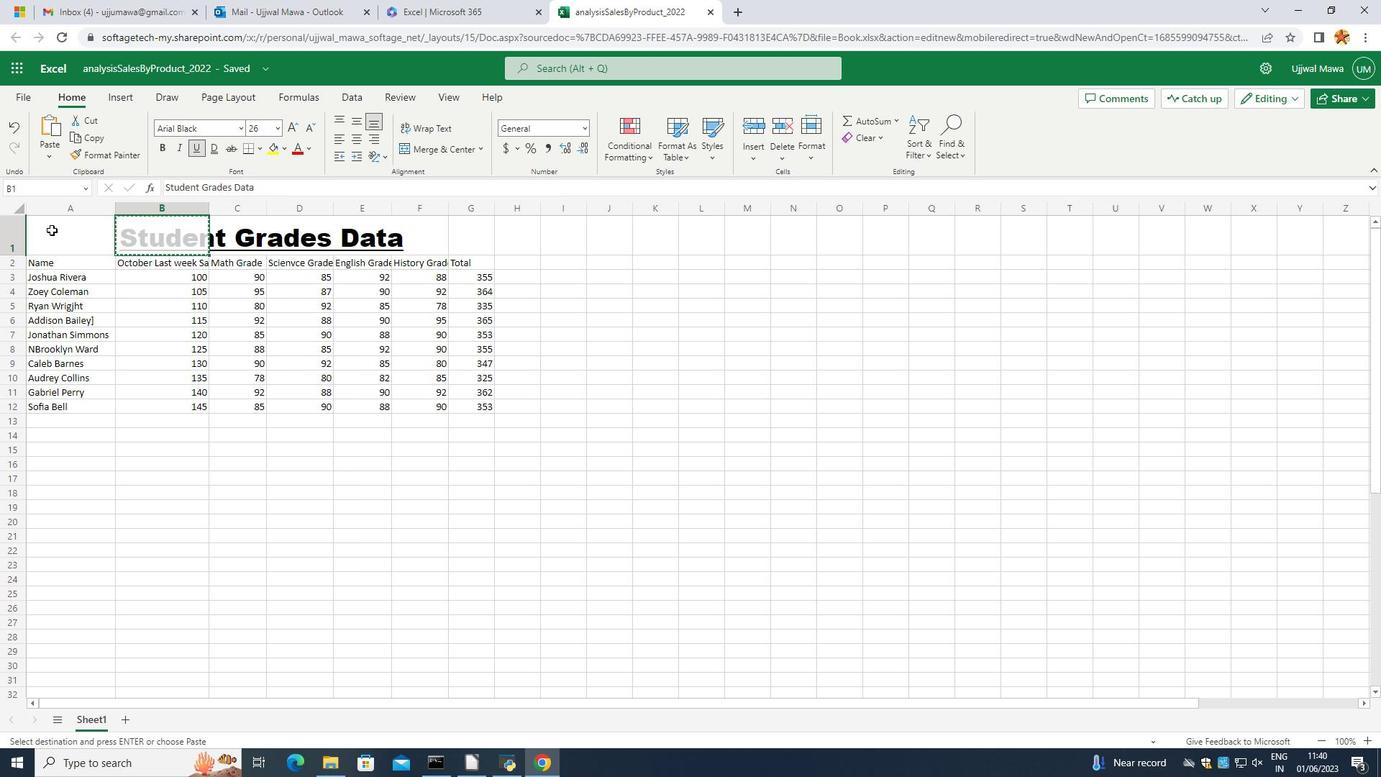 
Action: Key pressed ctrl+V
Screenshot: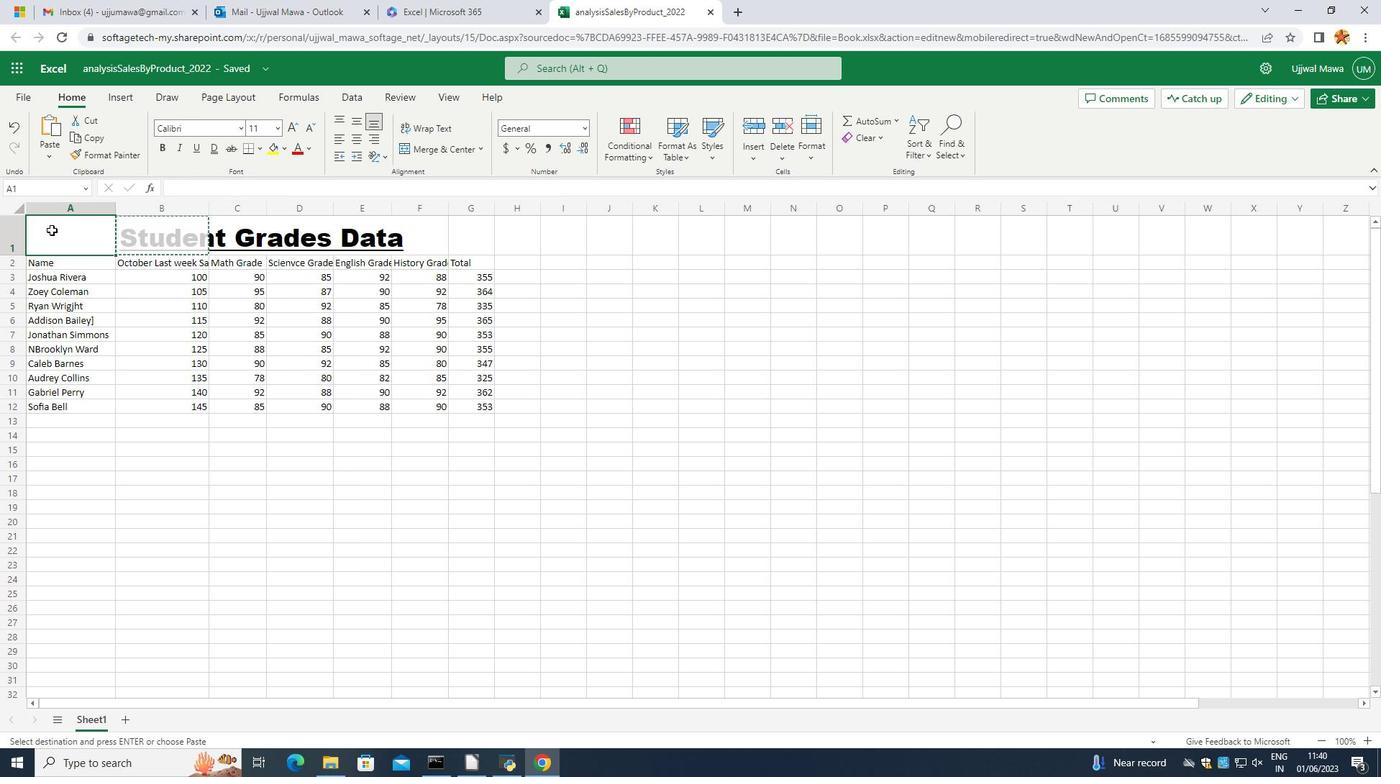
Action: Mouse moved to (73, 284)
Screenshot: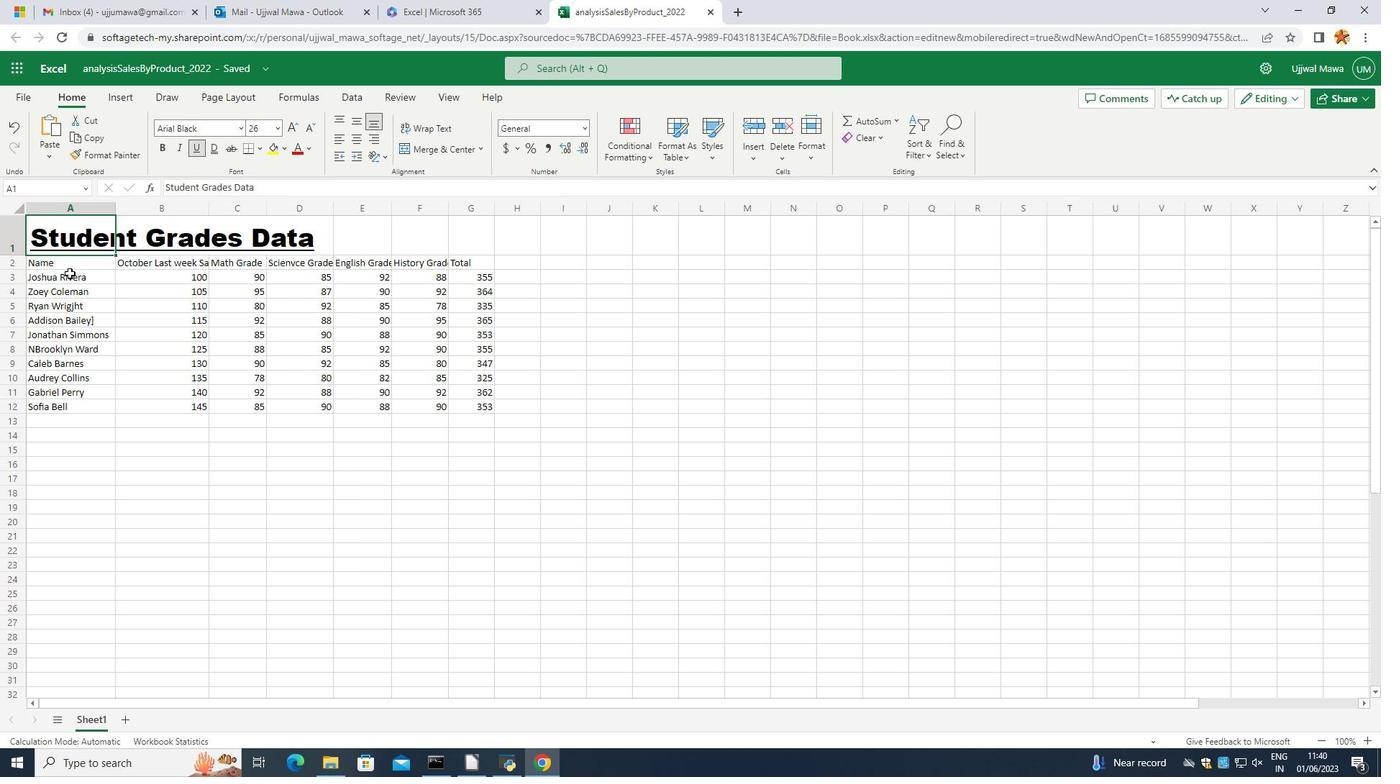 
Action: Mouse pressed left at (73, 284)
Screenshot: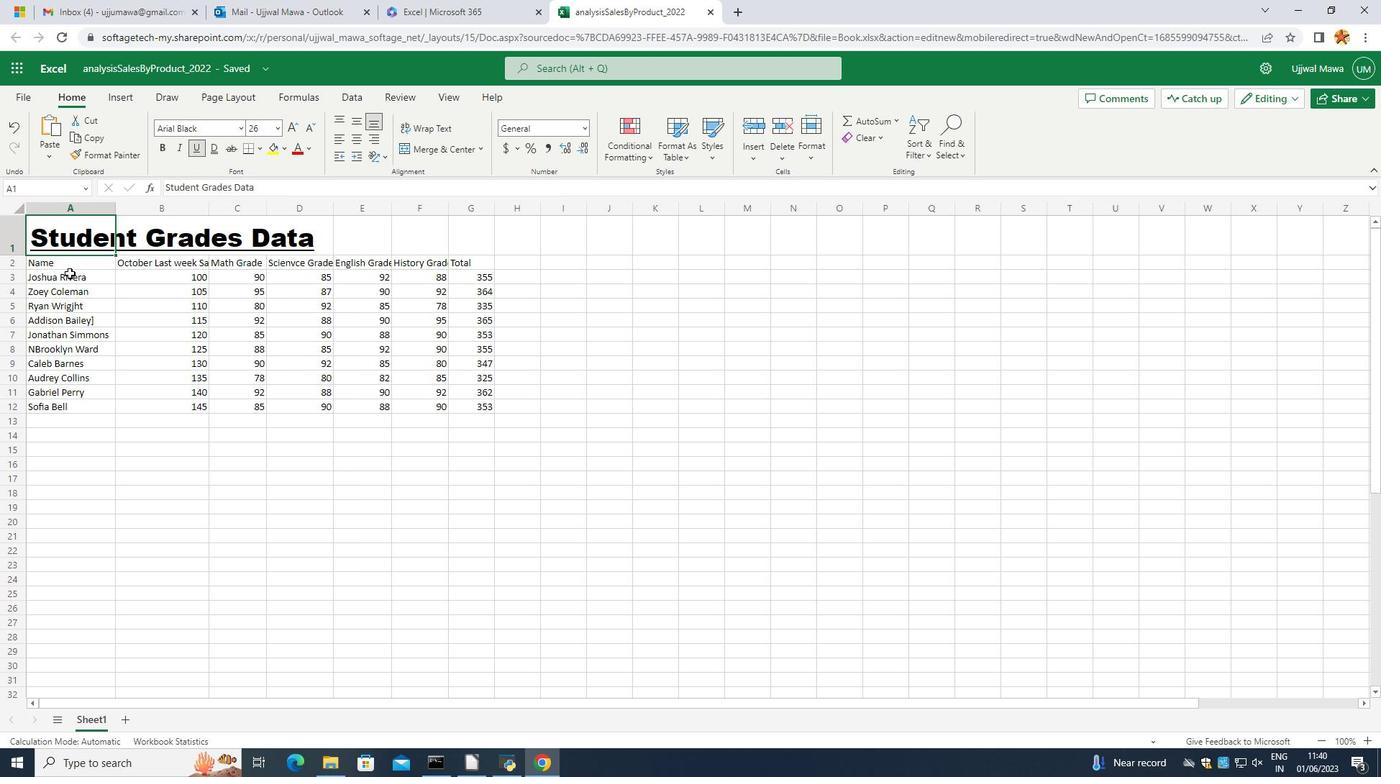
Action: Mouse moved to (46, 258)
Screenshot: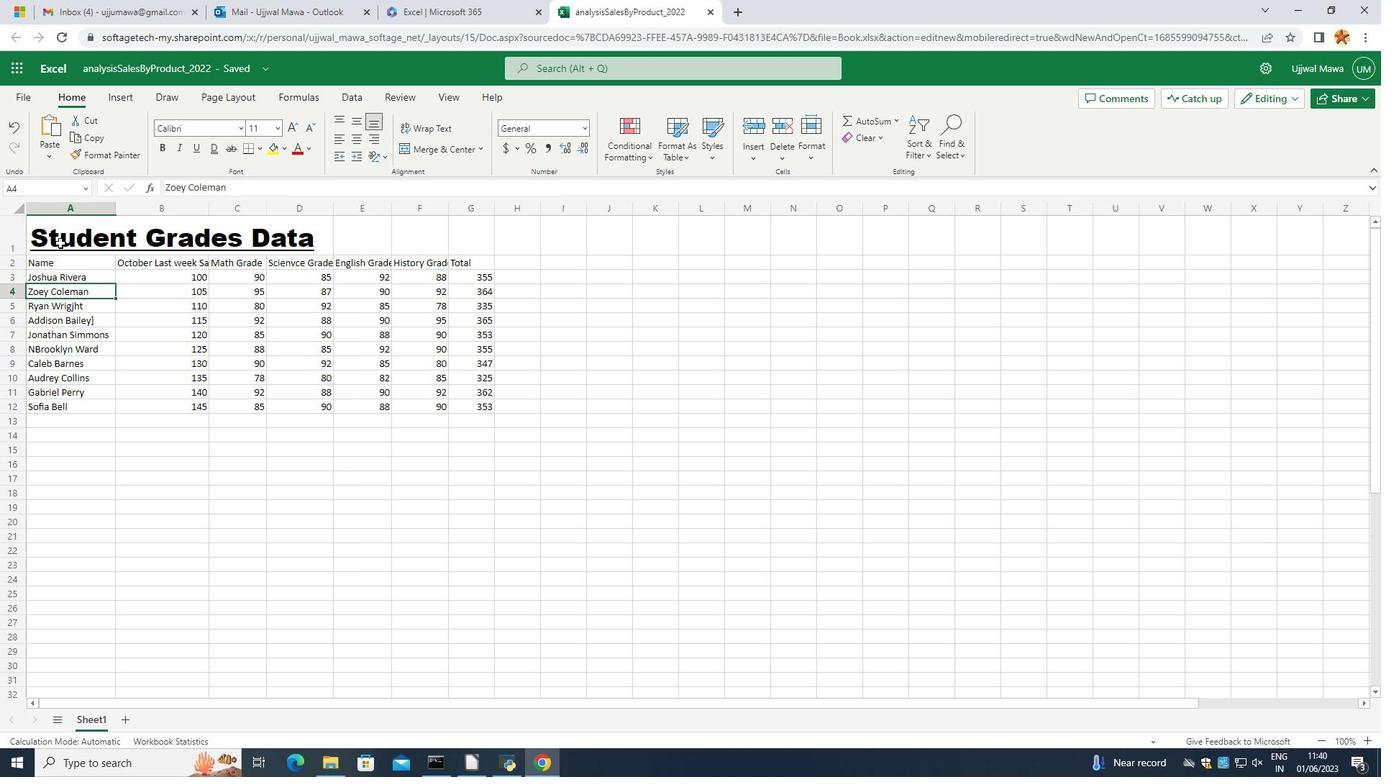 
Action: Mouse pressed left at (46, 258)
Screenshot: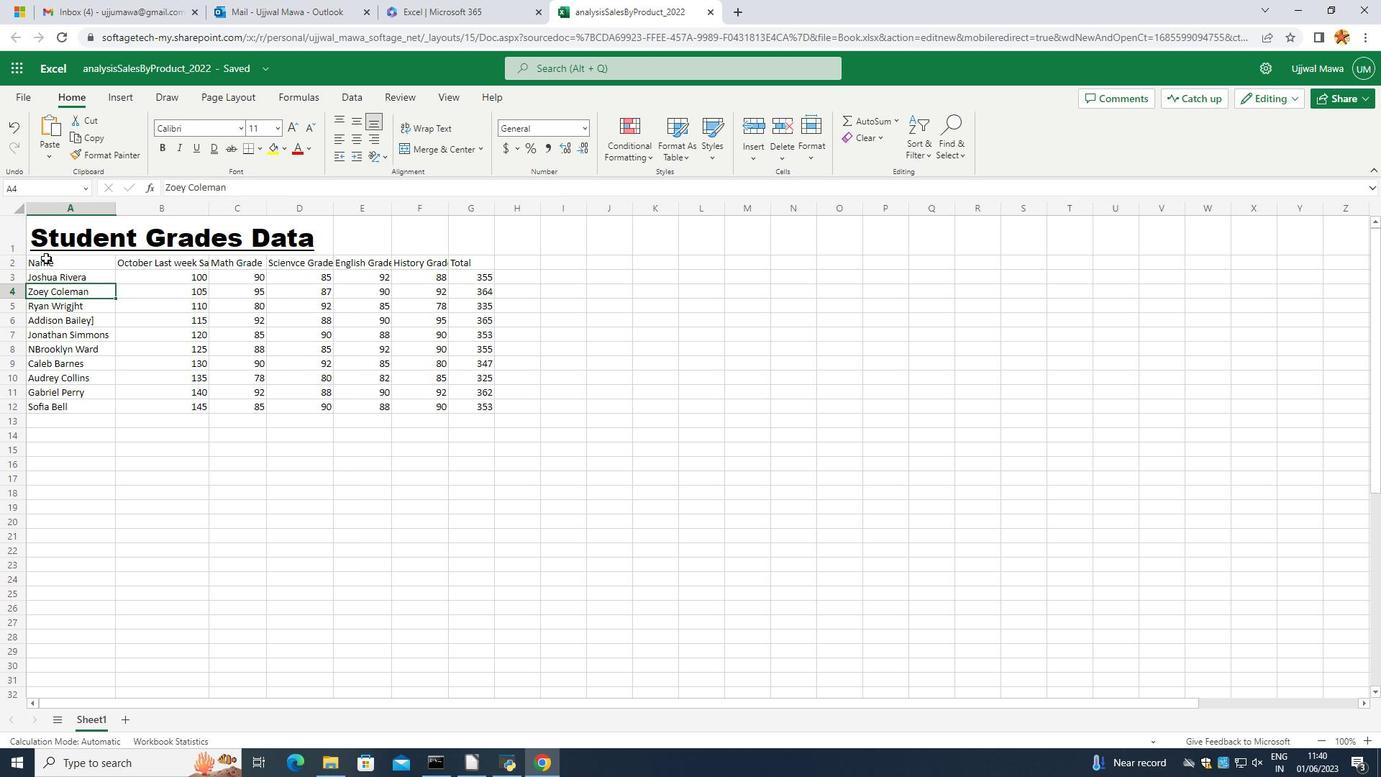 
Action: Mouse moved to (229, 126)
Screenshot: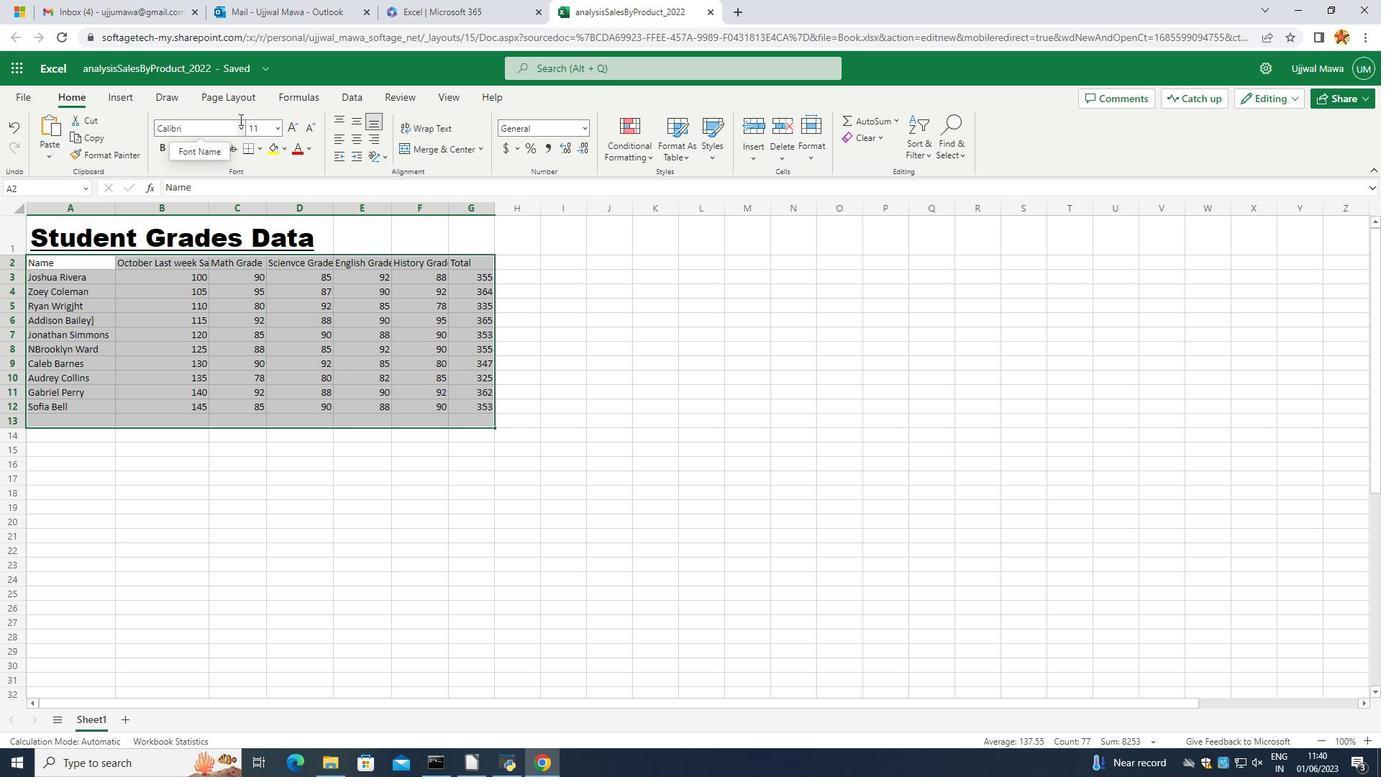 
Action: Mouse pressed left at (229, 126)
Screenshot: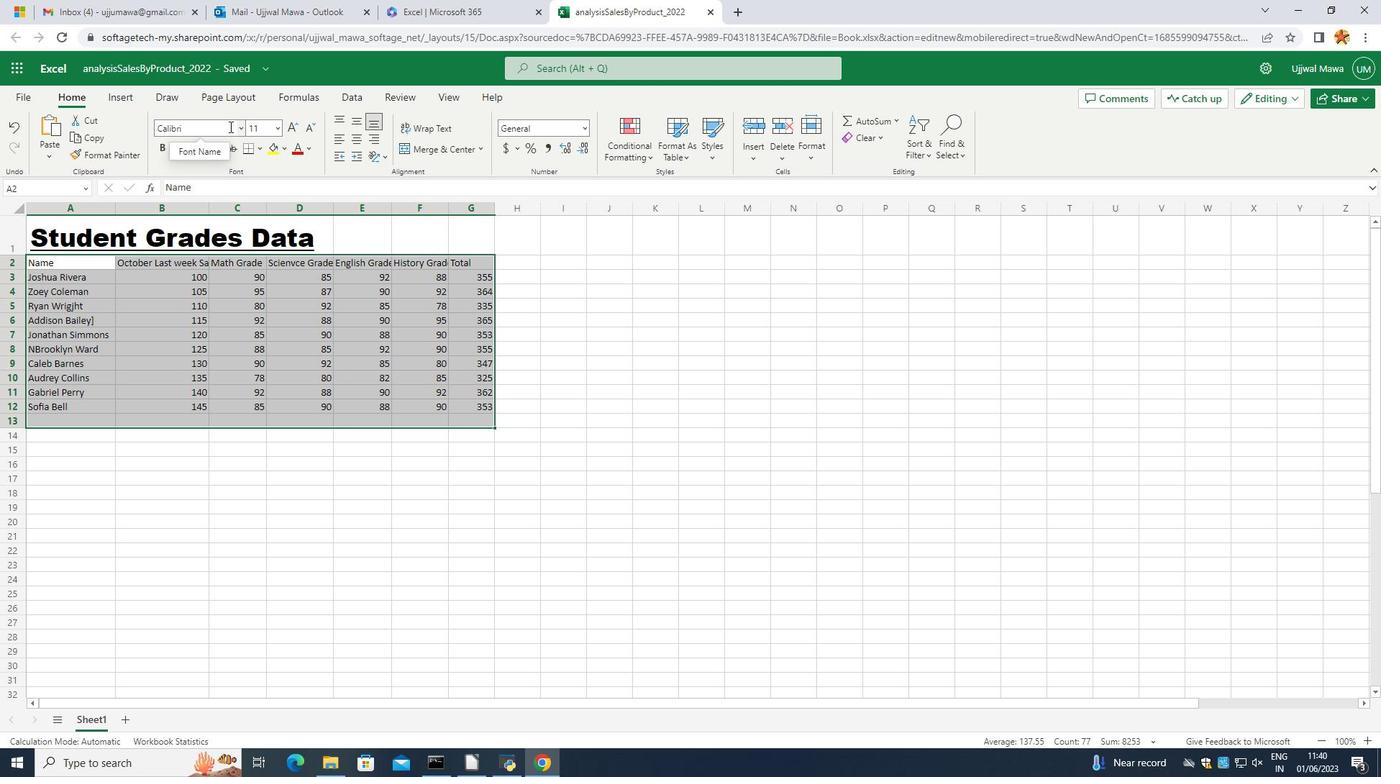 
Action: Mouse moved to (231, 125)
Screenshot: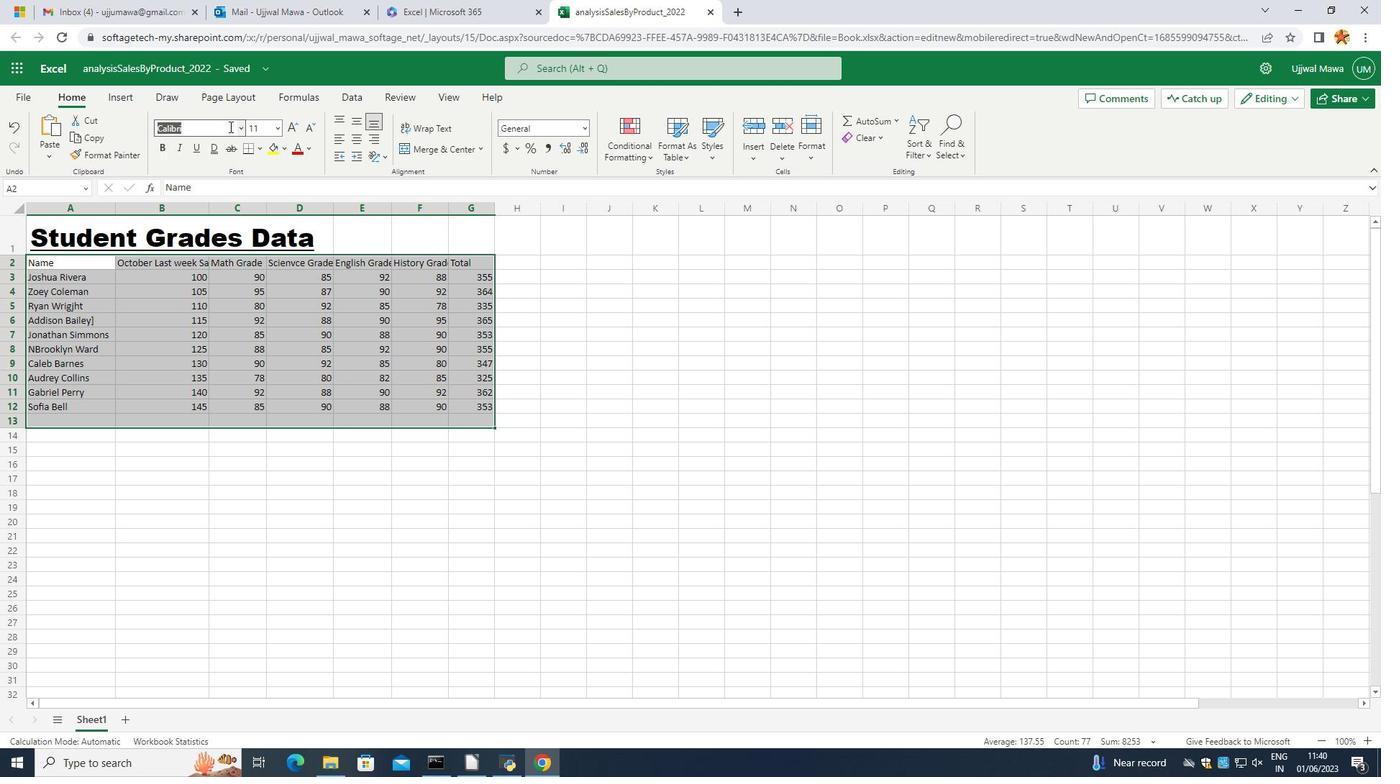 
Action: Mouse pressed left at (231, 125)
Screenshot: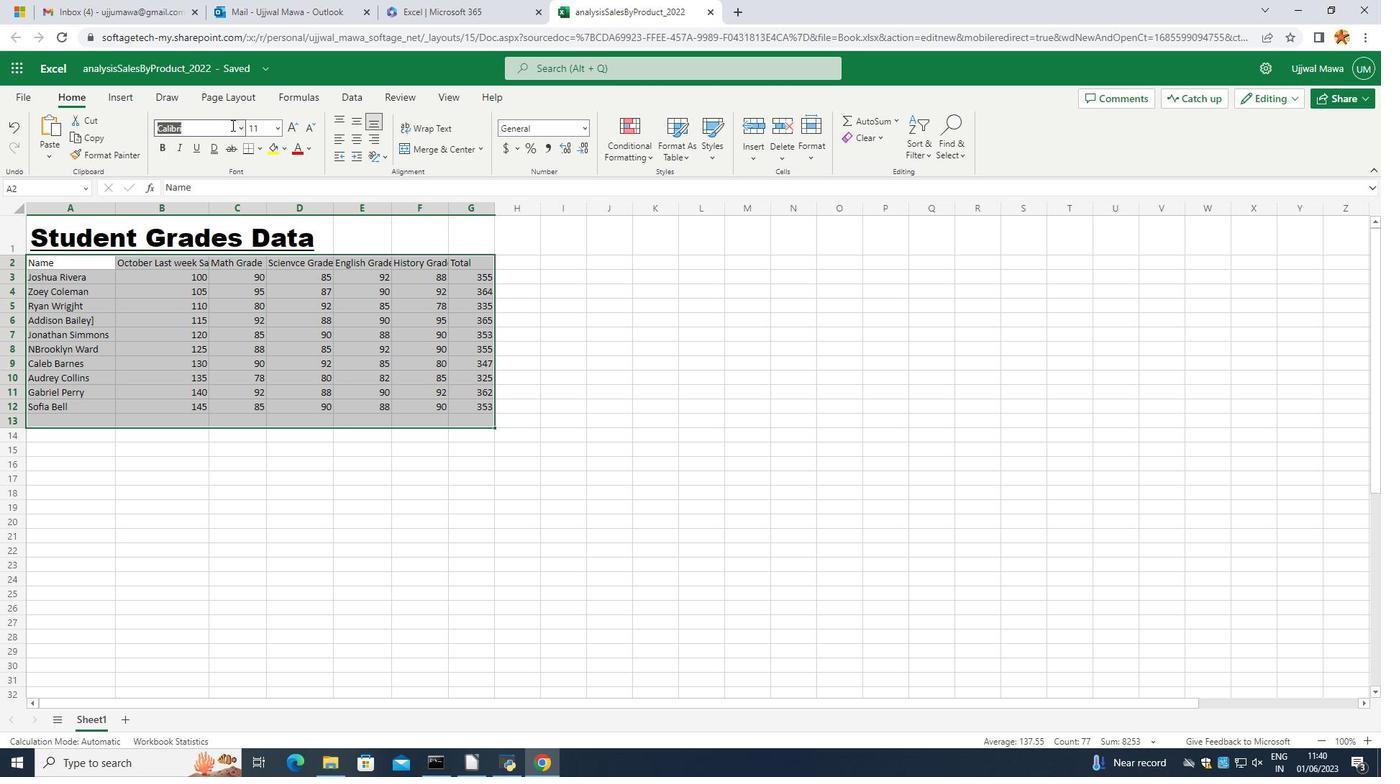 
Action: Mouse moved to (238, 125)
Screenshot: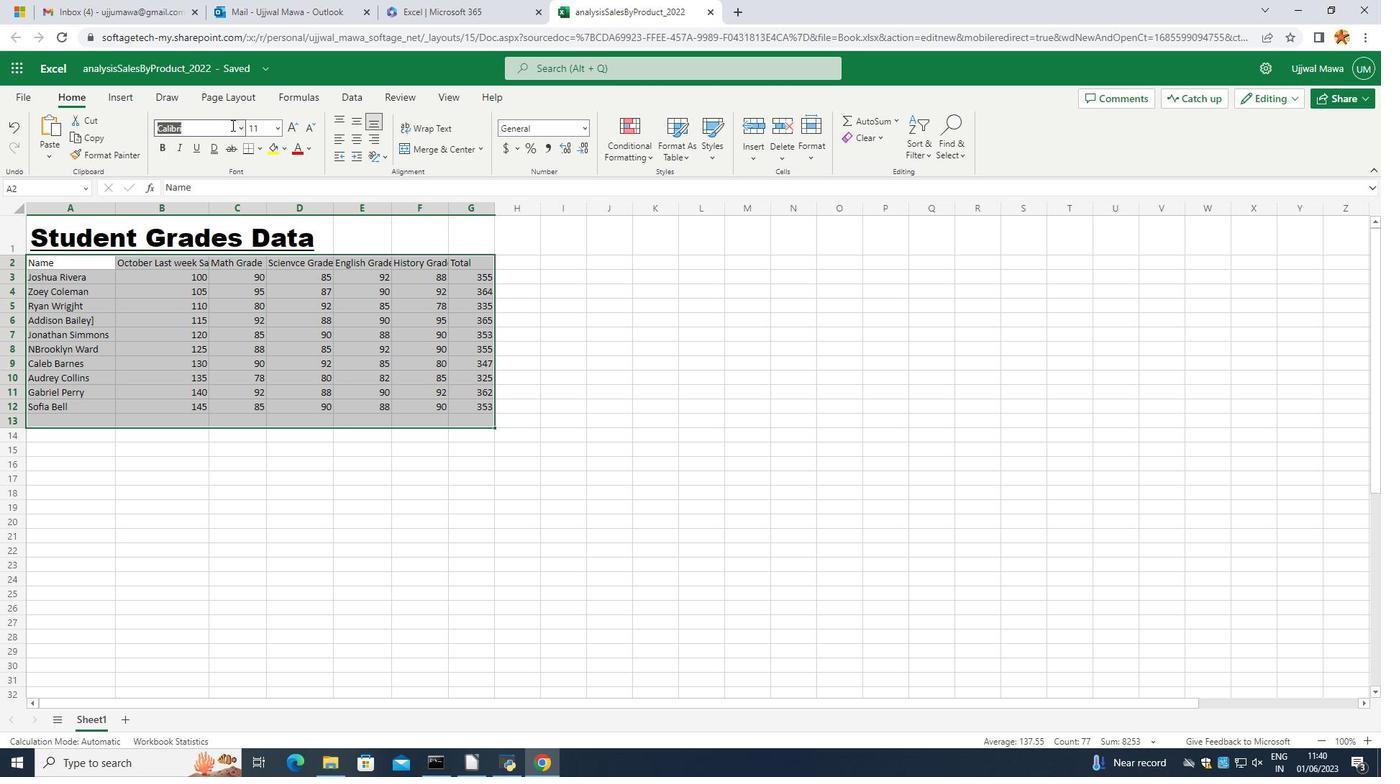 
Action: Mouse pressed left at (238, 125)
Screenshot: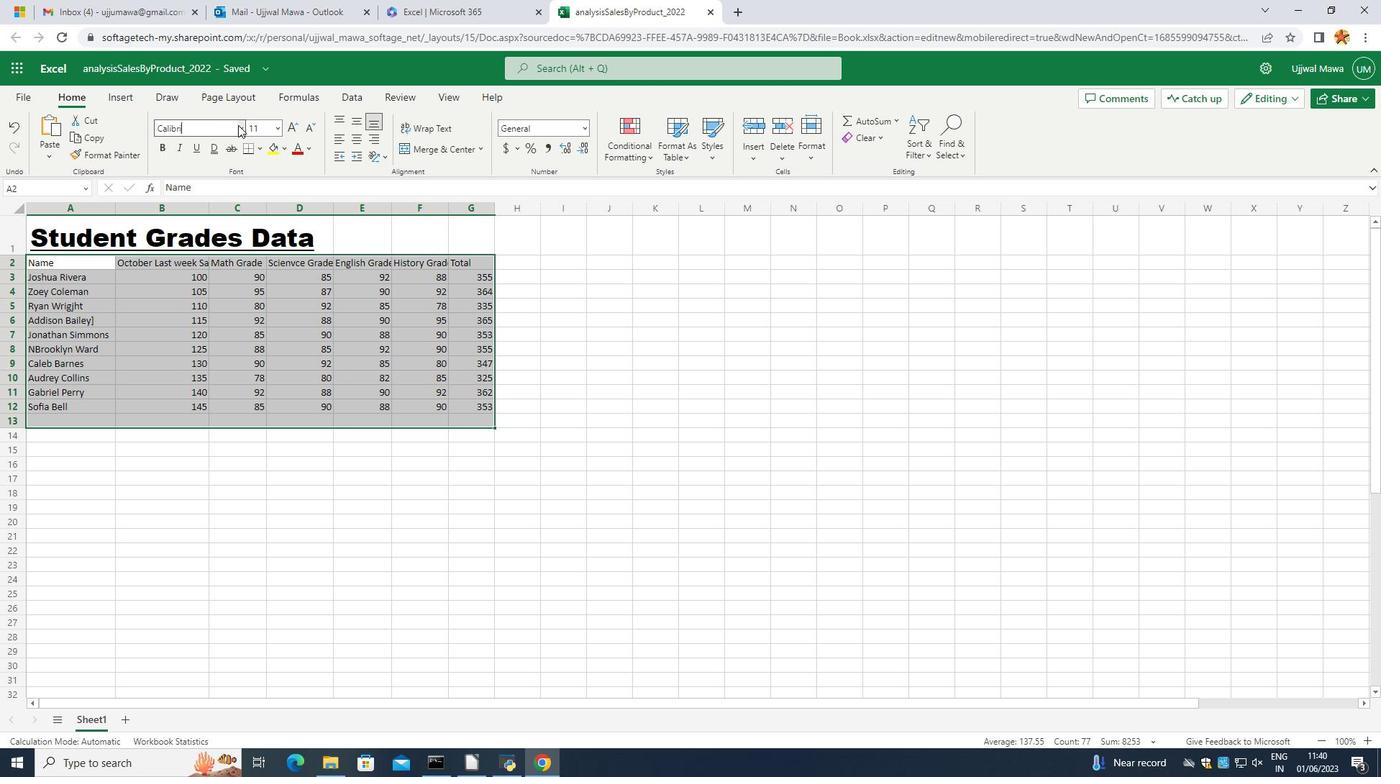
Action: Mouse moved to (192, 245)
Screenshot: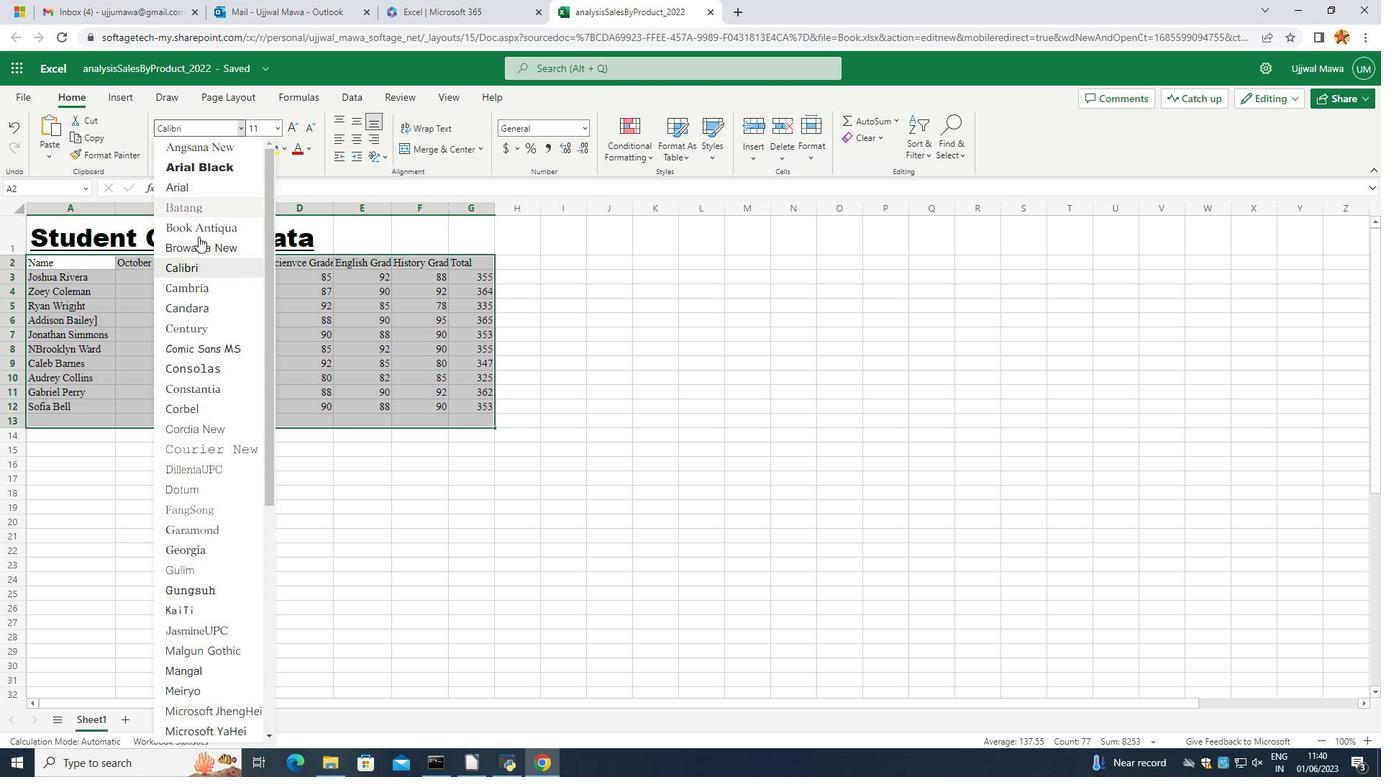 
Action: Mouse pressed left at (192, 245)
Screenshot: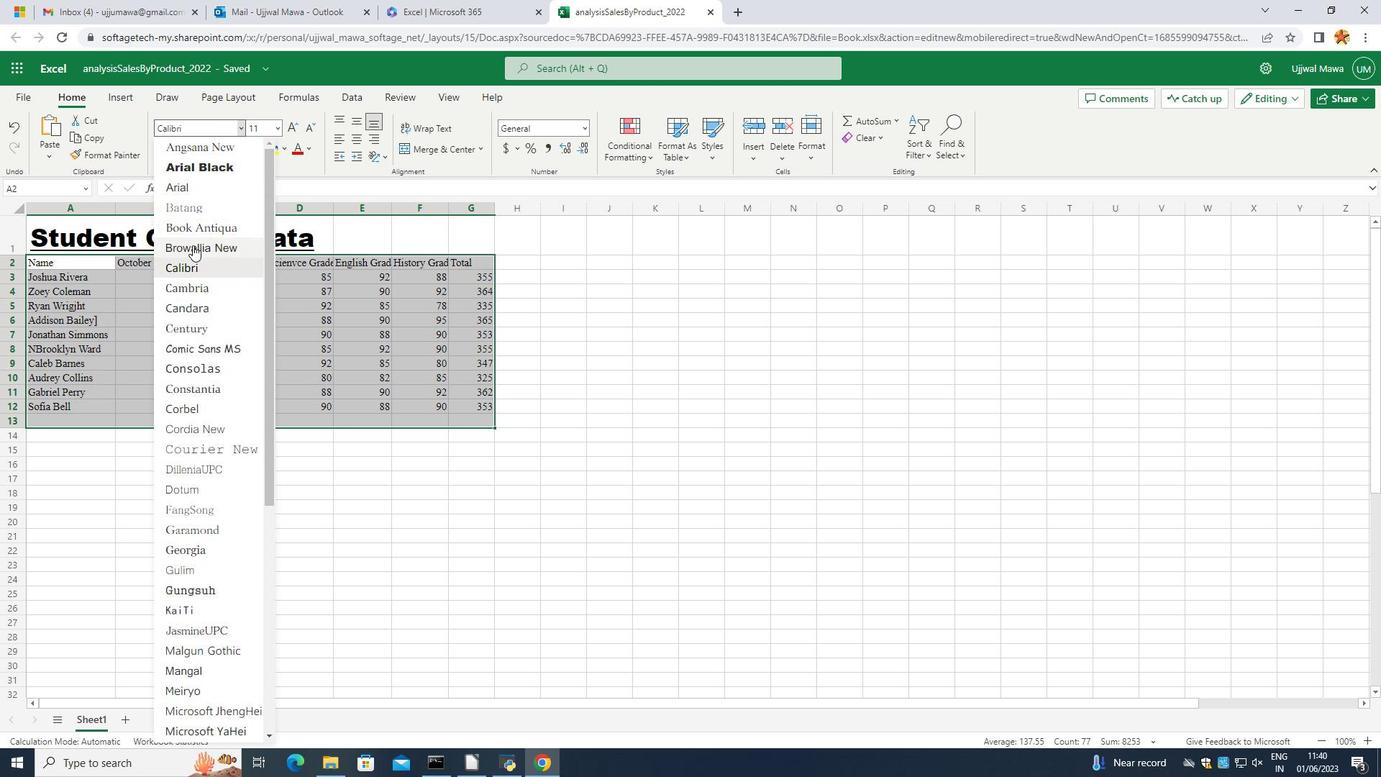 
Action: Mouse moved to (282, 128)
Screenshot: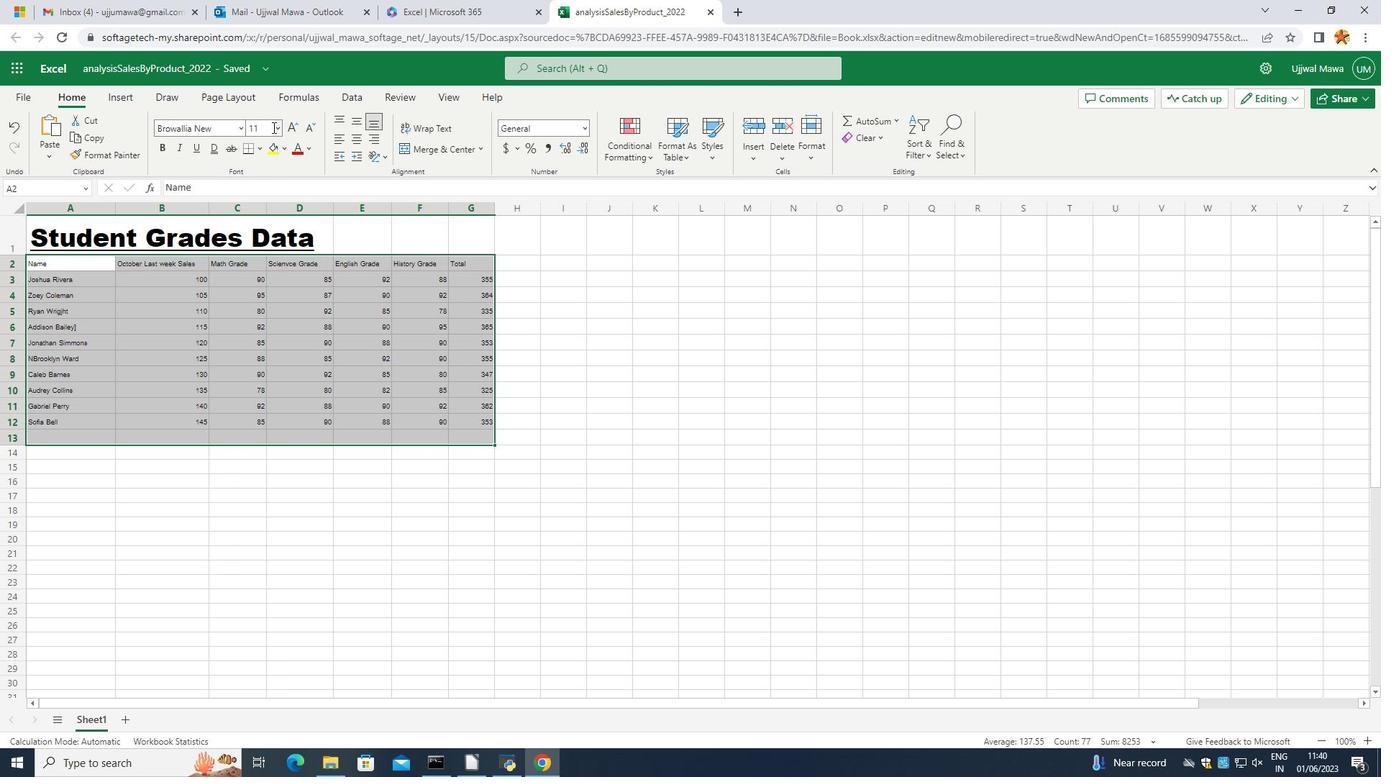 
Action: Mouse pressed left at (282, 128)
Screenshot: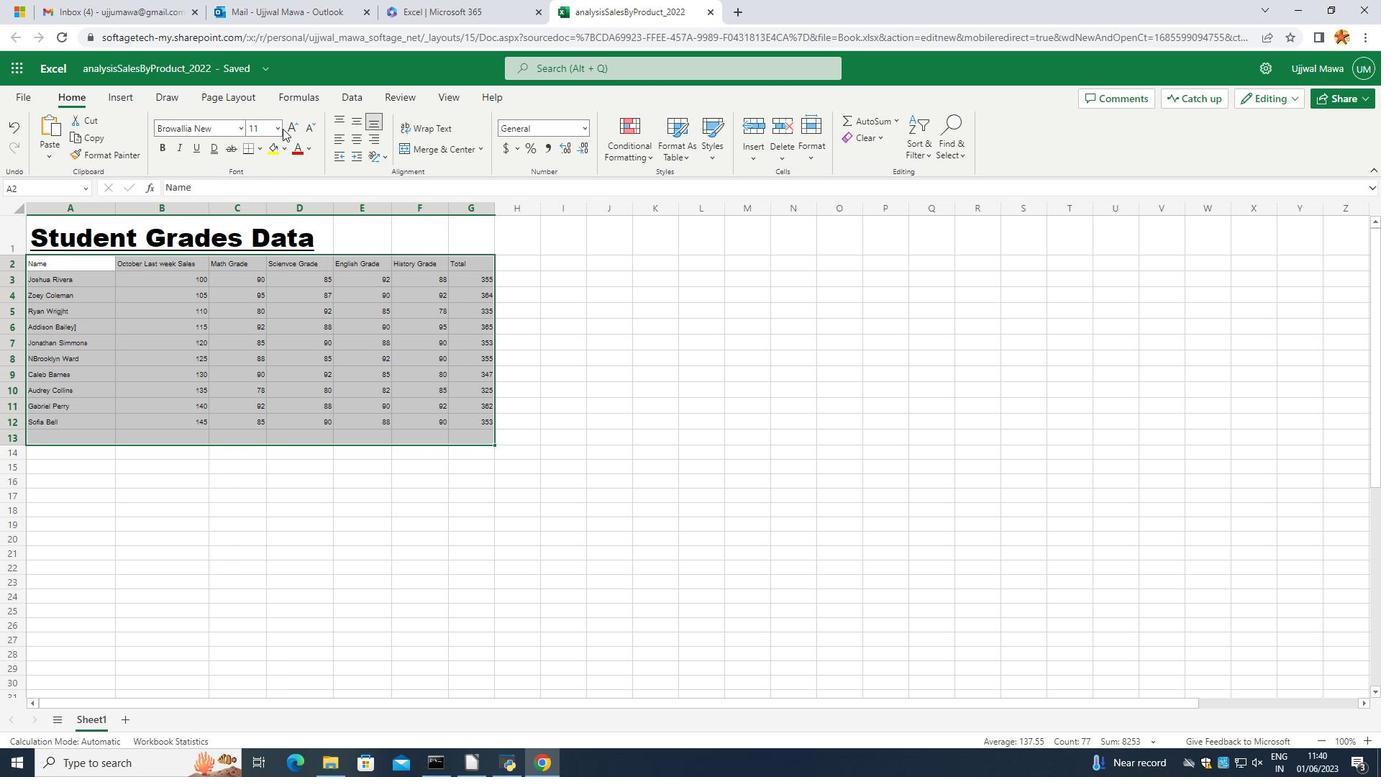 
Action: Mouse moved to (274, 128)
Screenshot: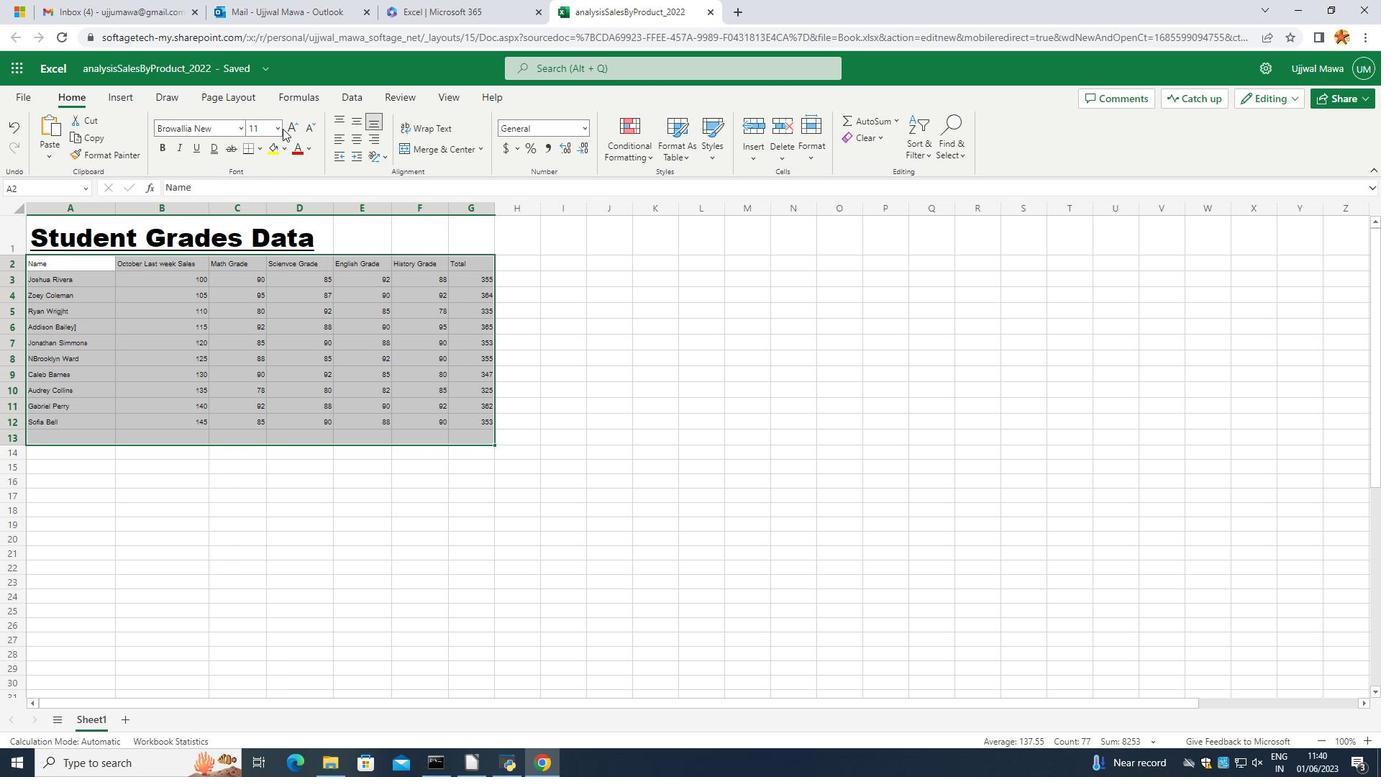 
Action: Mouse pressed left at (274, 128)
Screenshot: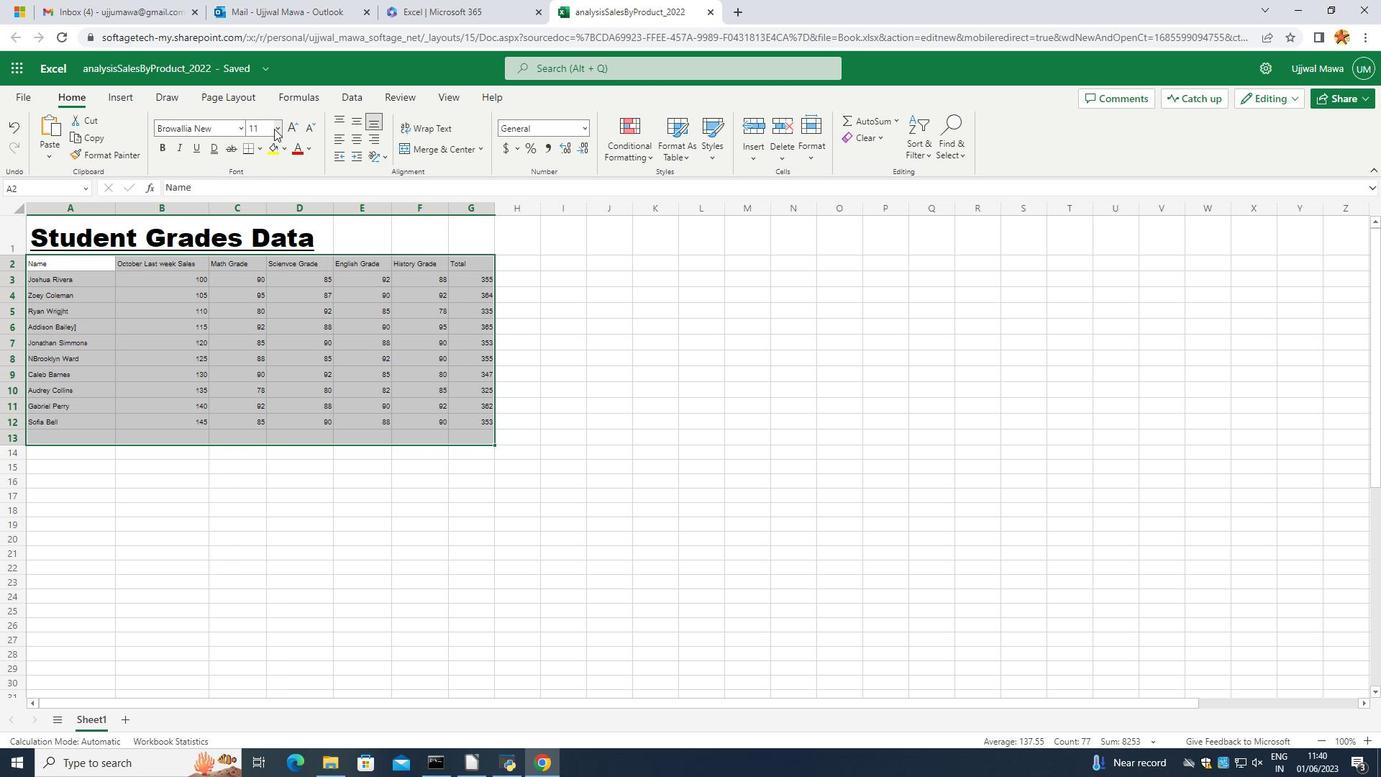 
Action: Mouse moved to (262, 285)
Screenshot: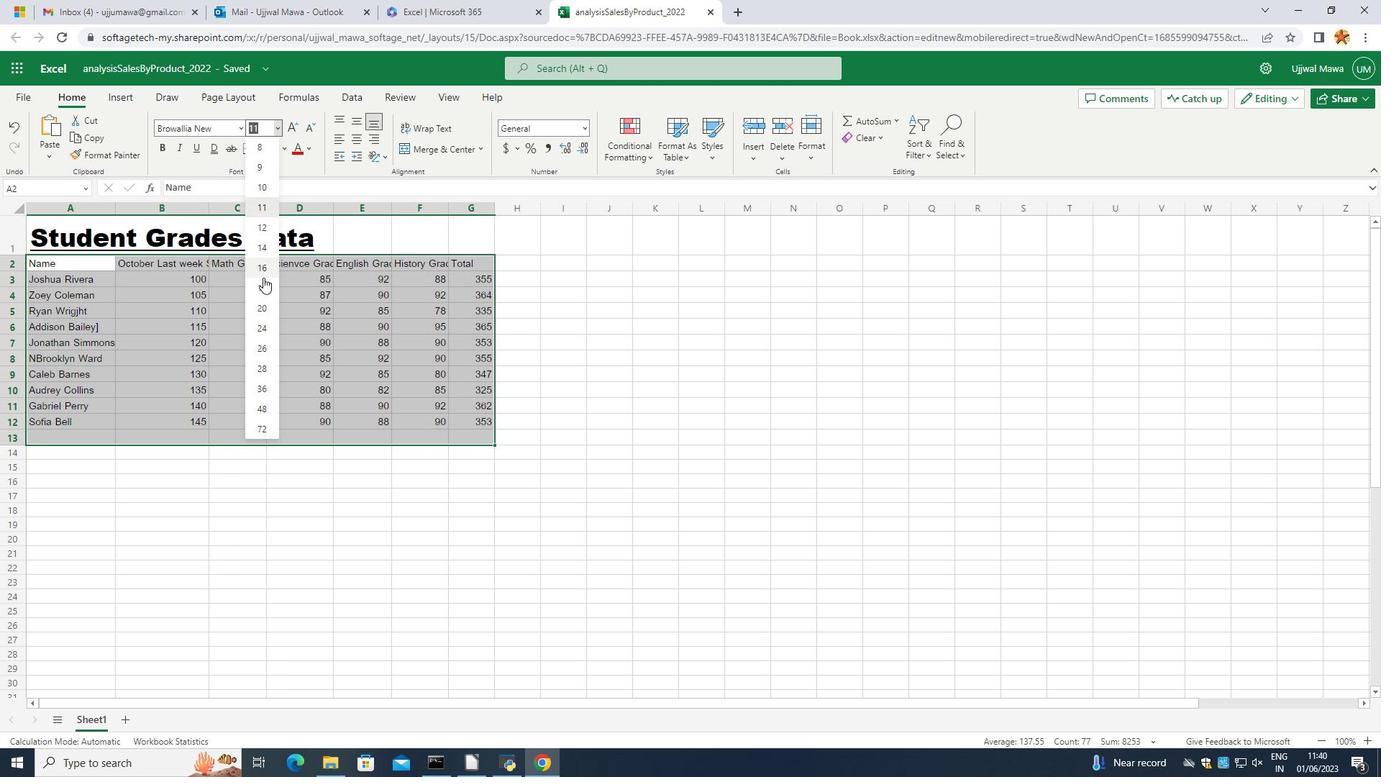 
Action: Mouse pressed left at (262, 285)
Screenshot: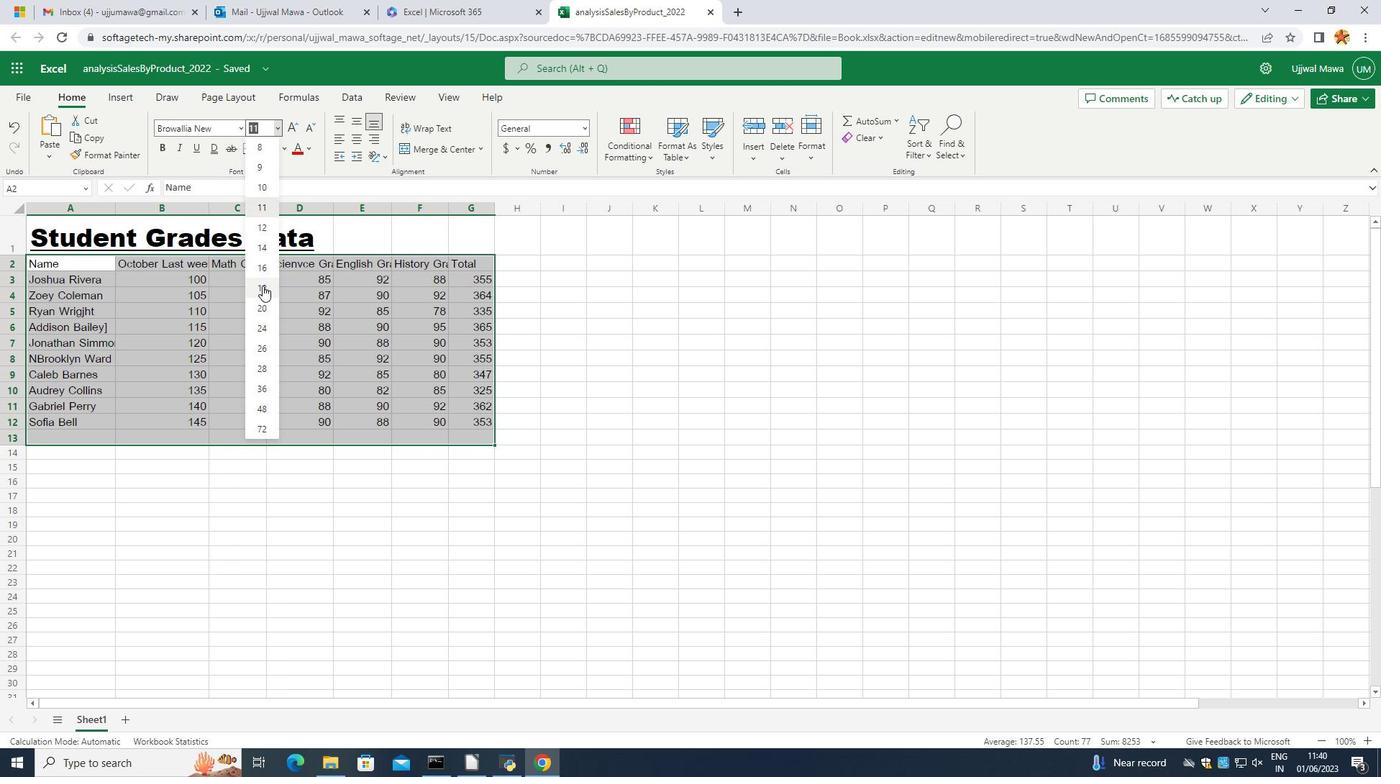 
Action: Mouse moved to (642, 333)
Screenshot: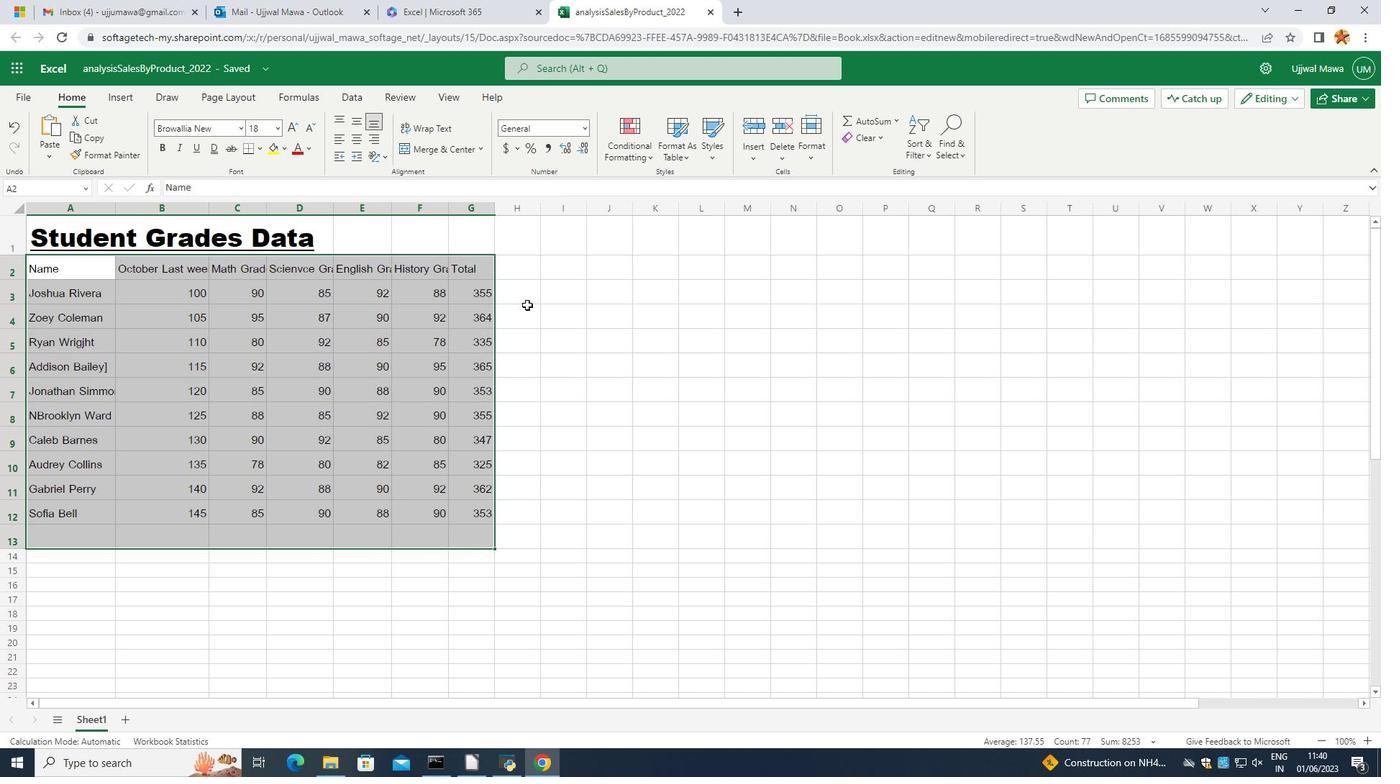 
Action: Mouse pressed left at (642, 333)
Screenshot: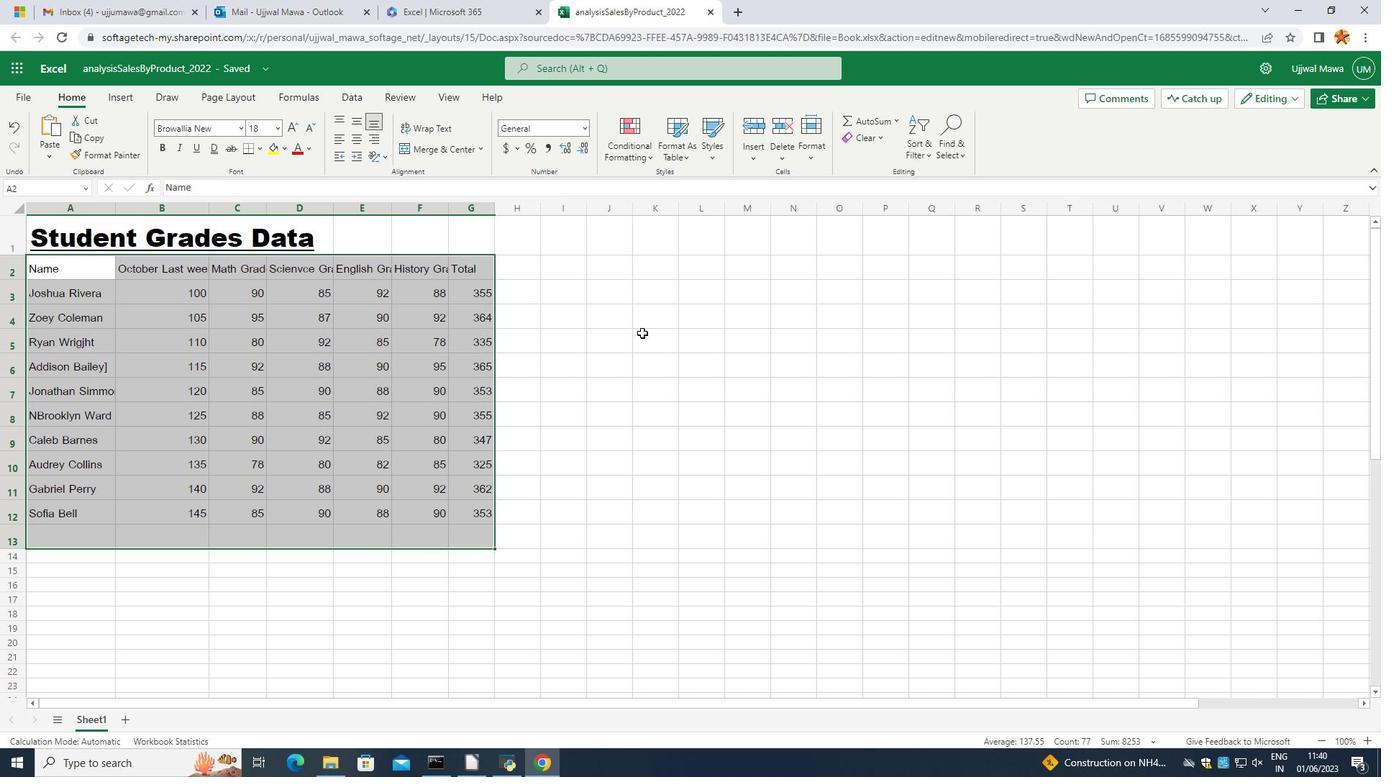 
Action: Mouse moved to (75, 241)
Screenshot: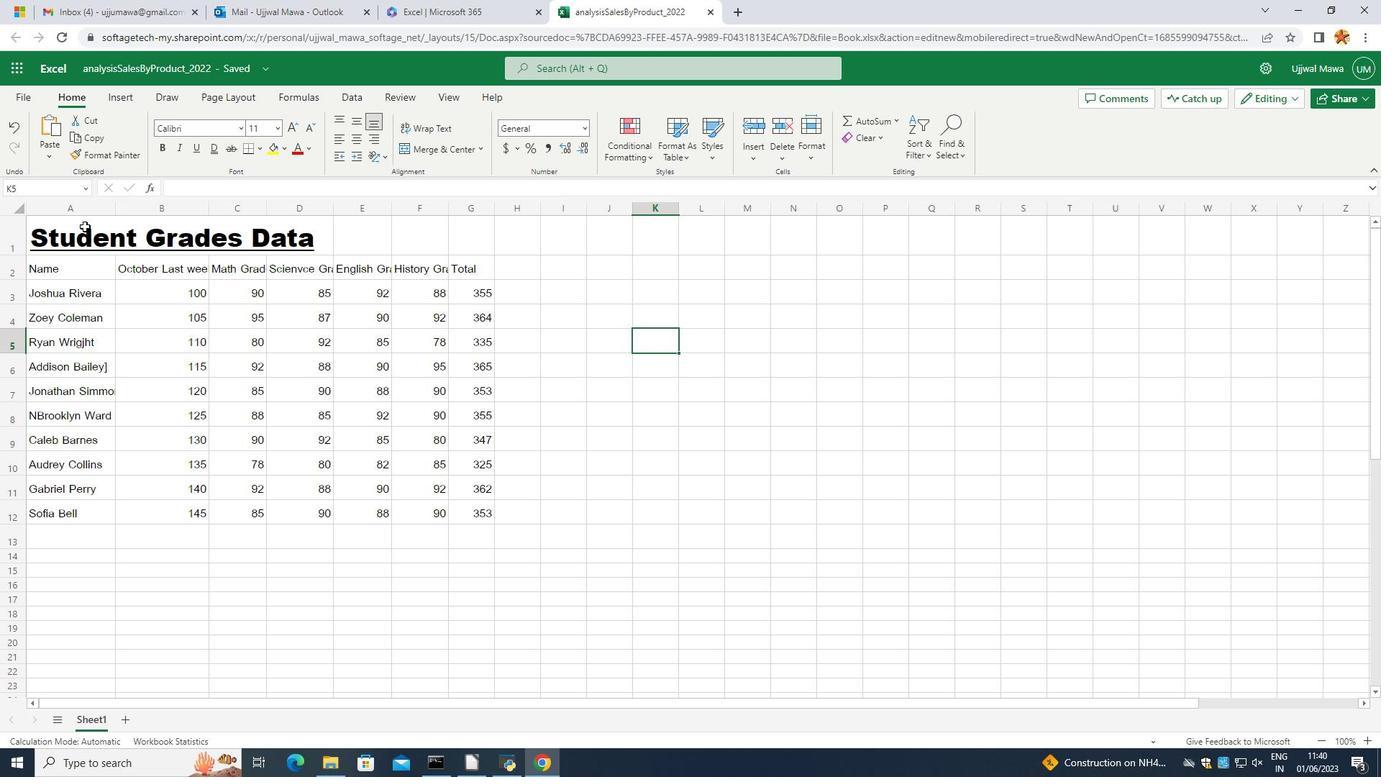 
Action: Mouse pressed left at (75, 241)
Screenshot: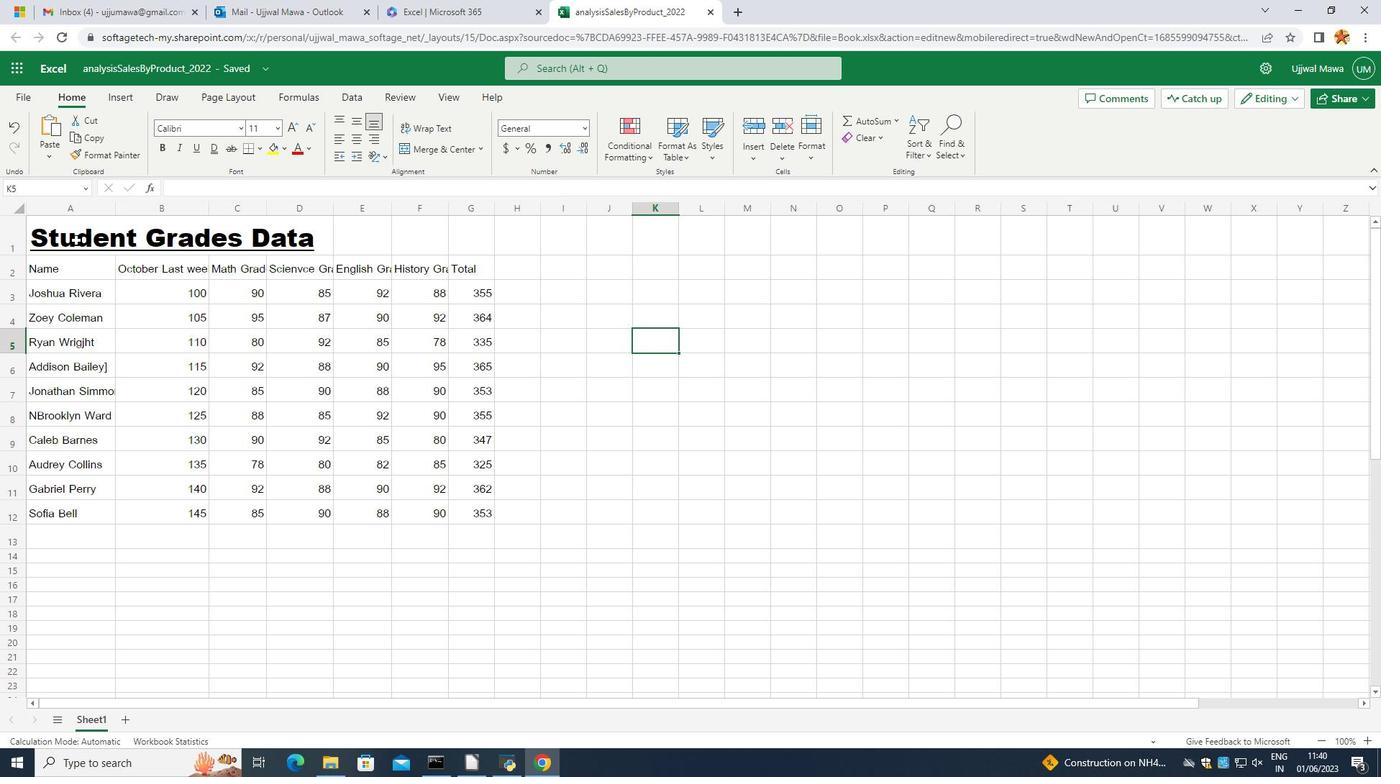 
Action: Mouse moved to (354, 117)
Screenshot: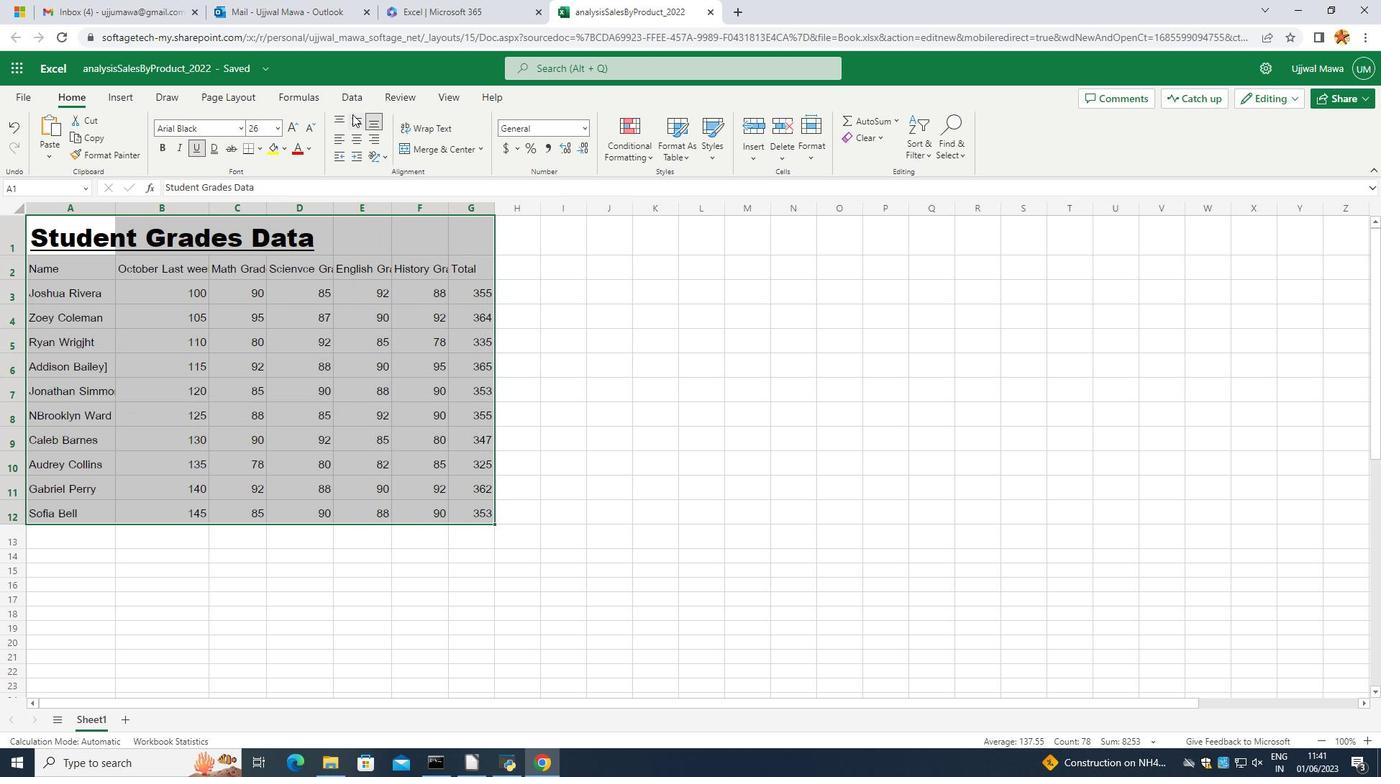 
Action: Mouse pressed left at (354, 117)
Screenshot: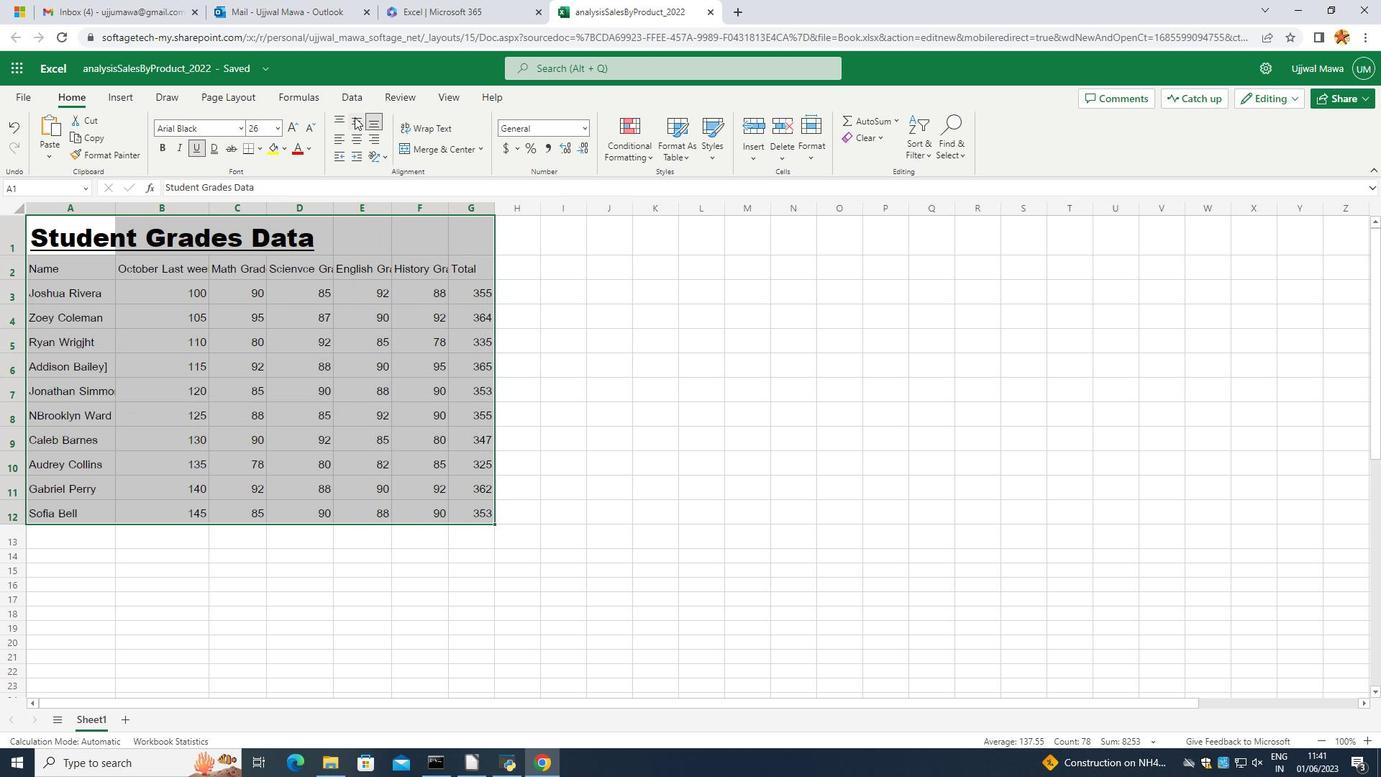 
Action: Mouse moved to (337, 141)
Screenshot: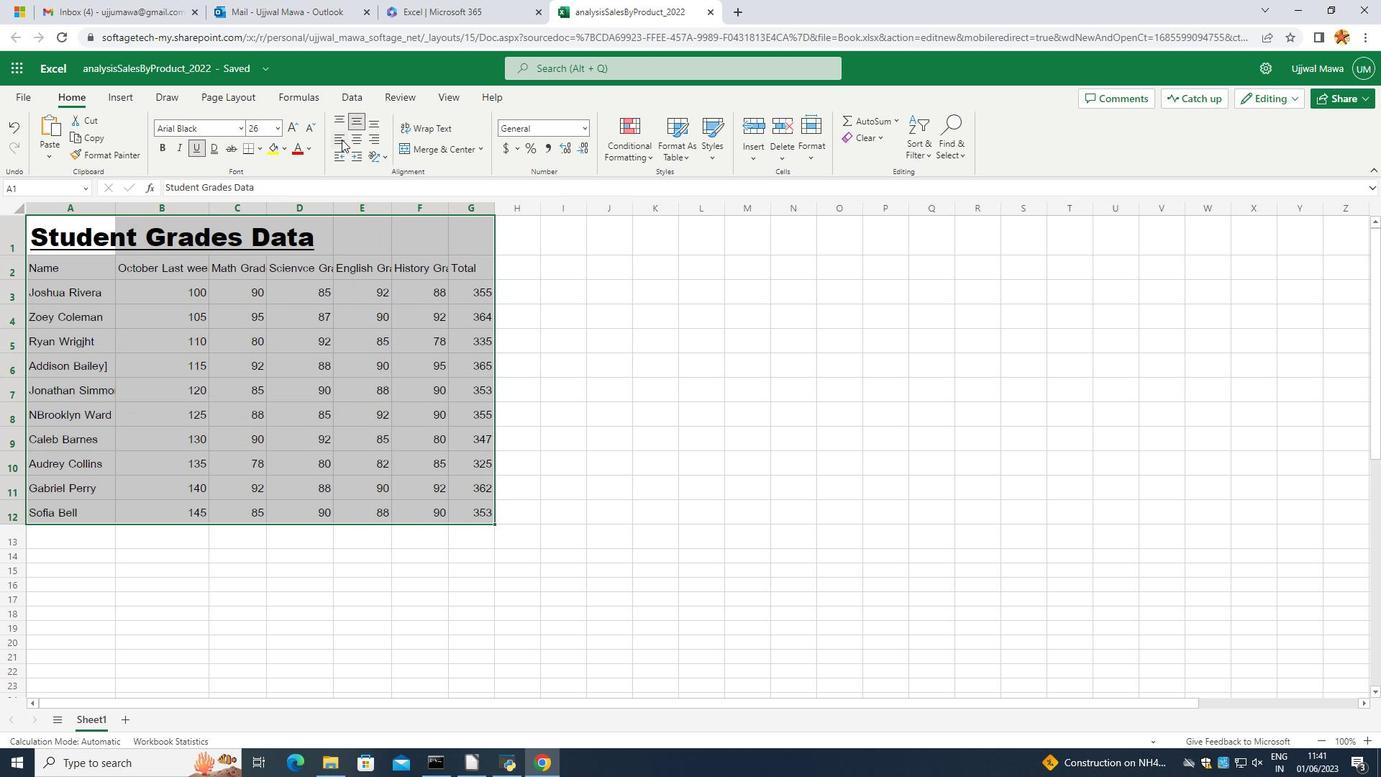 
Action: Mouse pressed left at (337, 141)
Screenshot: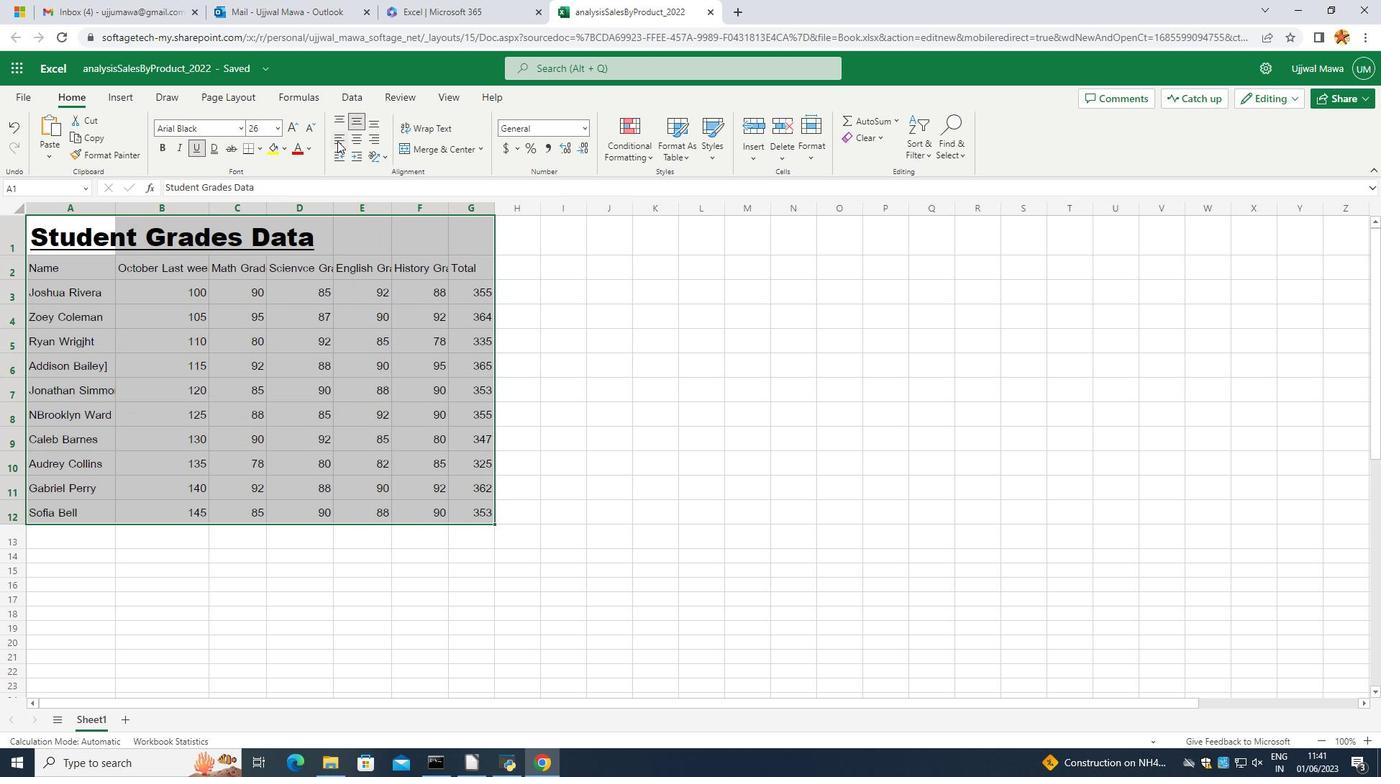 
Action: Mouse moved to (515, 307)
Screenshot: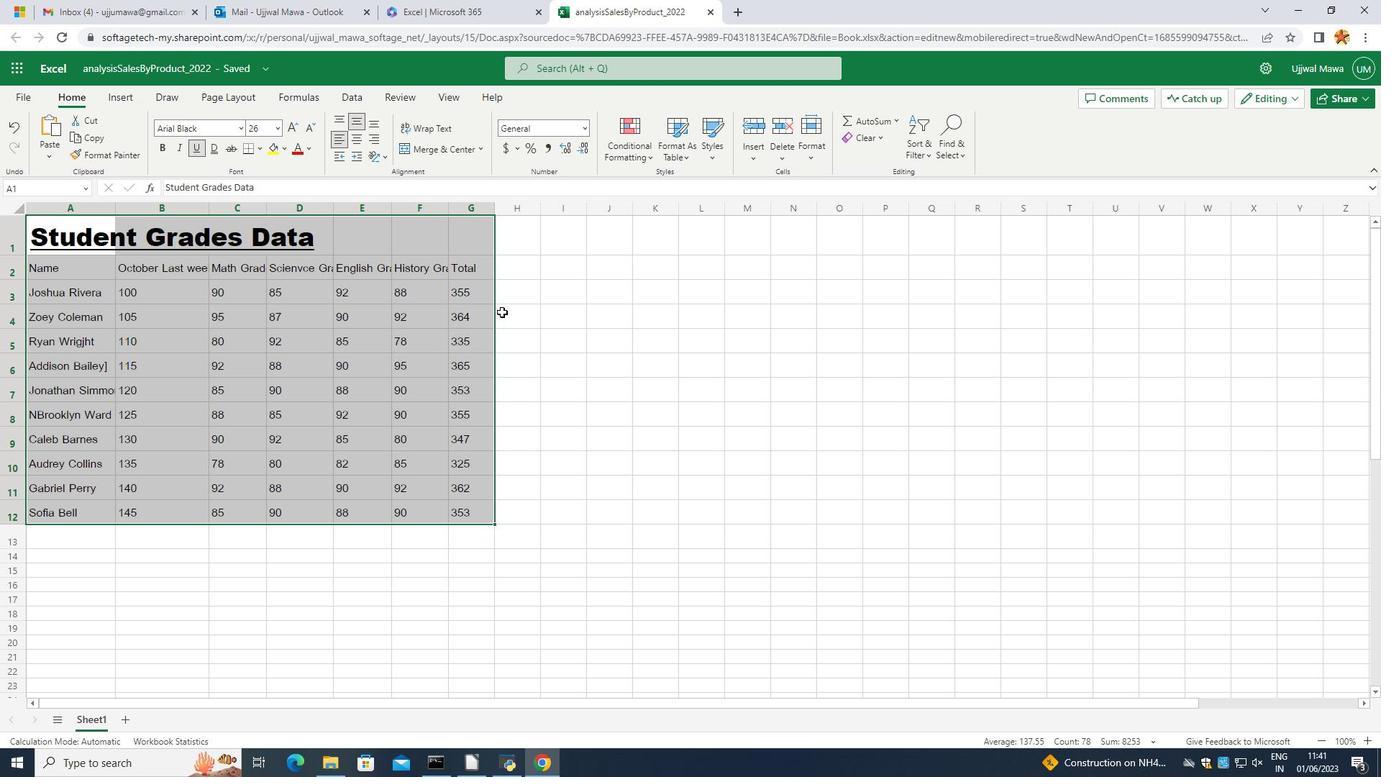 
Action: Mouse pressed left at (515, 307)
Screenshot: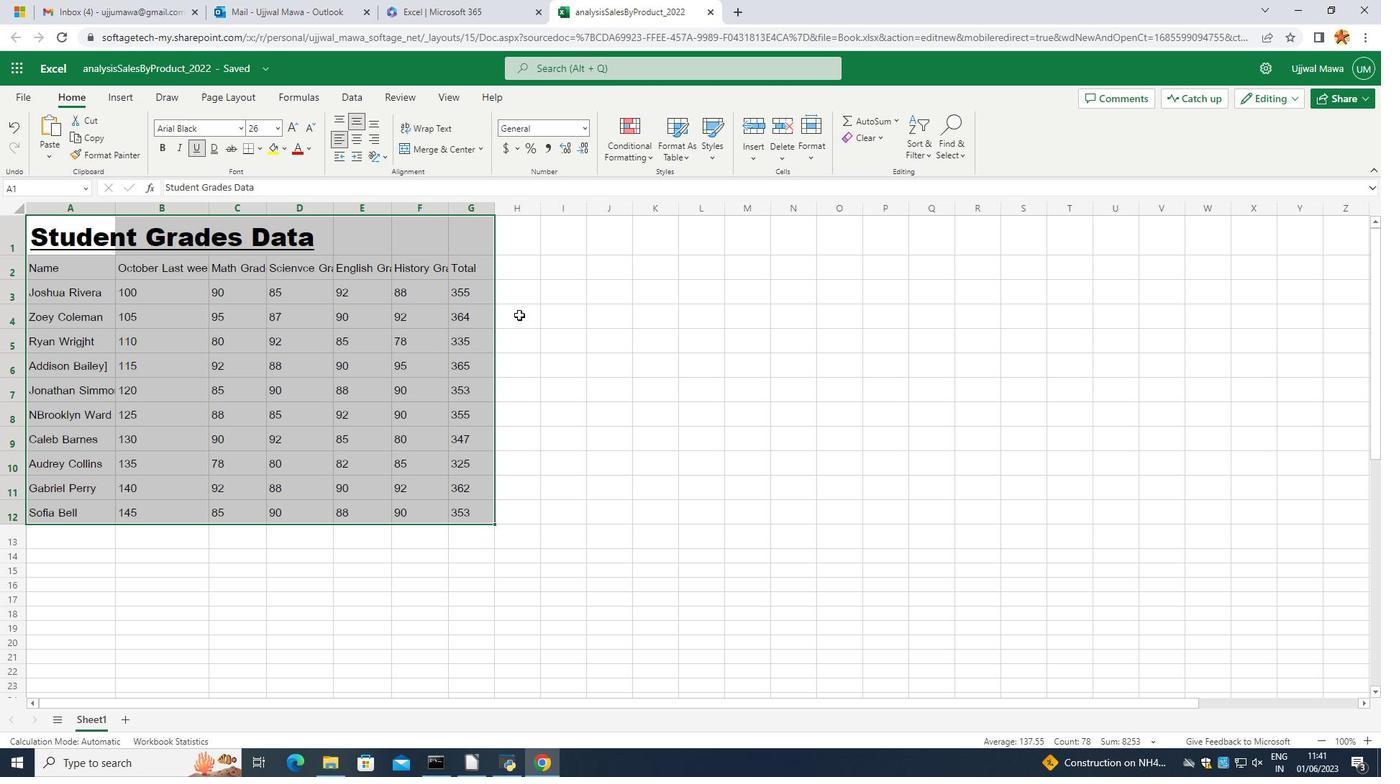 
Action: Mouse moved to (508, 292)
Screenshot: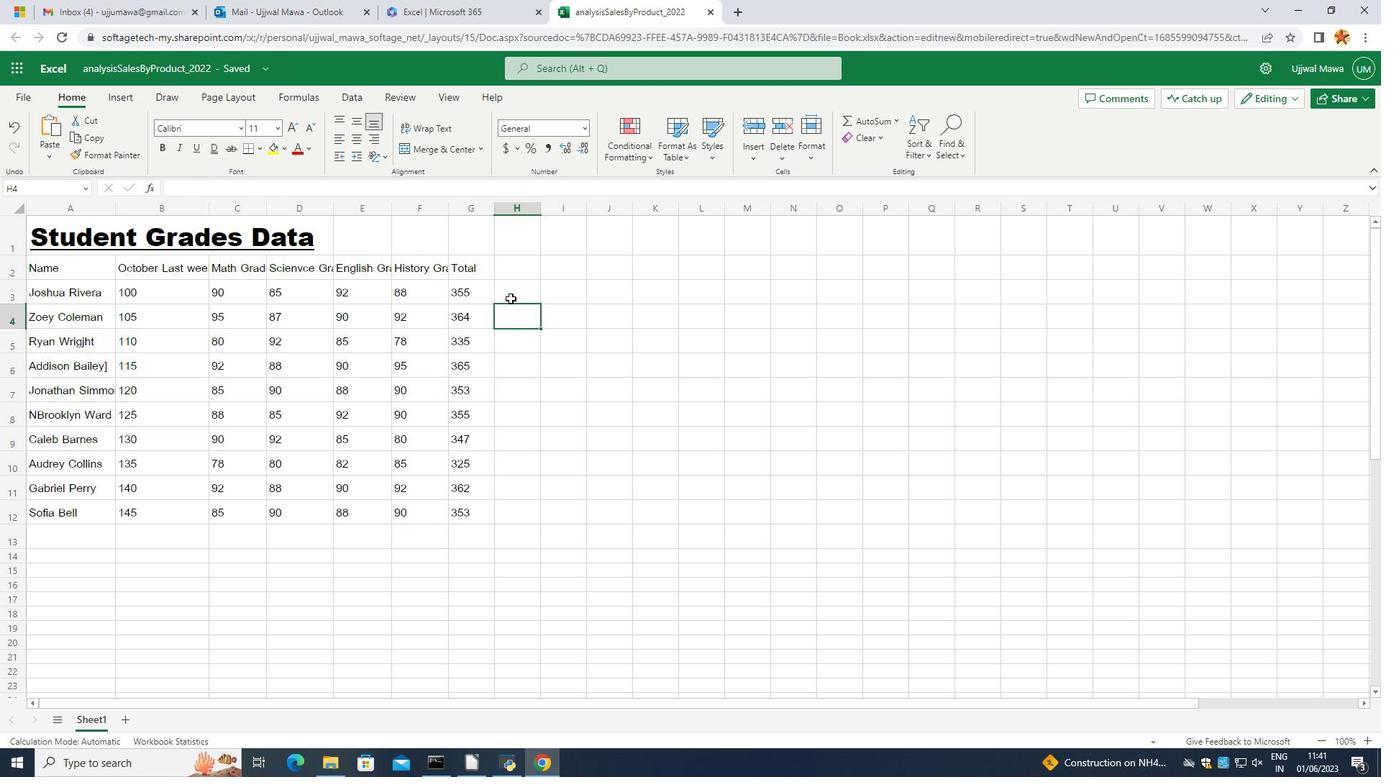 
